 Task: Look for space in Eustis, United States from 12th August, 2023 to 16th August, 2023 for 8 adults in price range Rs.10000 to Rs.16000. Place can be private room with 8 bedrooms having 8 beds and 8 bathrooms. Property type can be house, flat, guest house, hotel. Amenities needed are: wifi, TV, free parkinig on premises, gym, breakfast. Booking option can be shelf check-in. Required host language is English.
Action: Mouse moved to (427, 173)
Screenshot: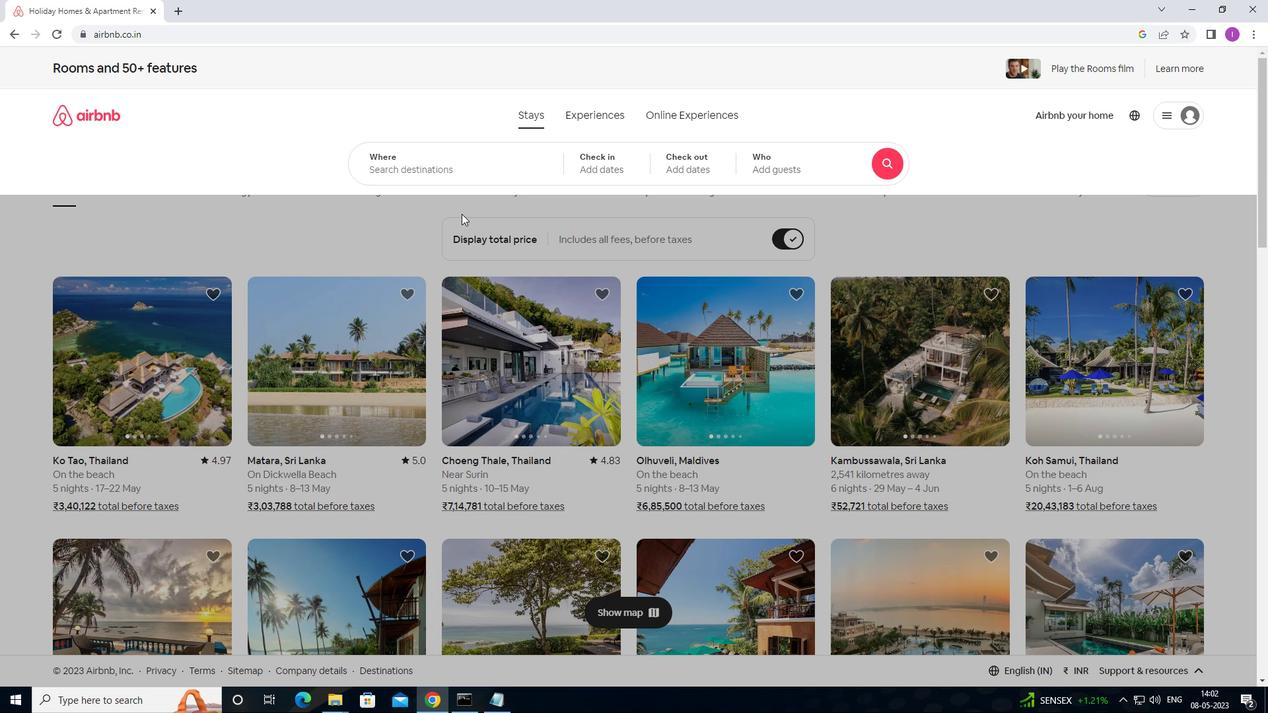 
Action: Mouse pressed left at (427, 173)
Screenshot: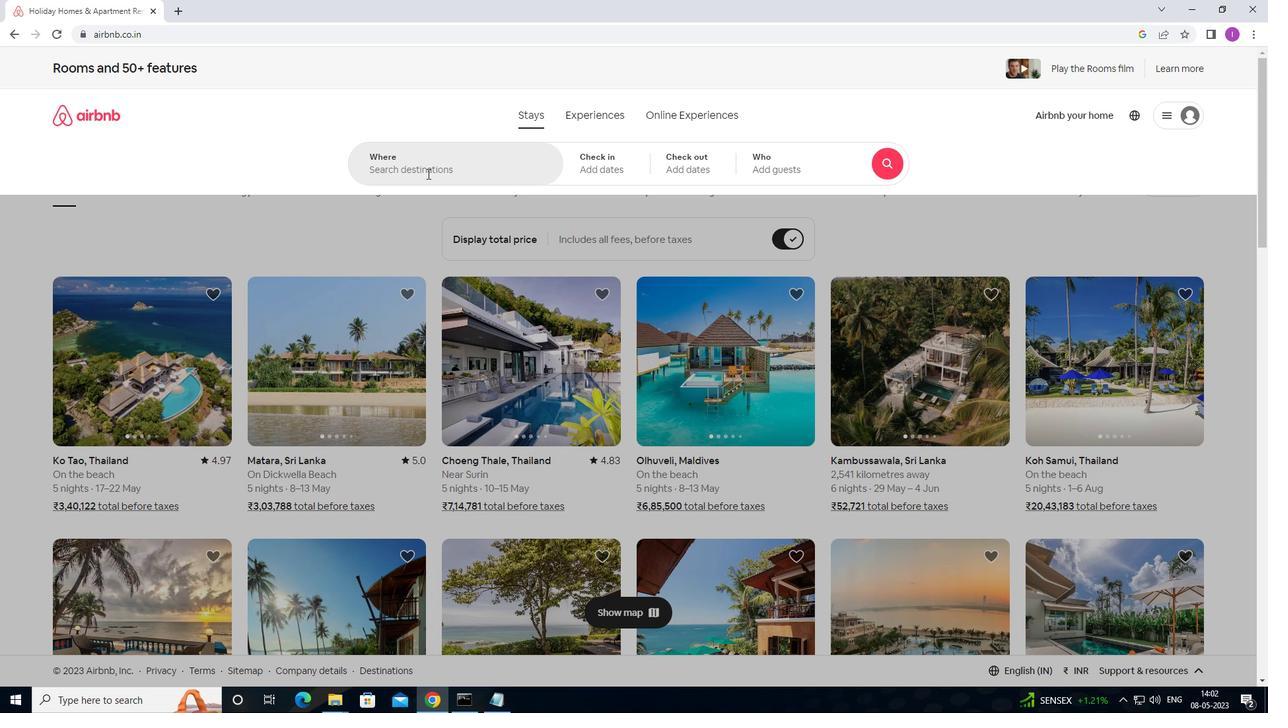 
Action: Mouse moved to (425, 178)
Screenshot: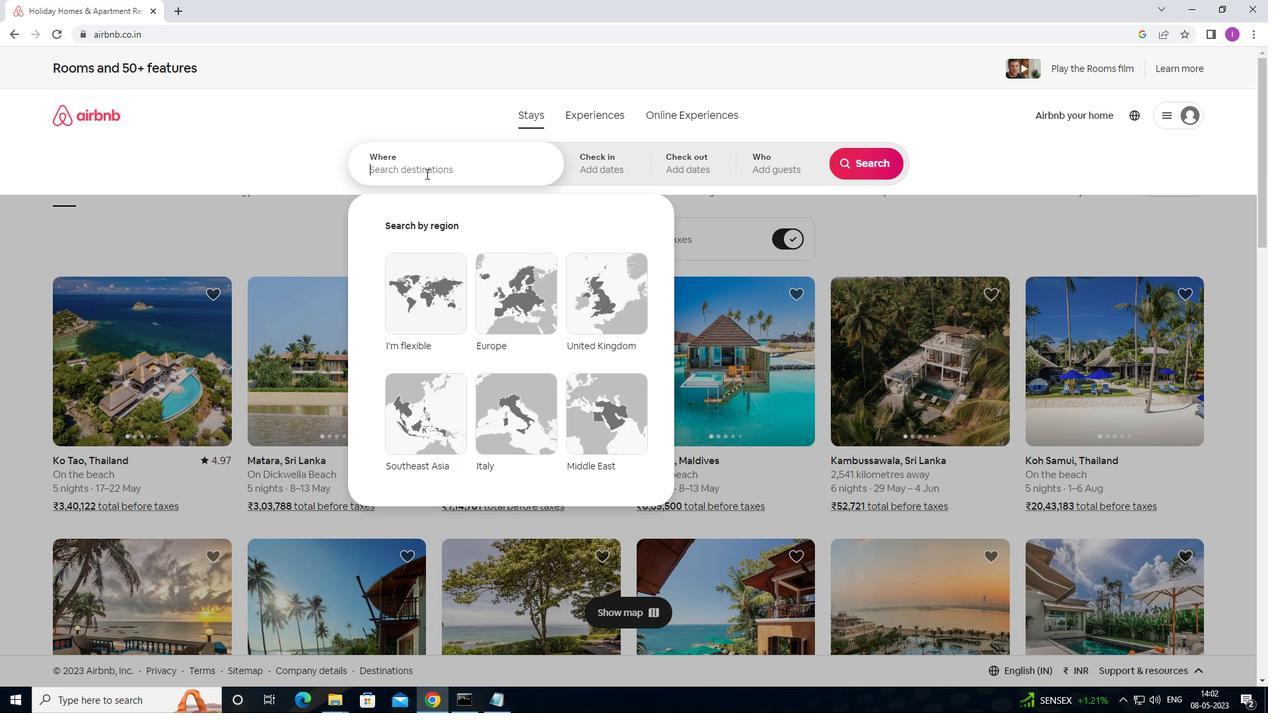 
Action: Key pressed <Key.shift>EUSTIS,<Key.shift><Key.shift><Key.shift><Key.shift><Key.shift><Key.shift><Key.shift><Key.shift><Key.shift>UNITED<Key.space>STATES
Screenshot: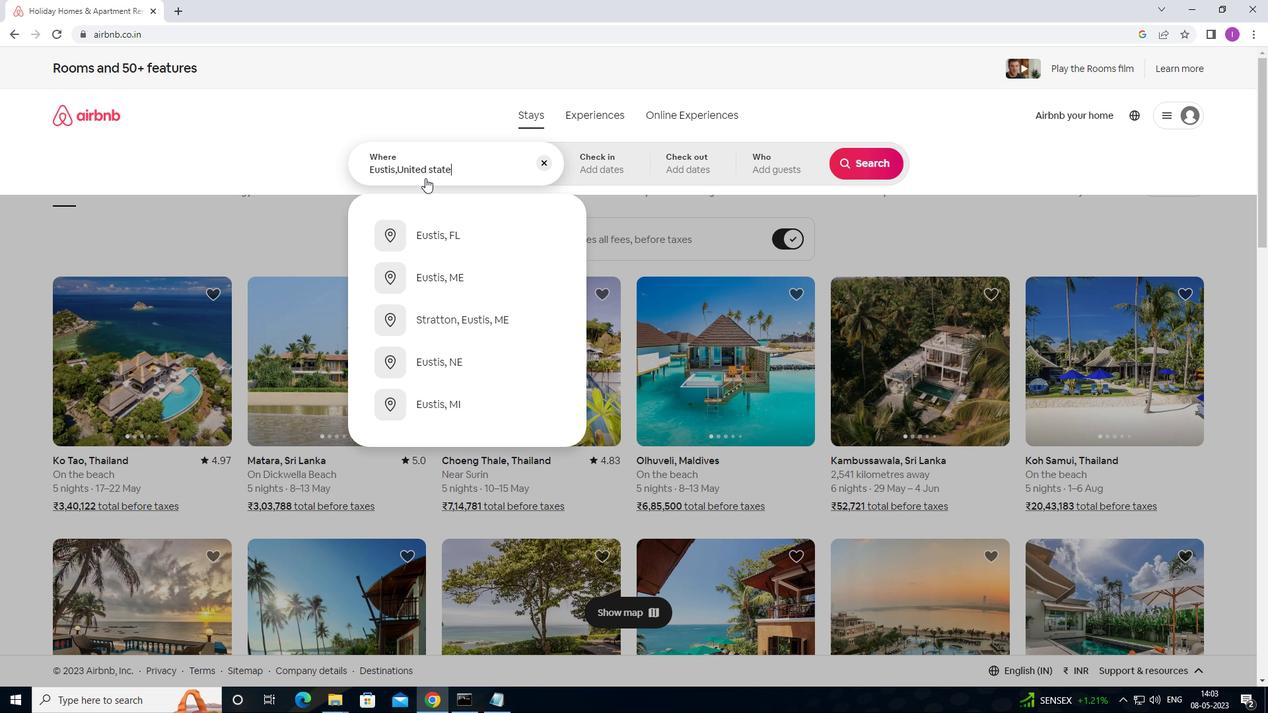
Action: Mouse moved to (634, 165)
Screenshot: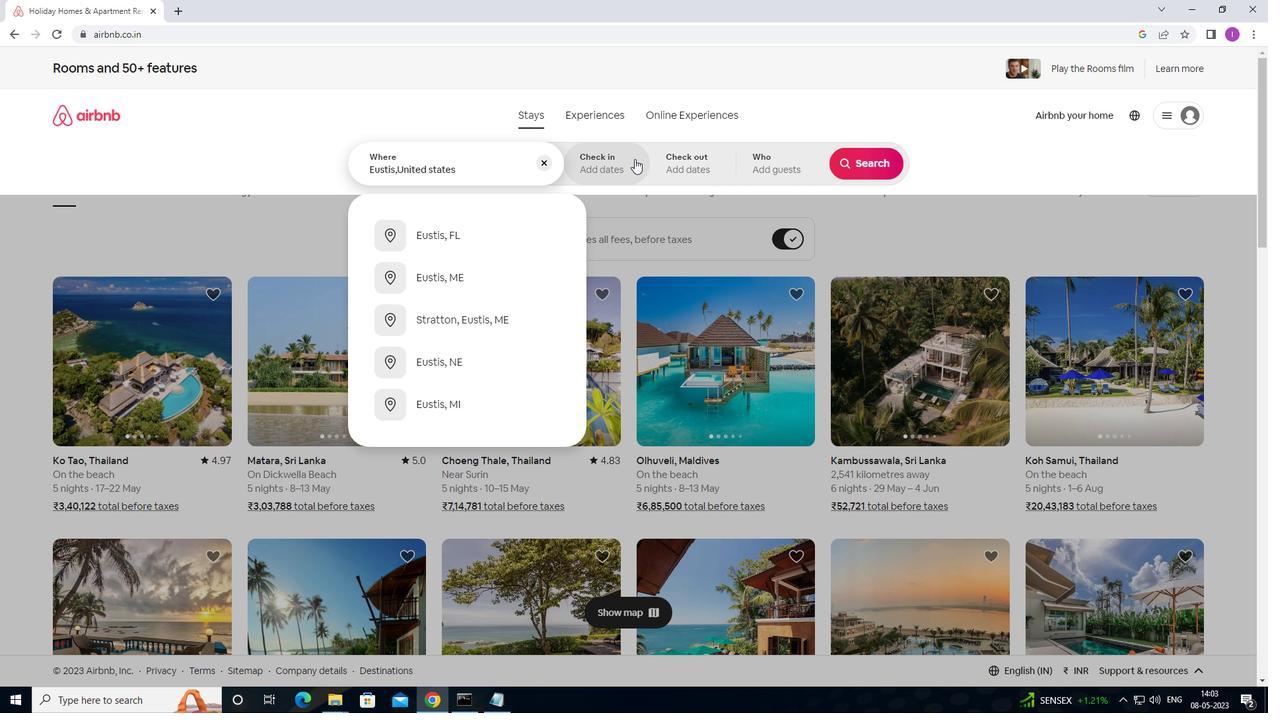 
Action: Mouse pressed left at (634, 165)
Screenshot: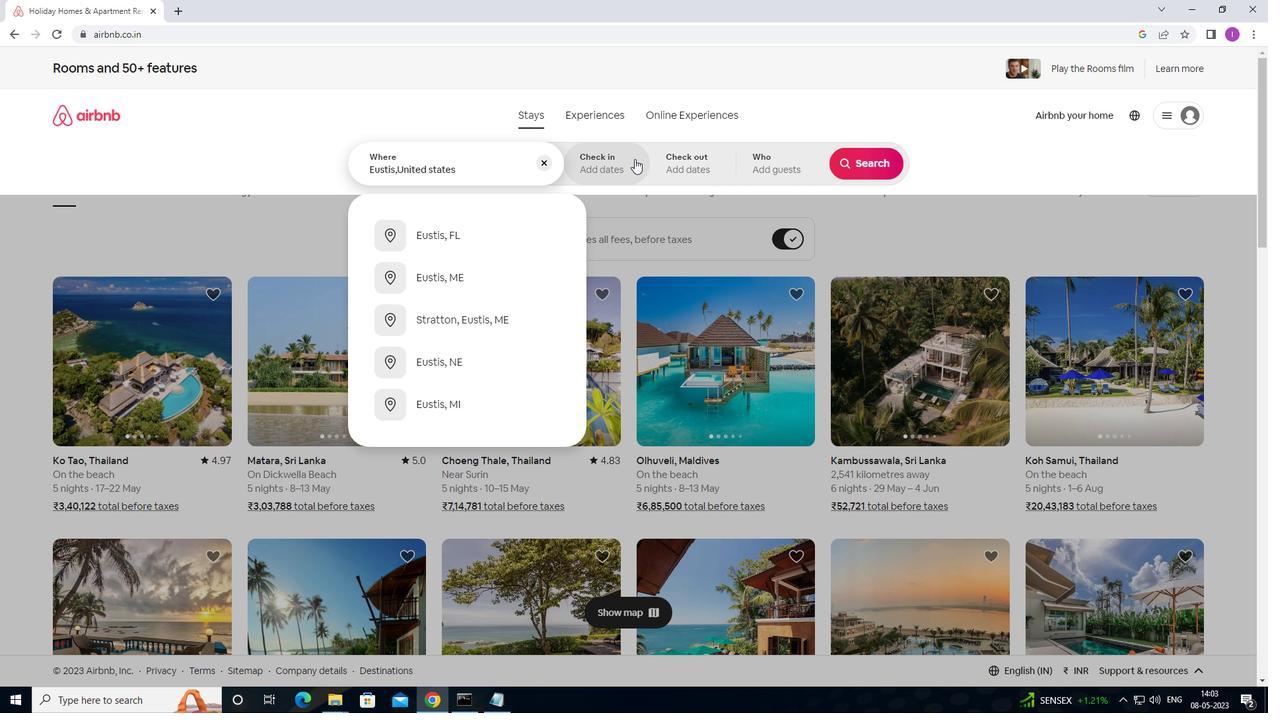 
Action: Mouse moved to (866, 272)
Screenshot: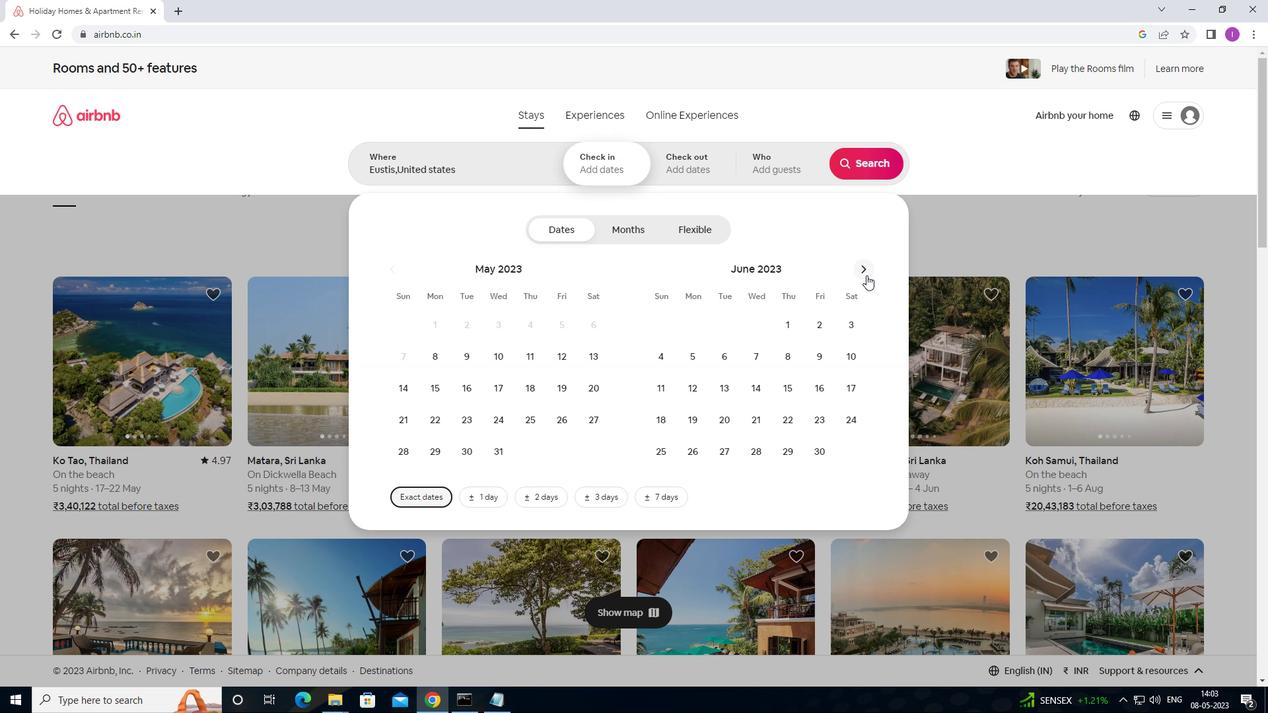 
Action: Mouse pressed left at (866, 272)
Screenshot: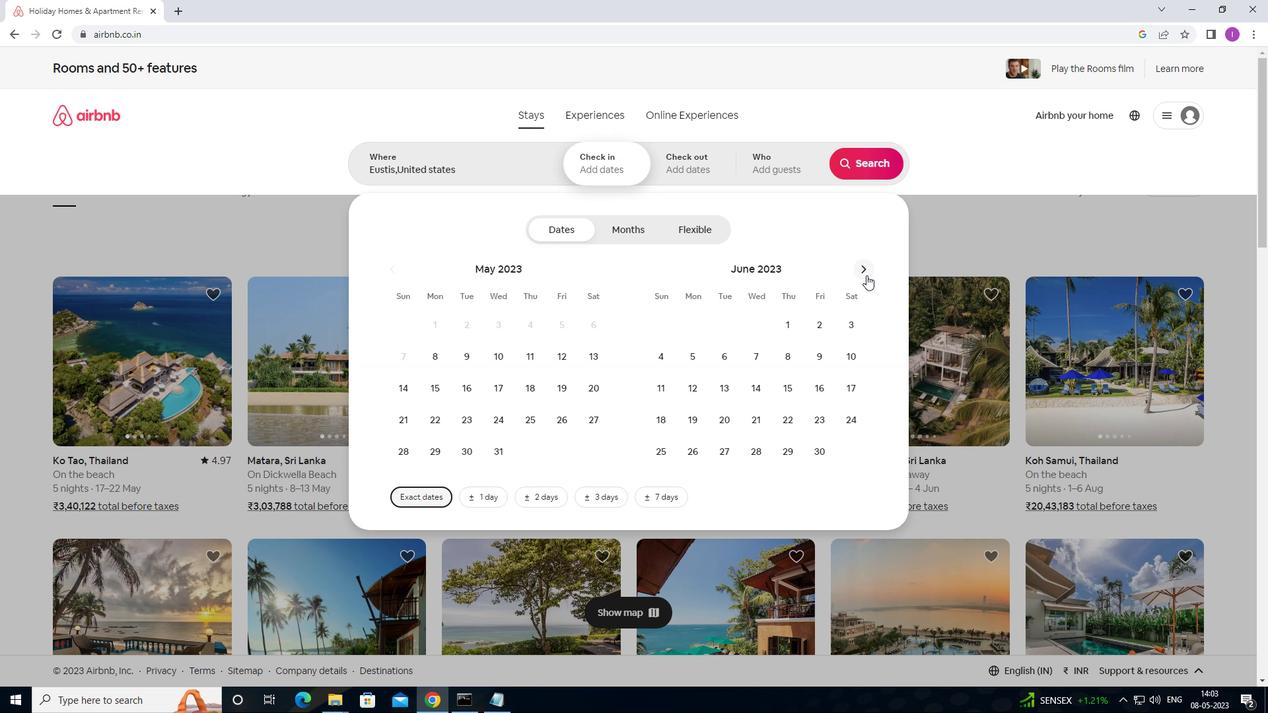 
Action: Mouse moved to (866, 272)
Screenshot: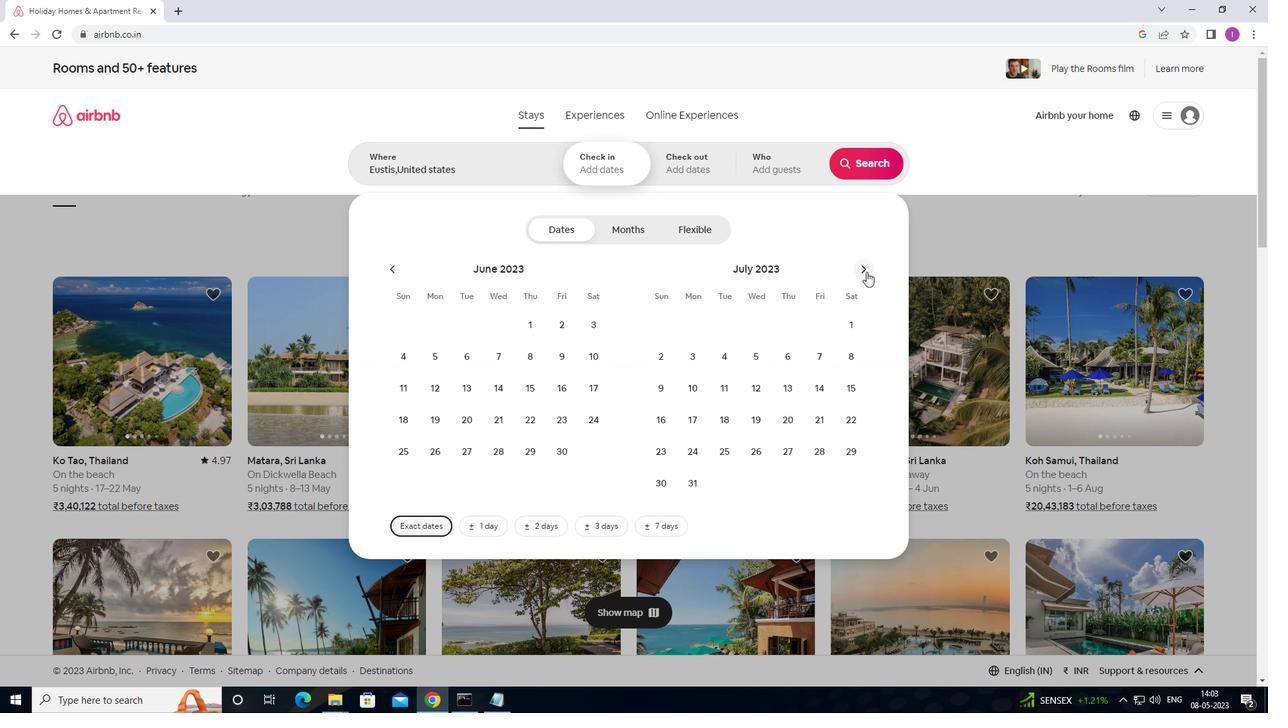 
Action: Mouse pressed left at (866, 272)
Screenshot: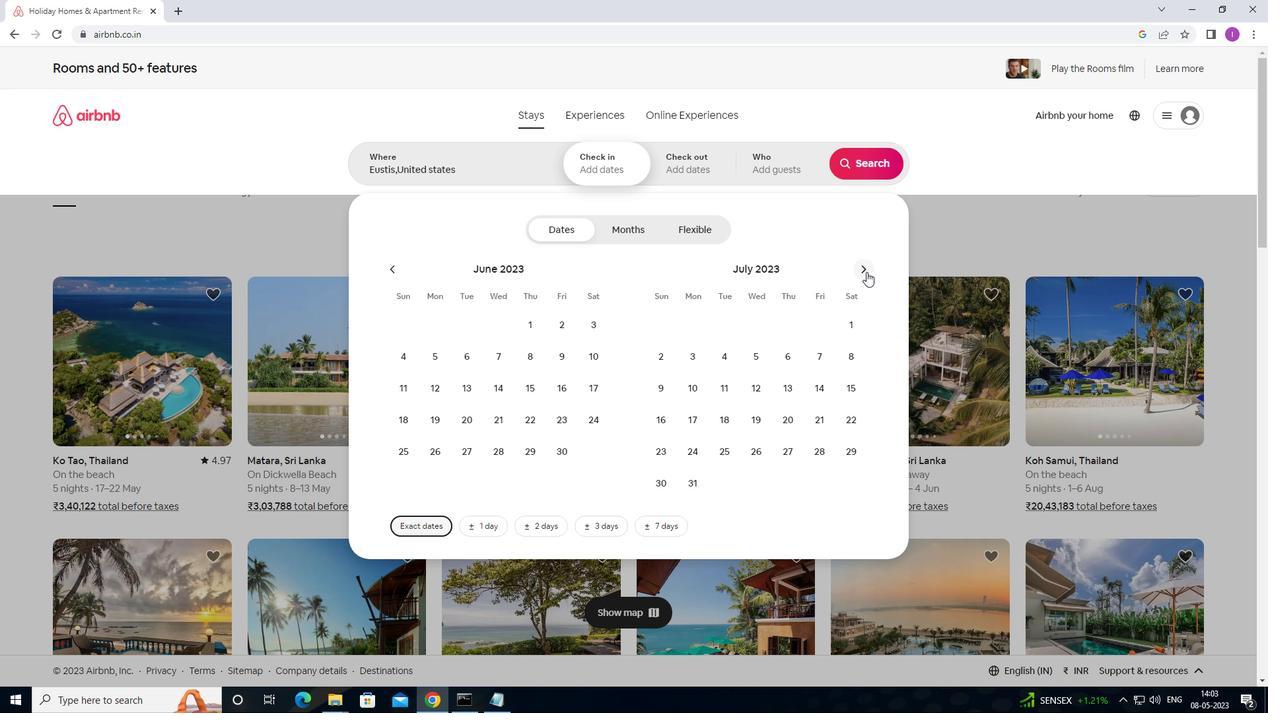 
Action: Mouse moved to (846, 350)
Screenshot: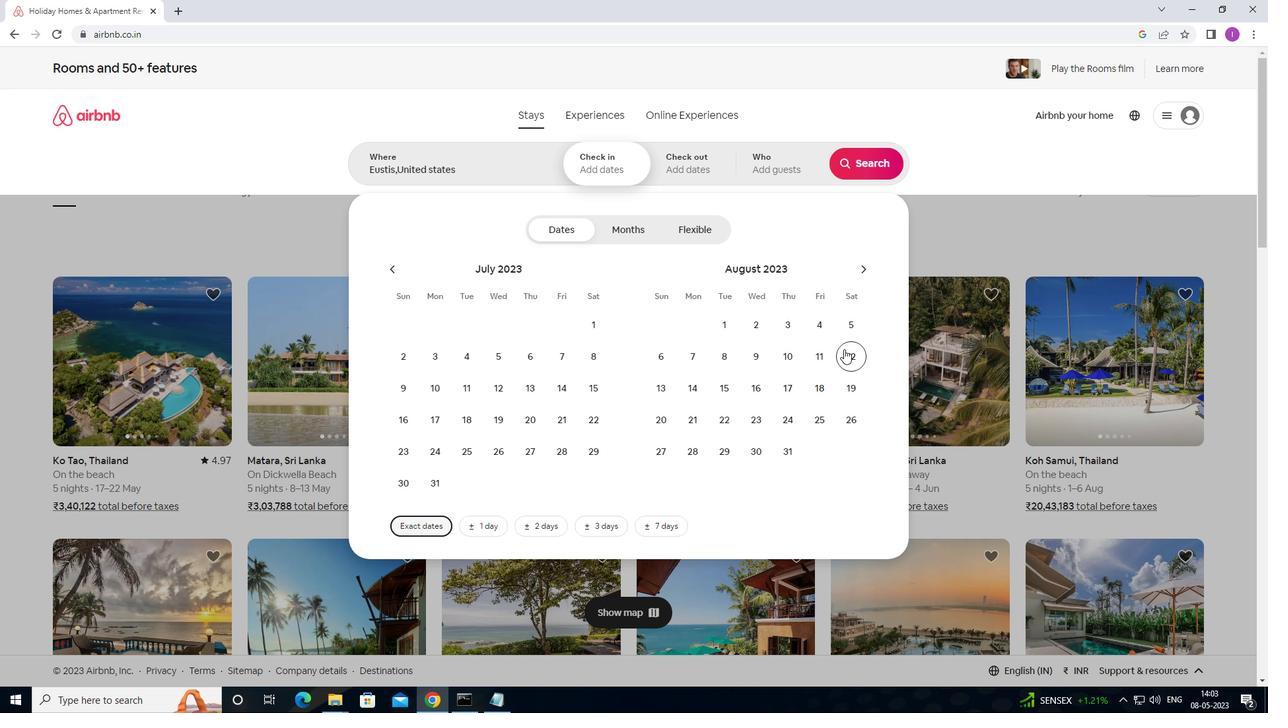 
Action: Mouse pressed left at (846, 350)
Screenshot: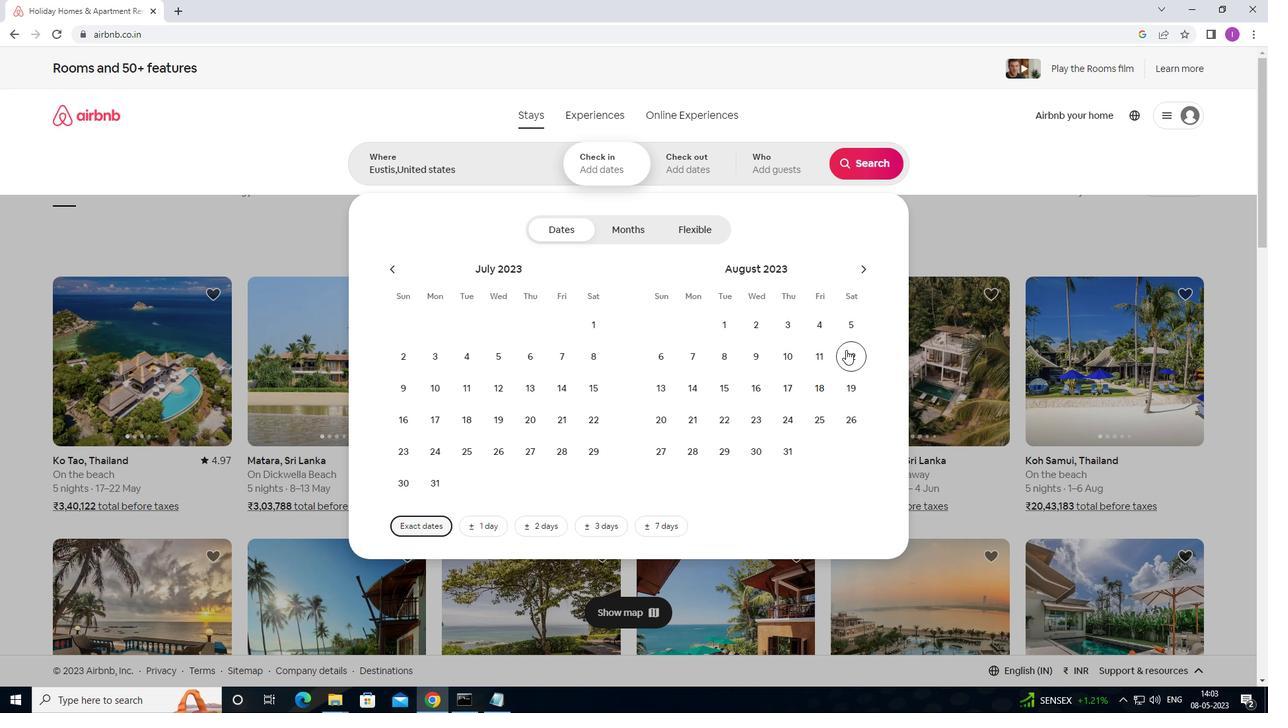 
Action: Mouse moved to (760, 384)
Screenshot: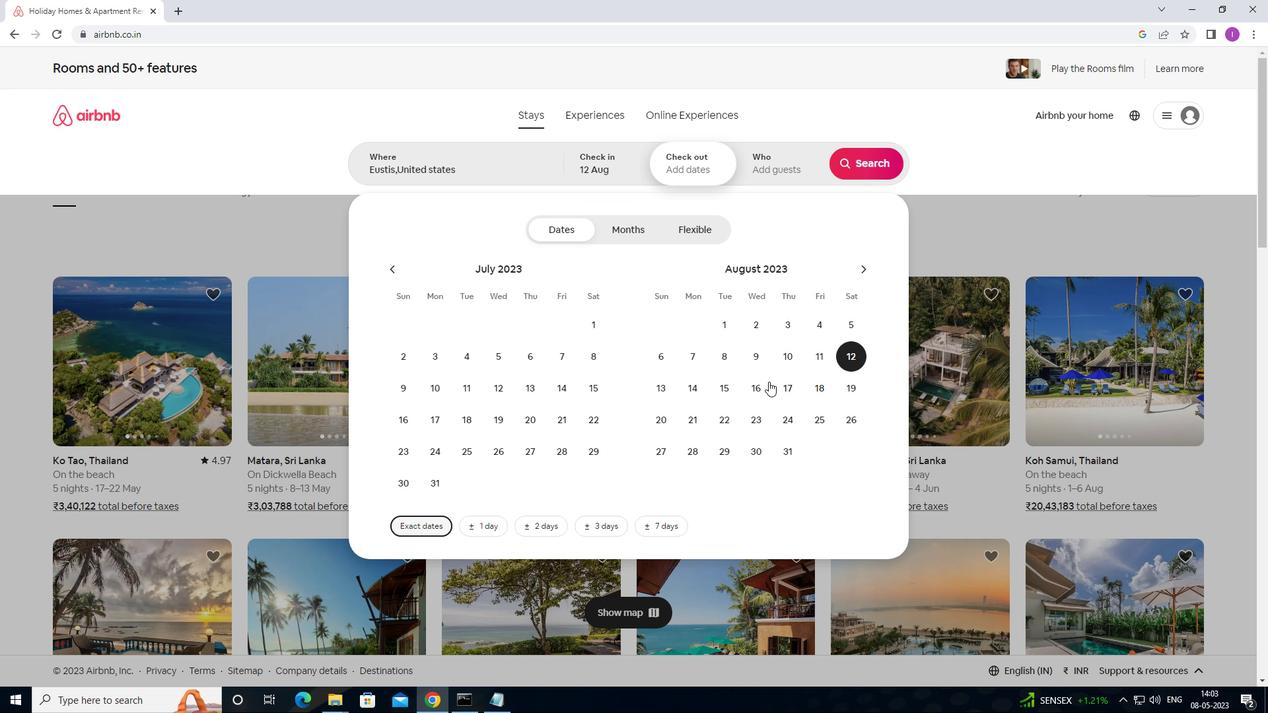 
Action: Mouse pressed left at (760, 384)
Screenshot: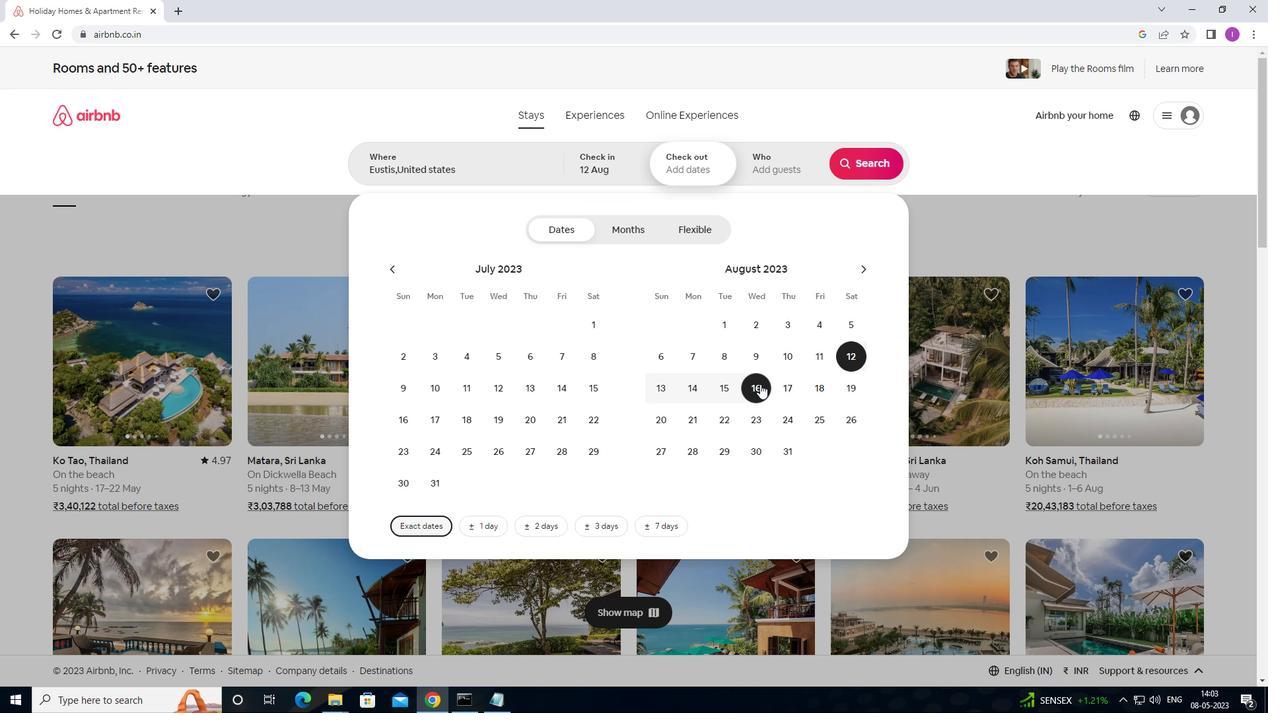 
Action: Mouse moved to (778, 164)
Screenshot: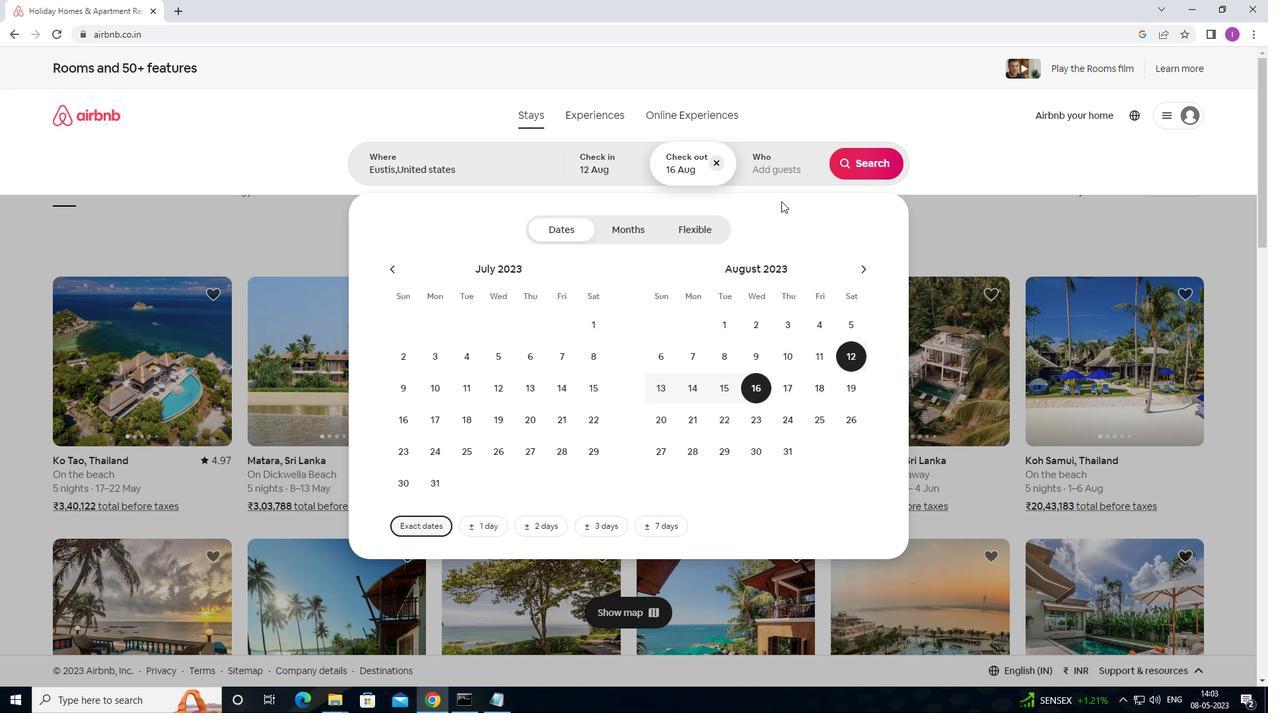 
Action: Mouse pressed left at (778, 164)
Screenshot: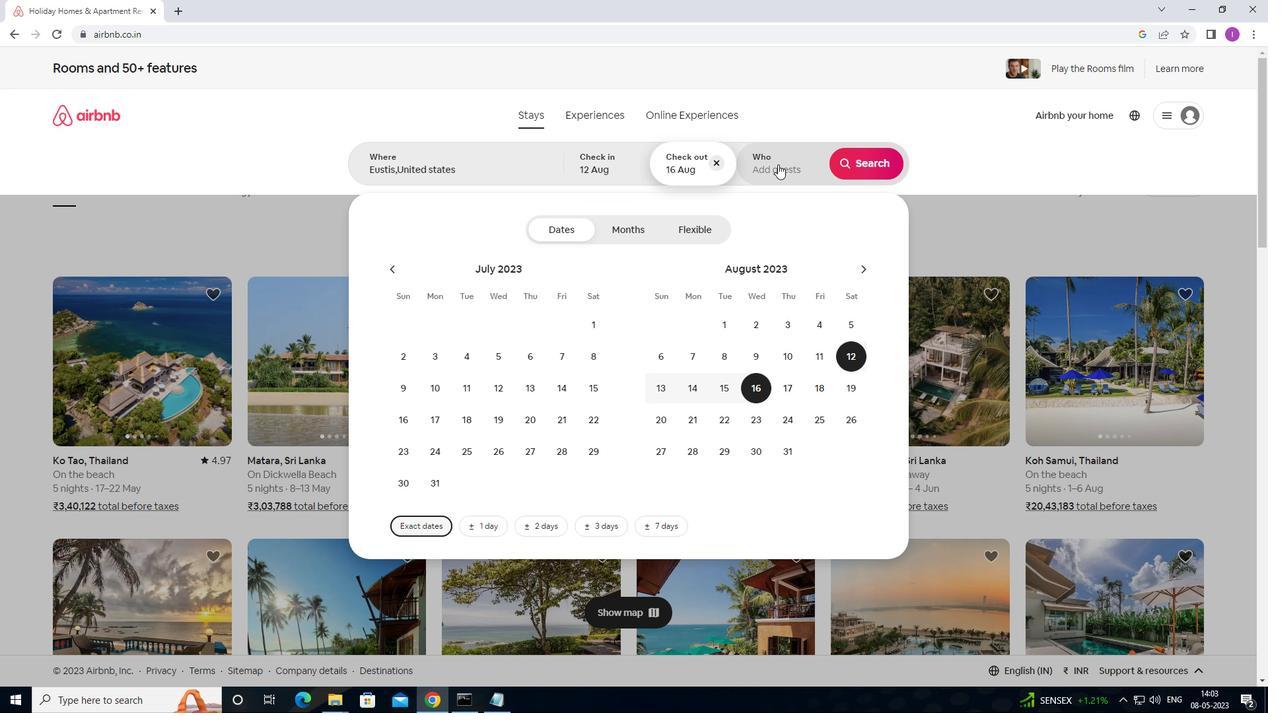 
Action: Mouse moved to (875, 236)
Screenshot: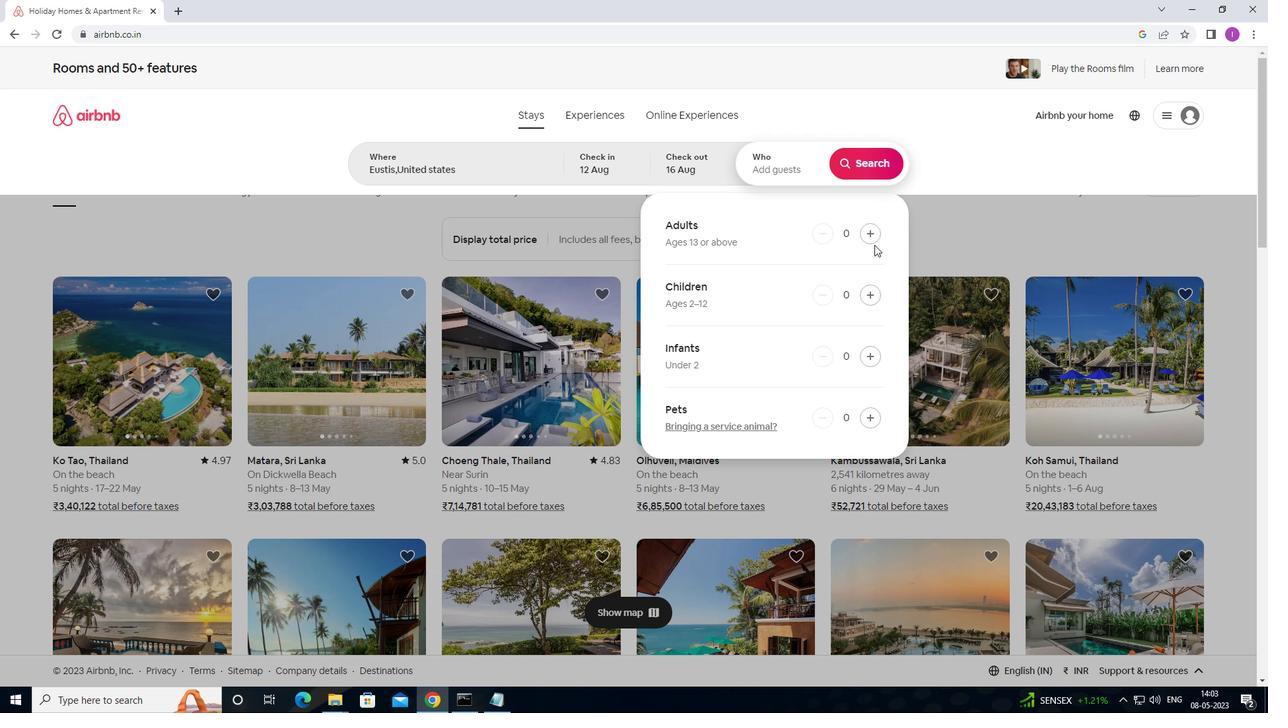 
Action: Mouse pressed left at (875, 236)
Screenshot: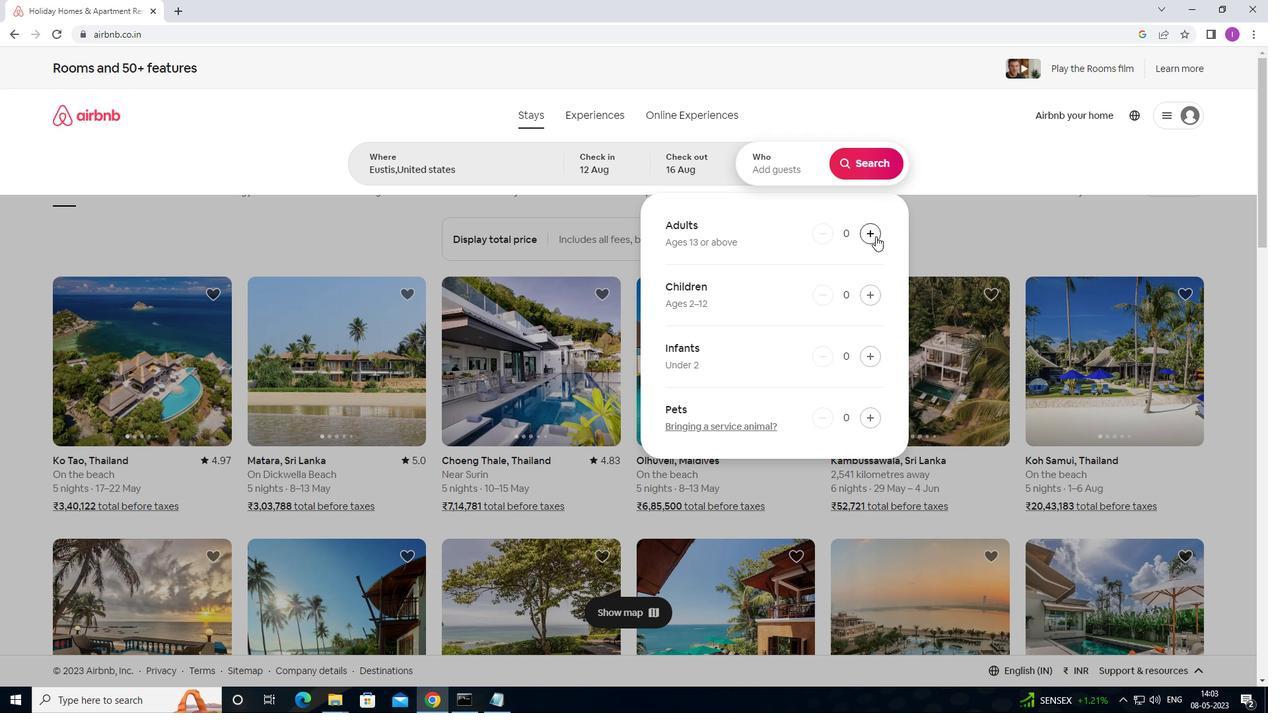 
Action: Mouse pressed left at (875, 236)
Screenshot: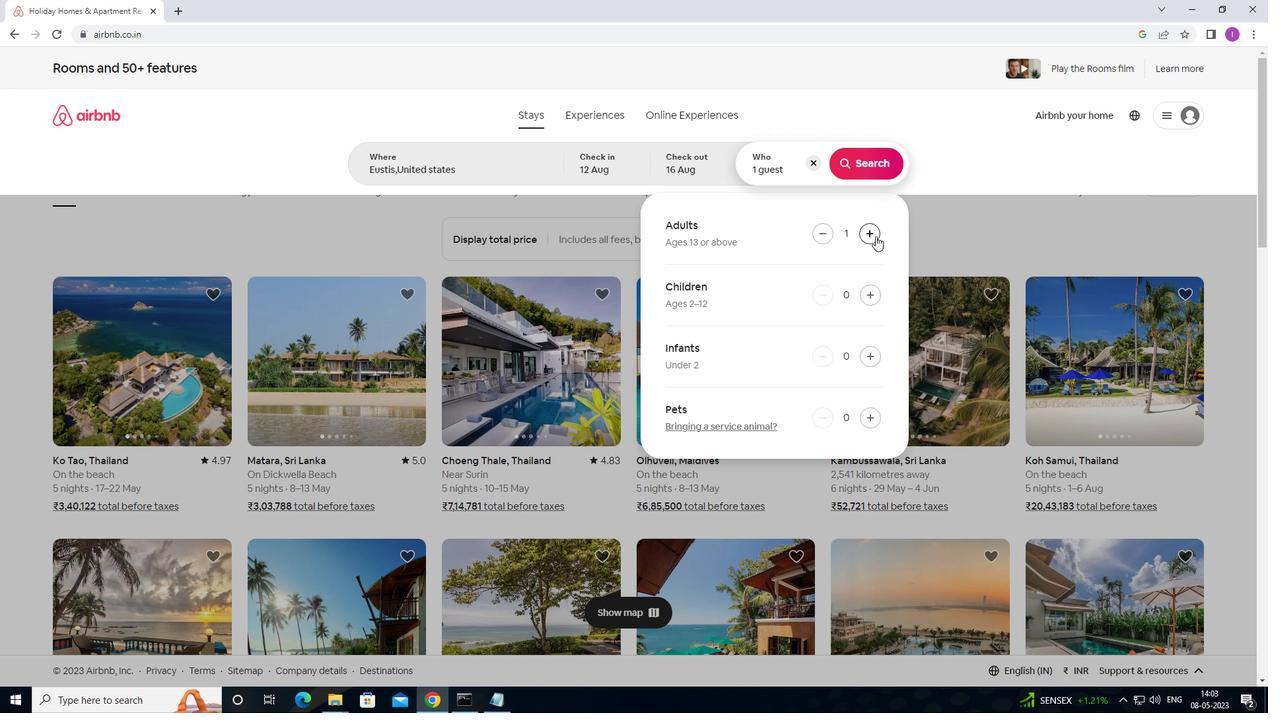 
Action: Mouse pressed left at (875, 236)
Screenshot: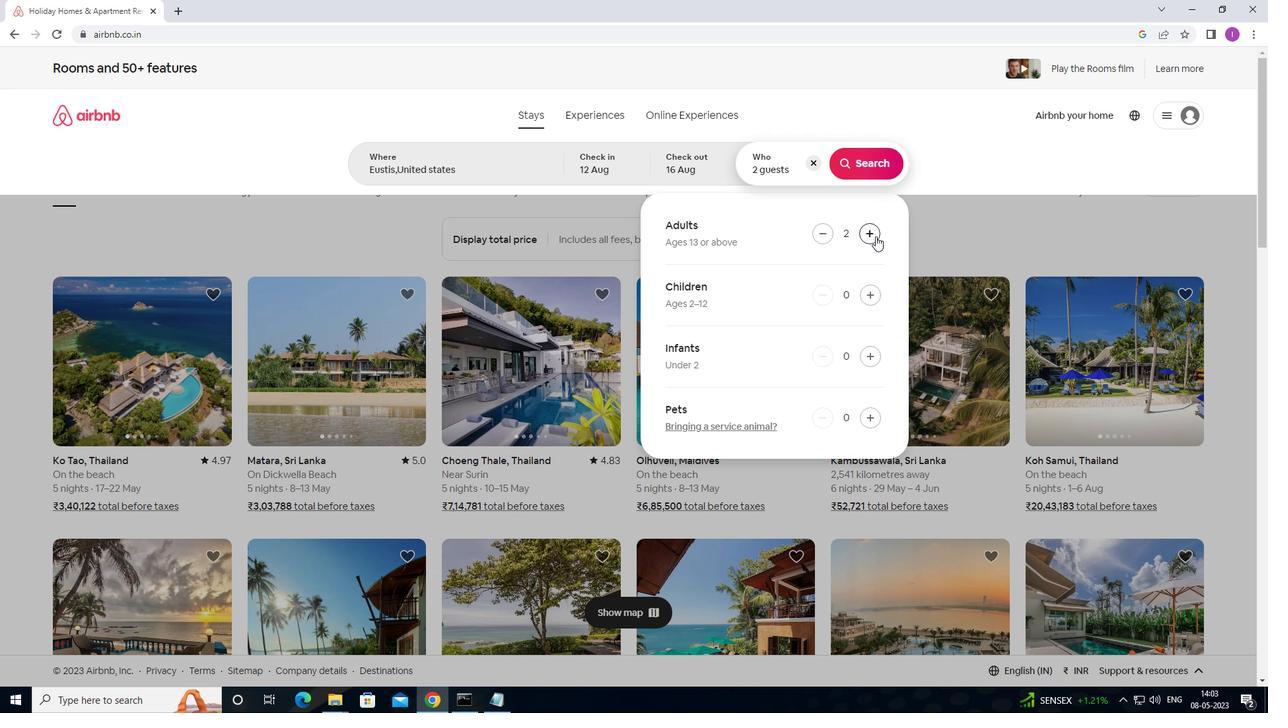 
Action: Mouse pressed left at (875, 236)
Screenshot: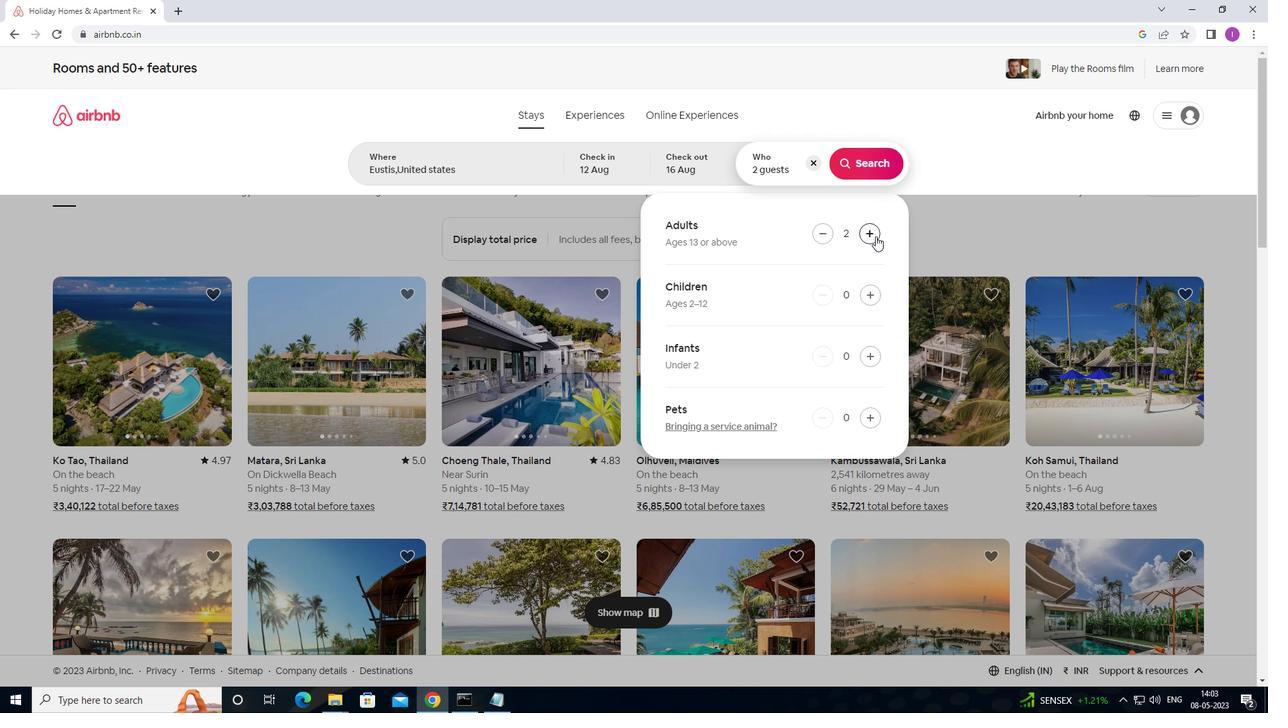 
Action: Mouse pressed left at (875, 236)
Screenshot: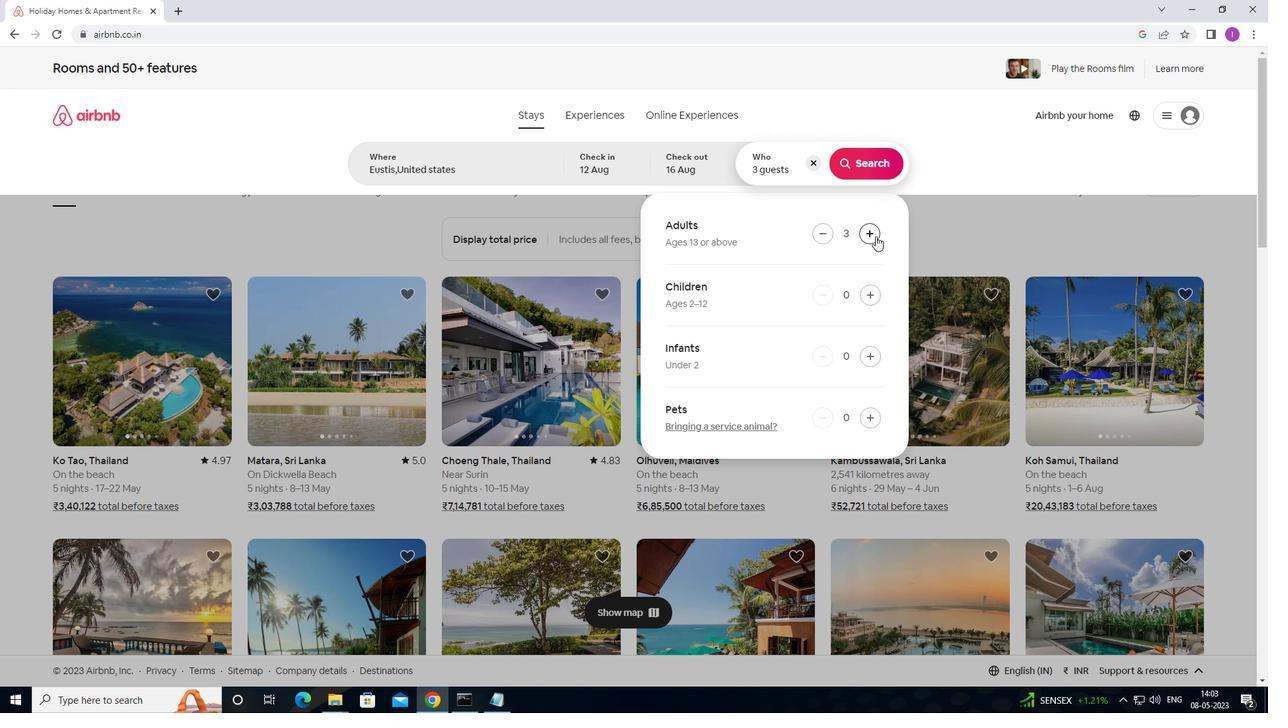 
Action: Mouse pressed left at (875, 236)
Screenshot: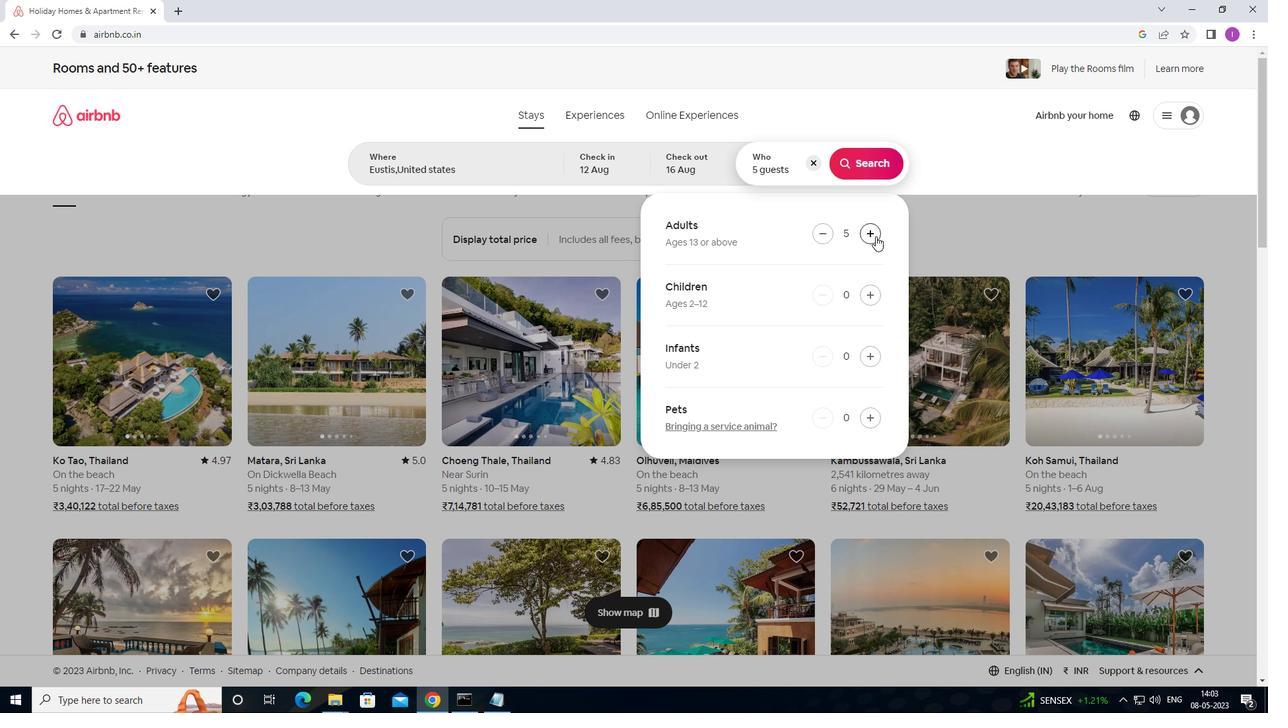 
Action: Mouse pressed left at (875, 236)
Screenshot: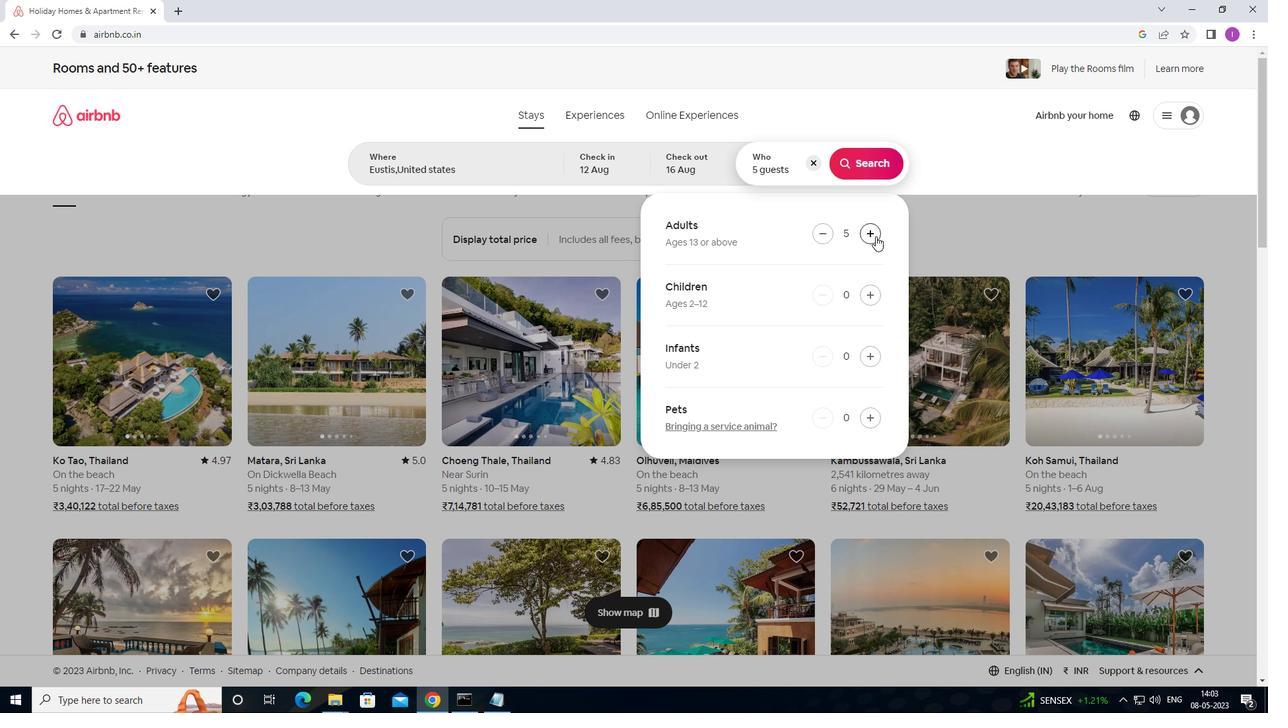 
Action: Mouse pressed left at (875, 236)
Screenshot: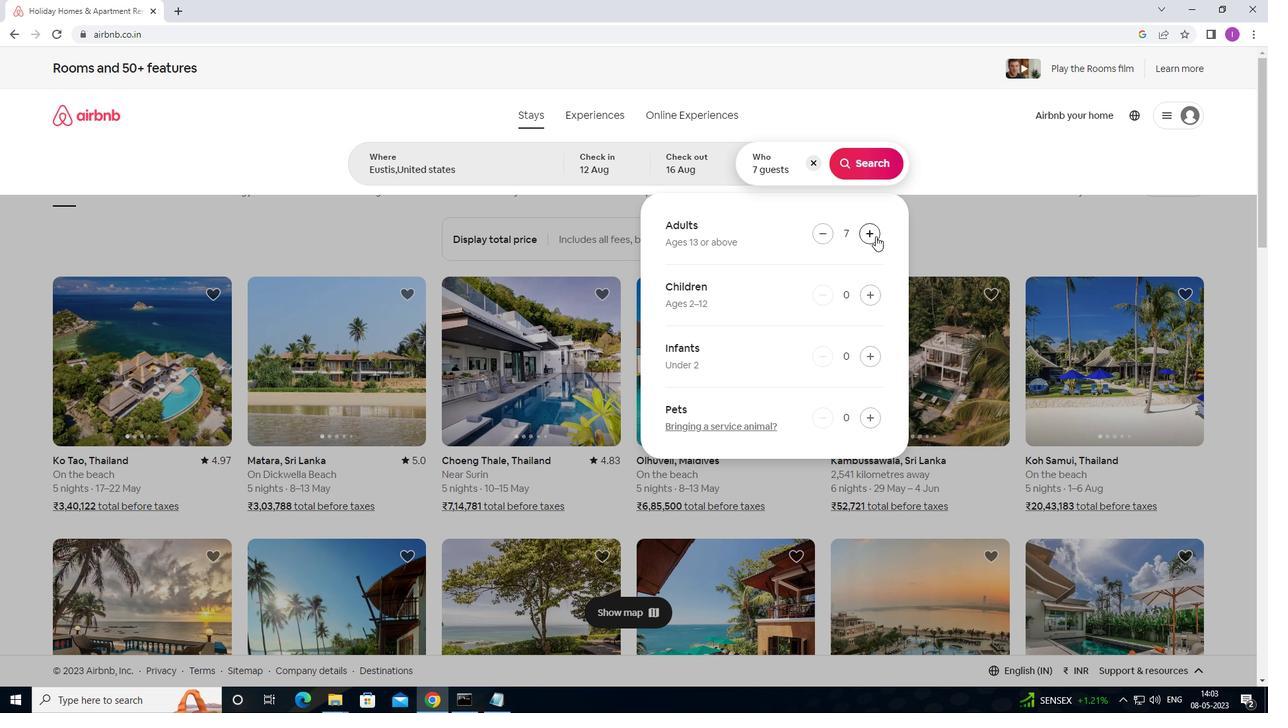 
Action: Mouse moved to (855, 167)
Screenshot: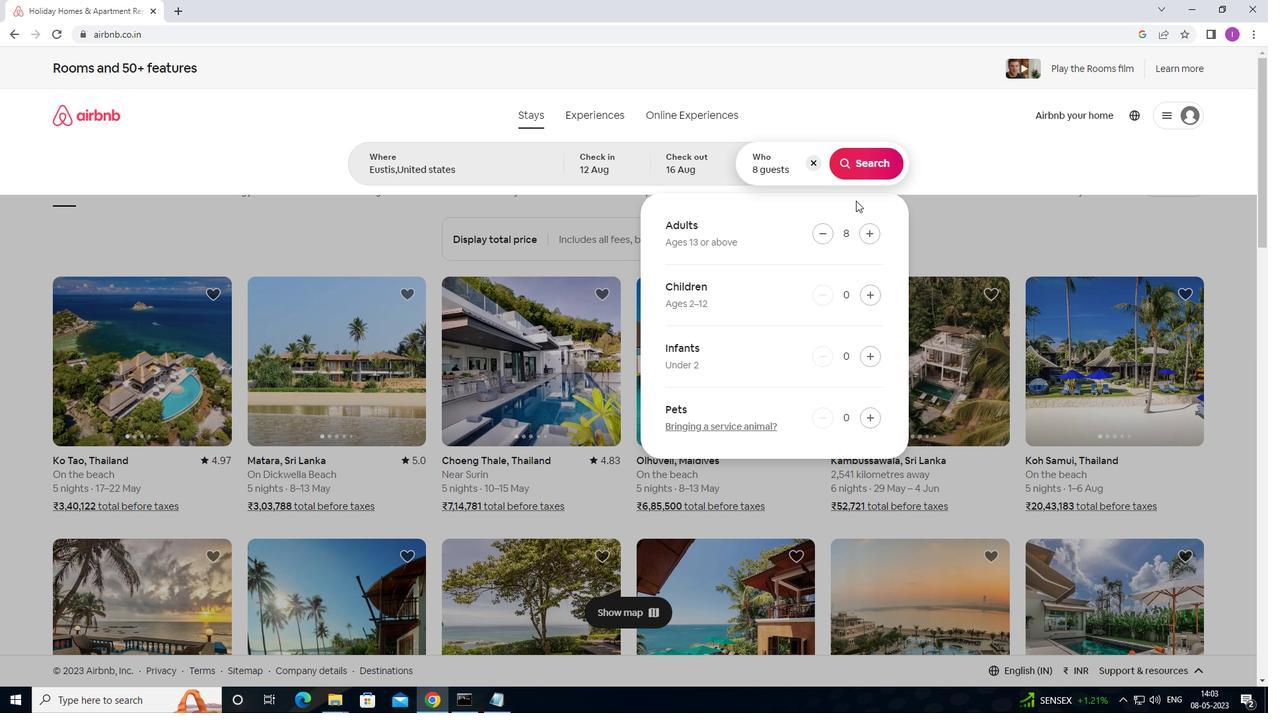 
Action: Mouse pressed left at (855, 167)
Screenshot: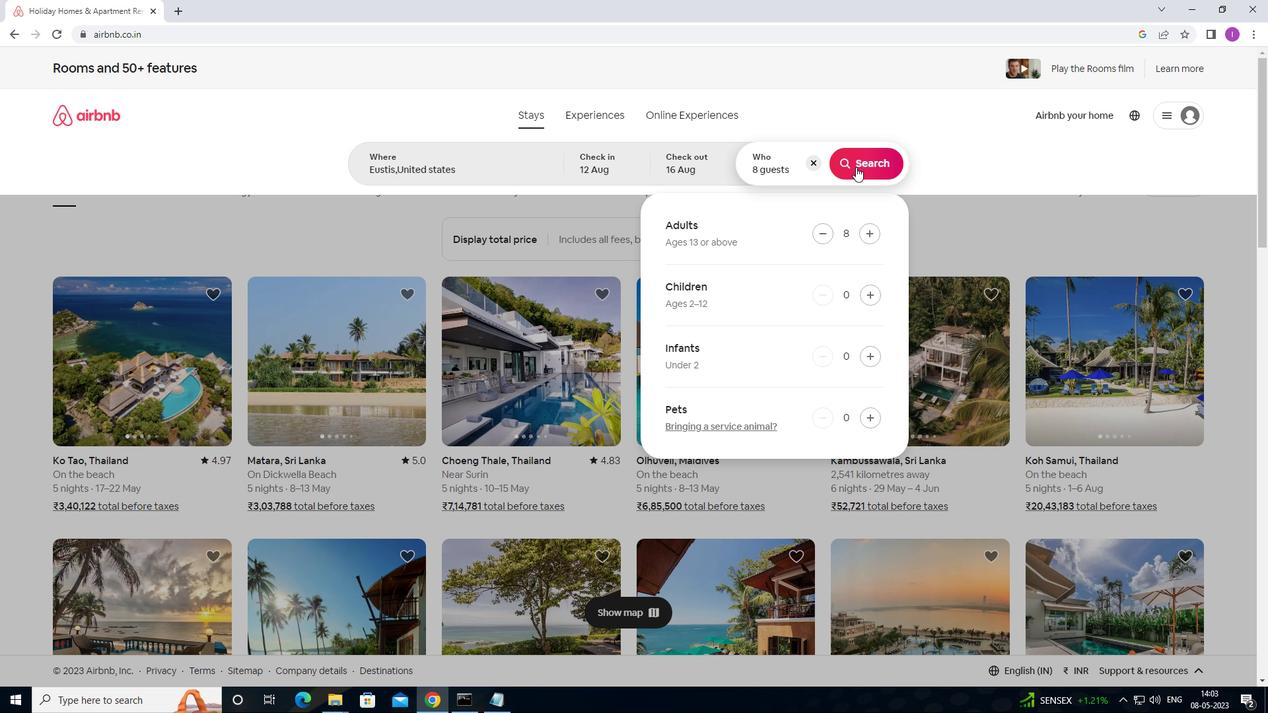 
Action: Mouse moved to (1211, 118)
Screenshot: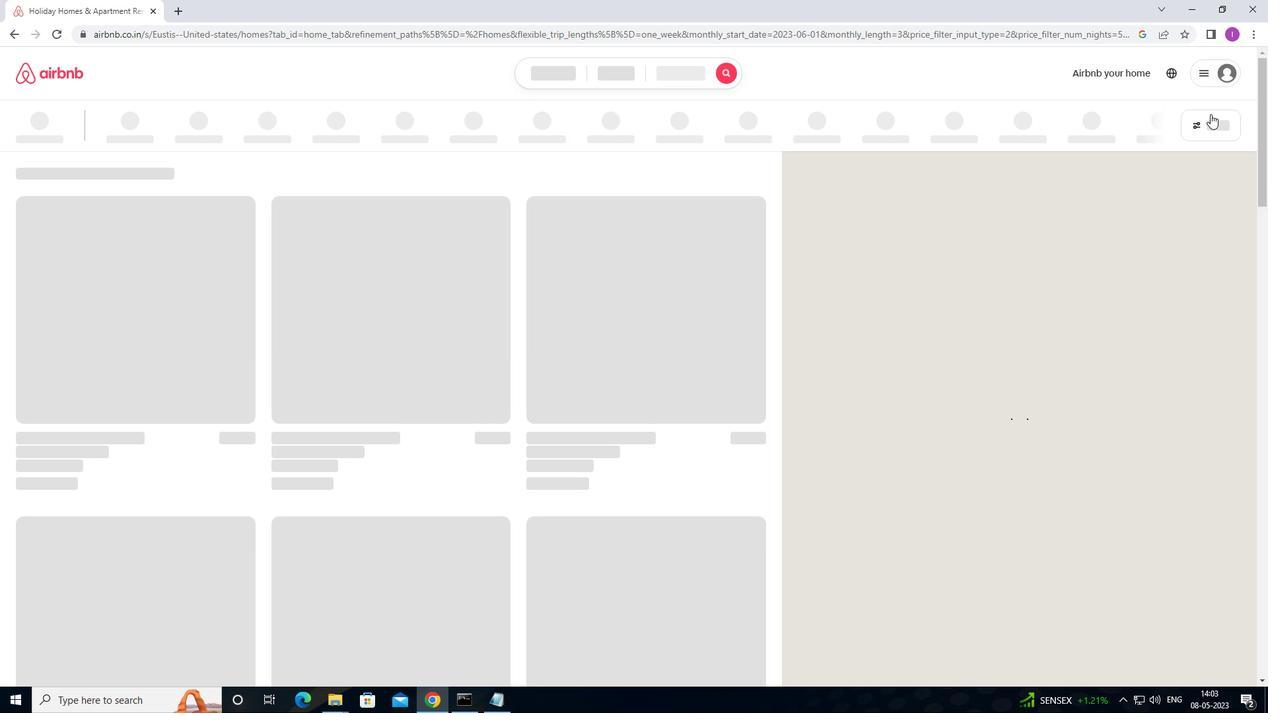 
Action: Mouse pressed left at (1211, 118)
Screenshot: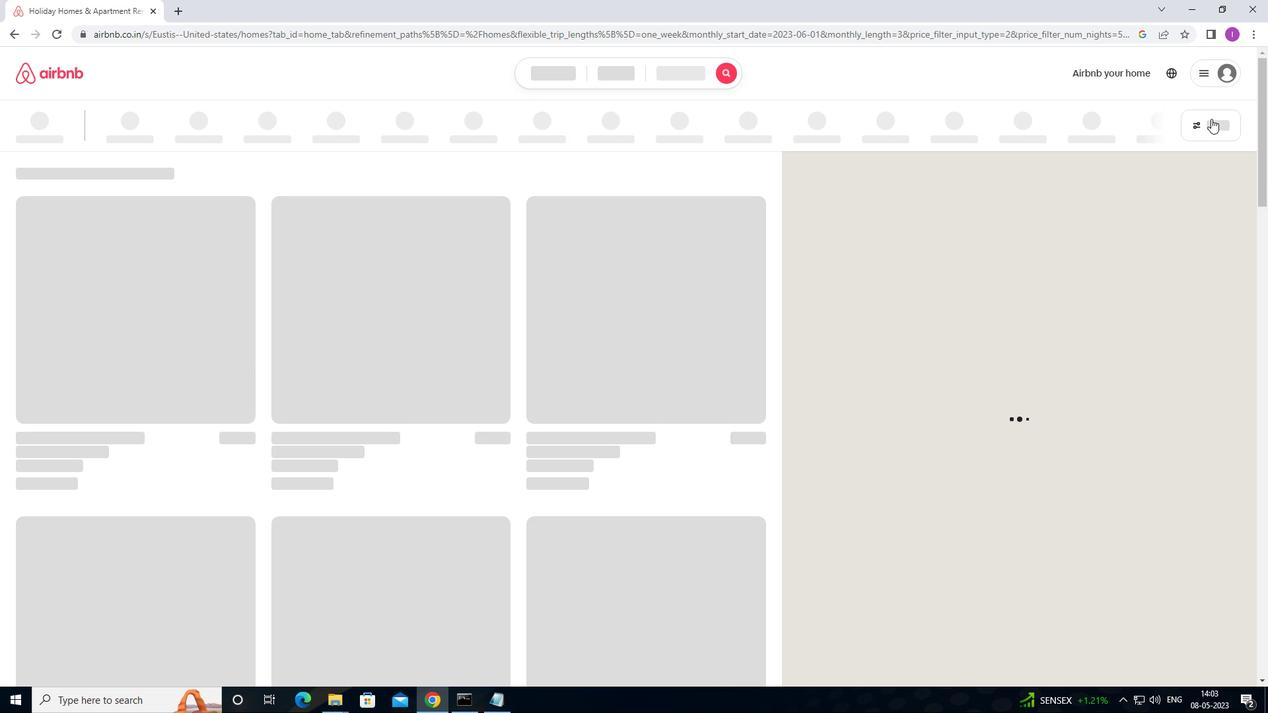 
Action: Mouse moved to (479, 450)
Screenshot: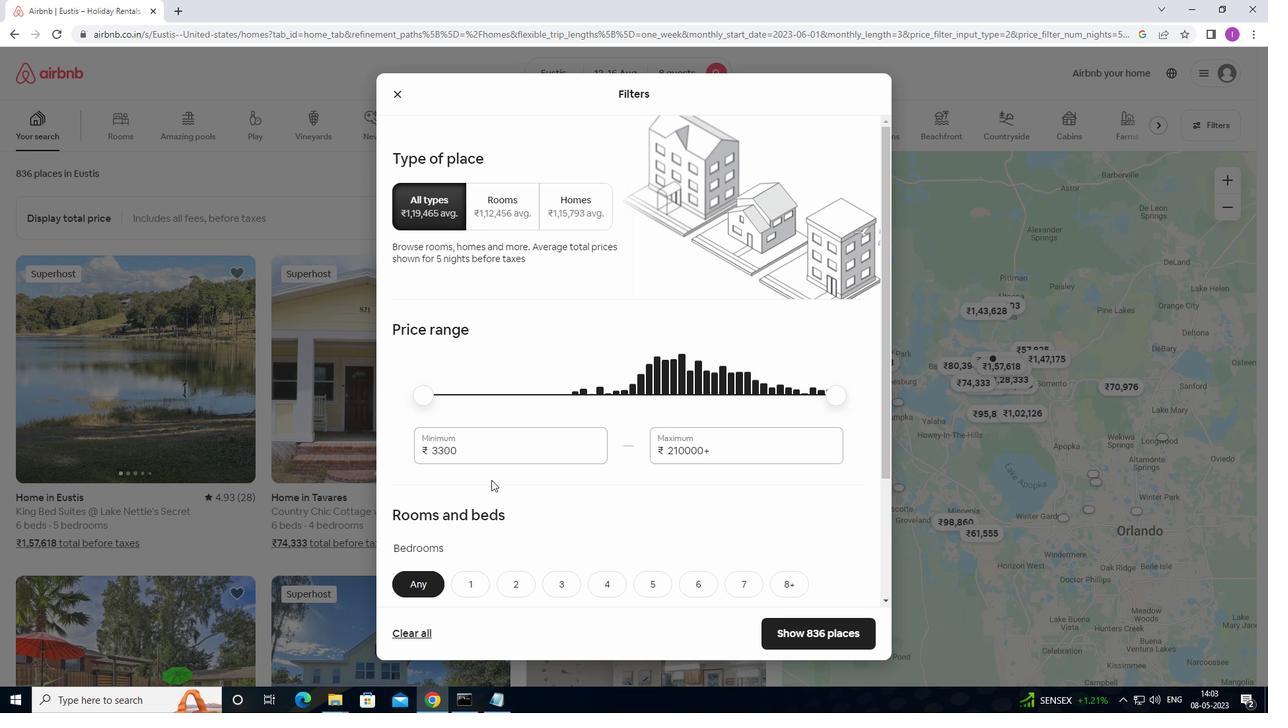 
Action: Mouse pressed left at (479, 450)
Screenshot: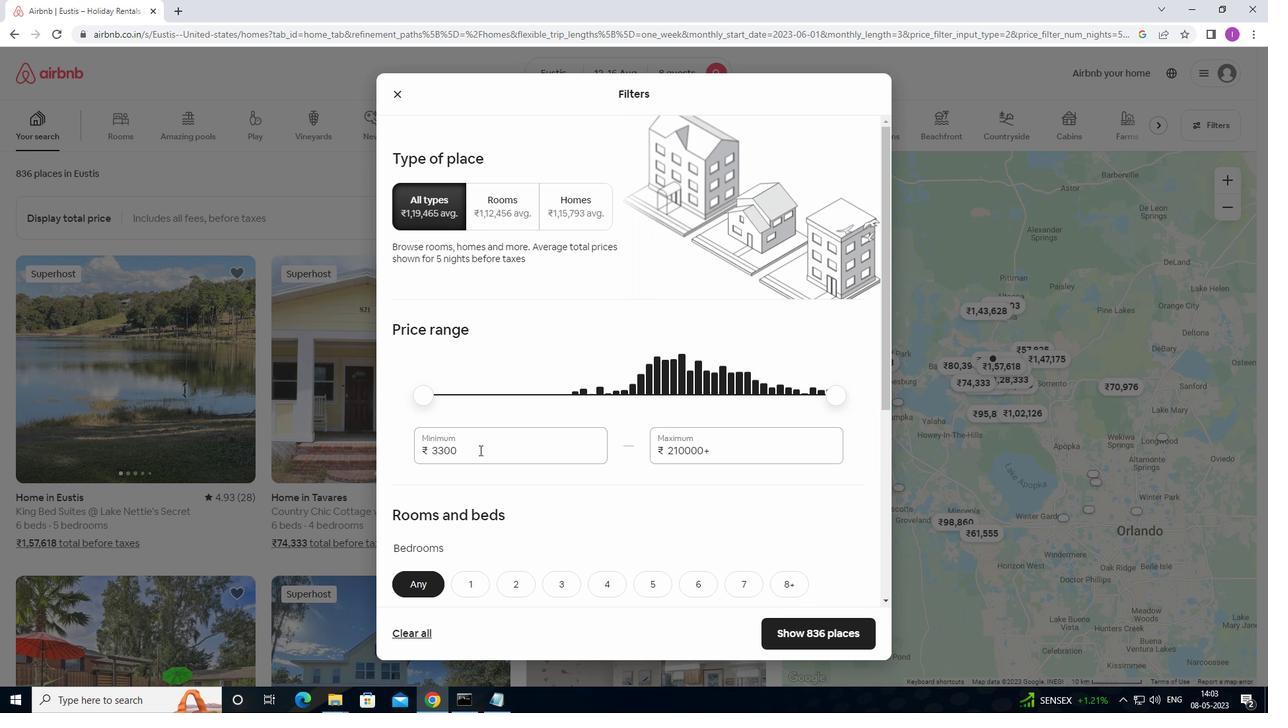 
Action: Mouse moved to (464, 446)
Screenshot: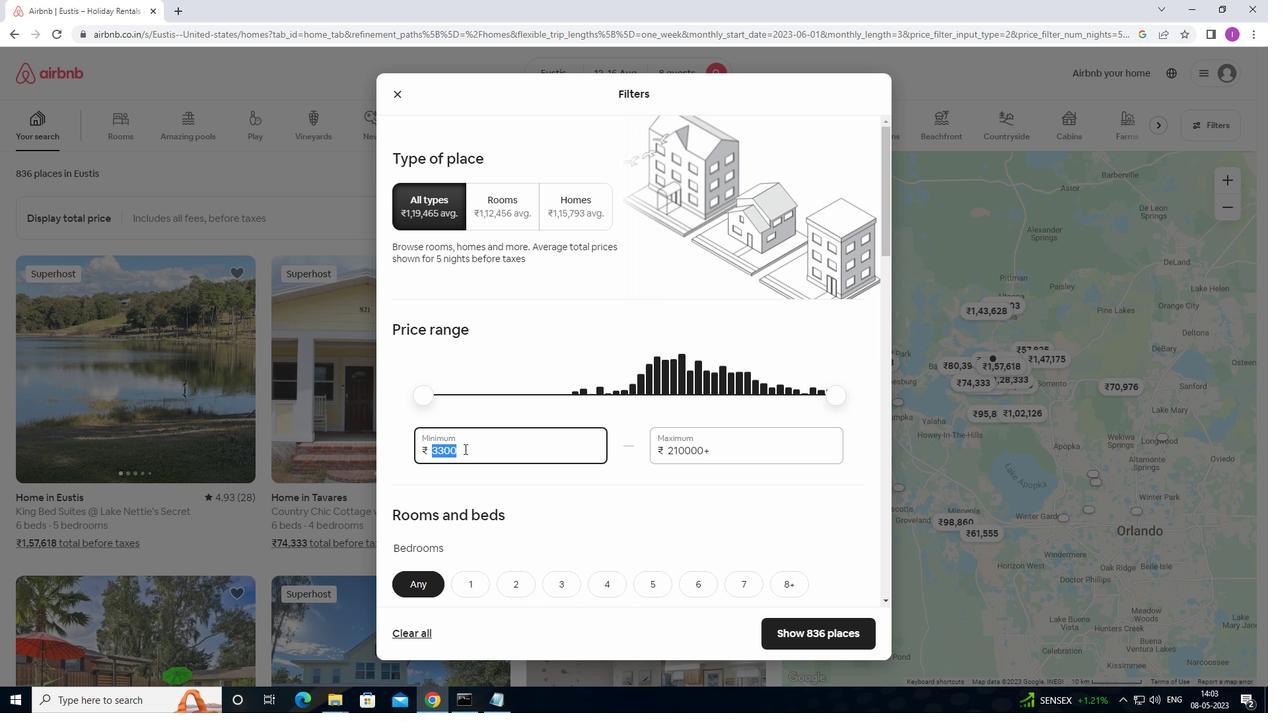 
Action: Key pressed 1
Screenshot: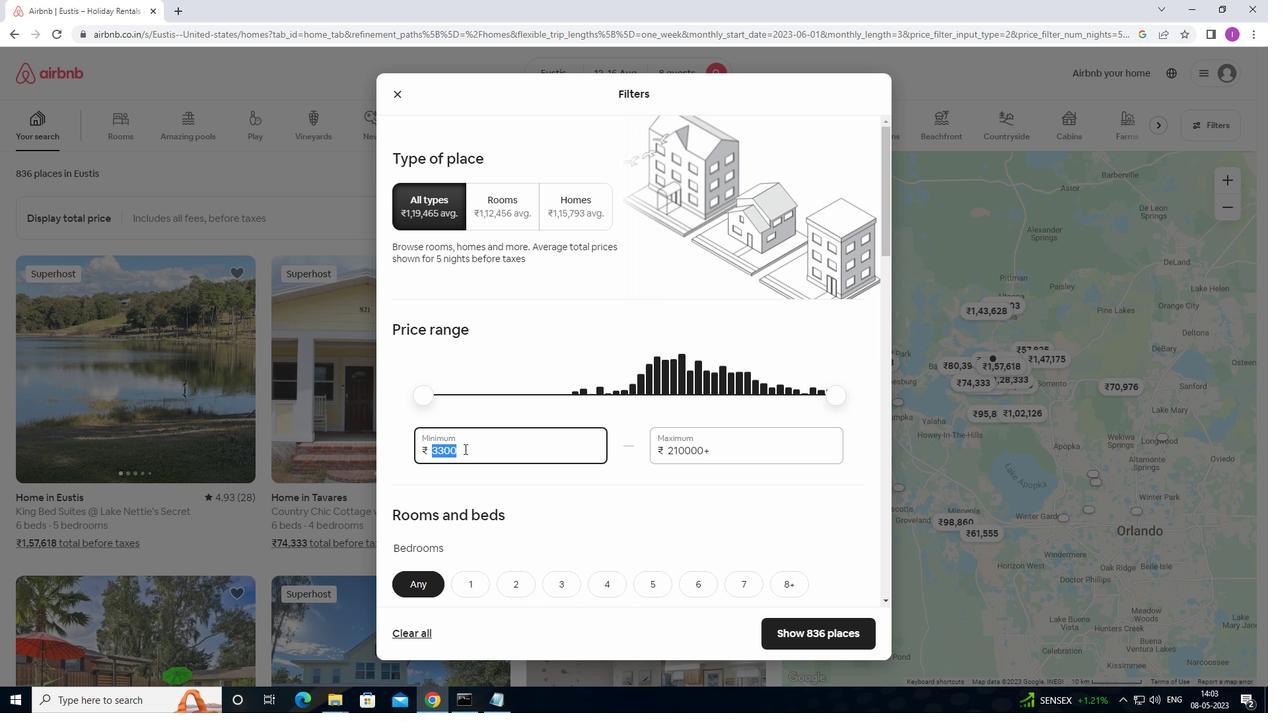 
Action: Mouse moved to (466, 443)
Screenshot: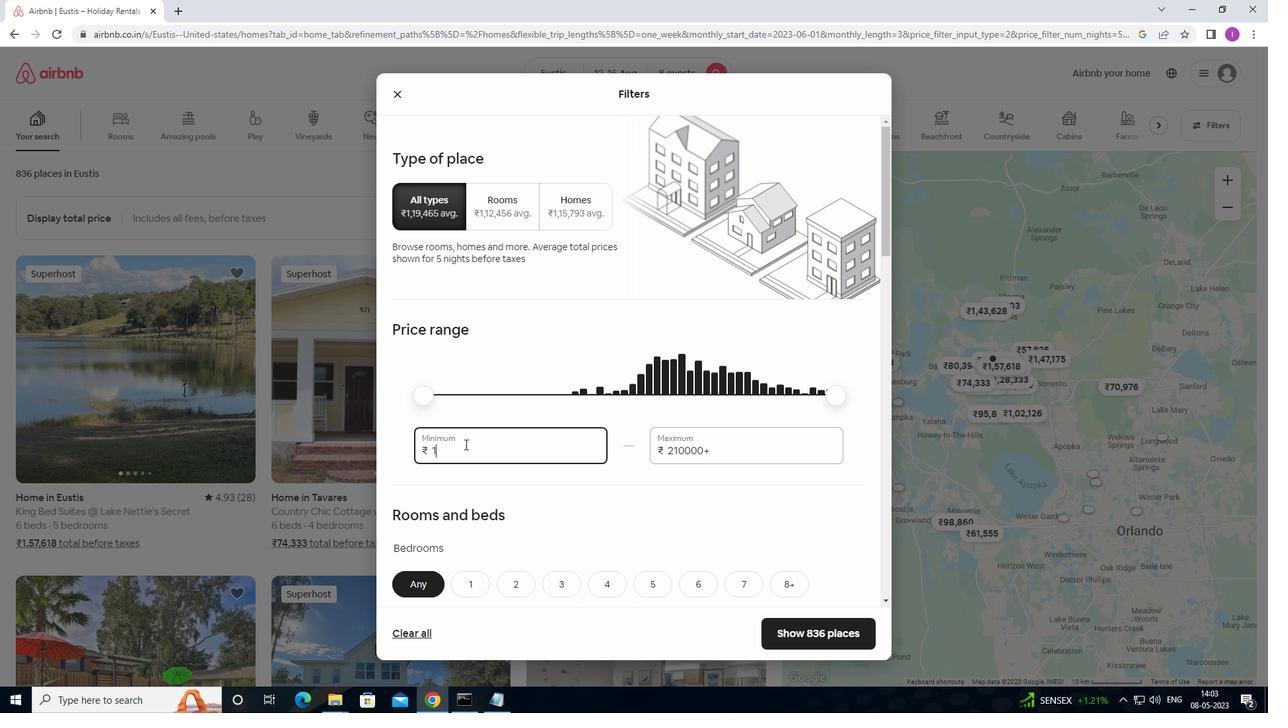 
Action: Key pressed 0
Screenshot: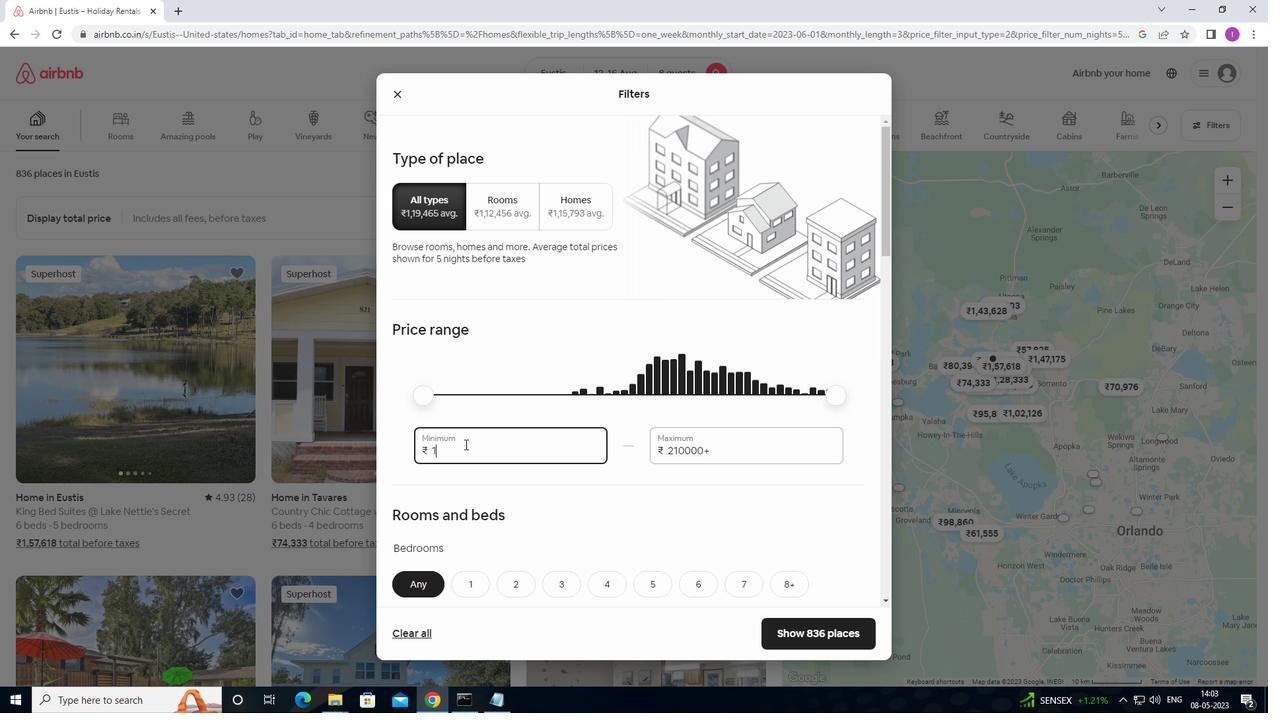 
Action: Mouse moved to (468, 440)
Screenshot: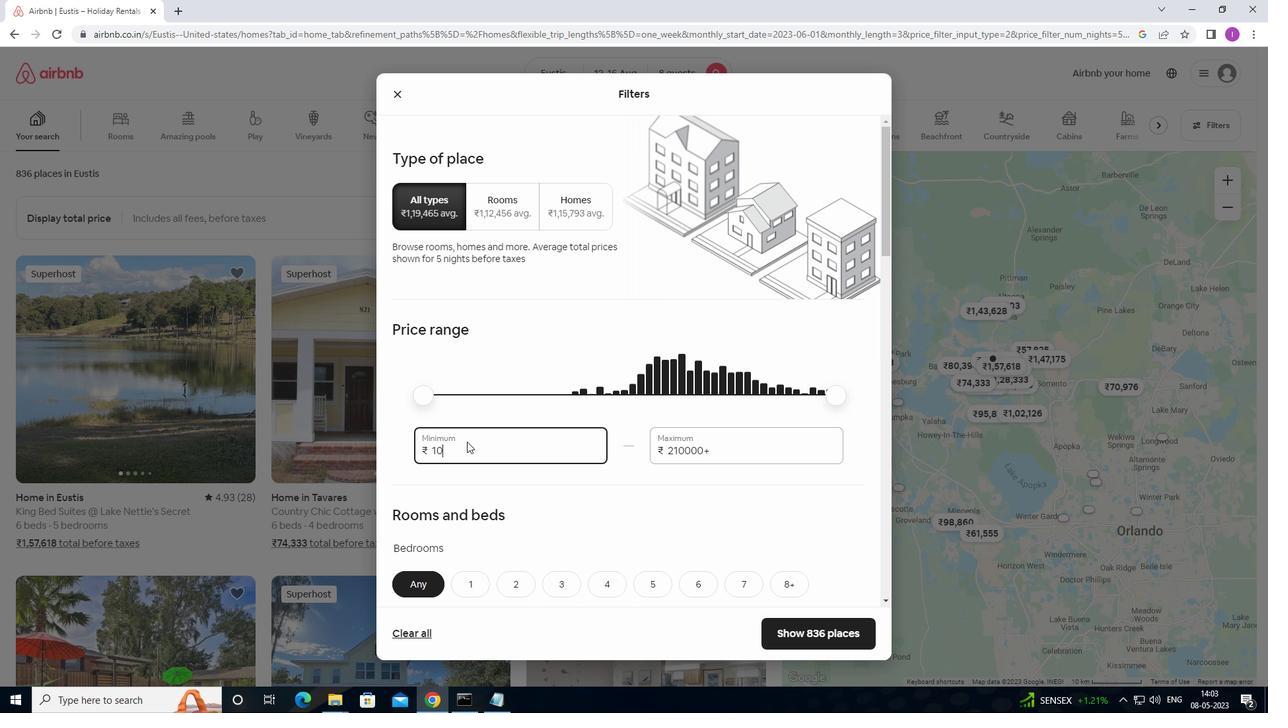 
Action: Key pressed 0
Screenshot: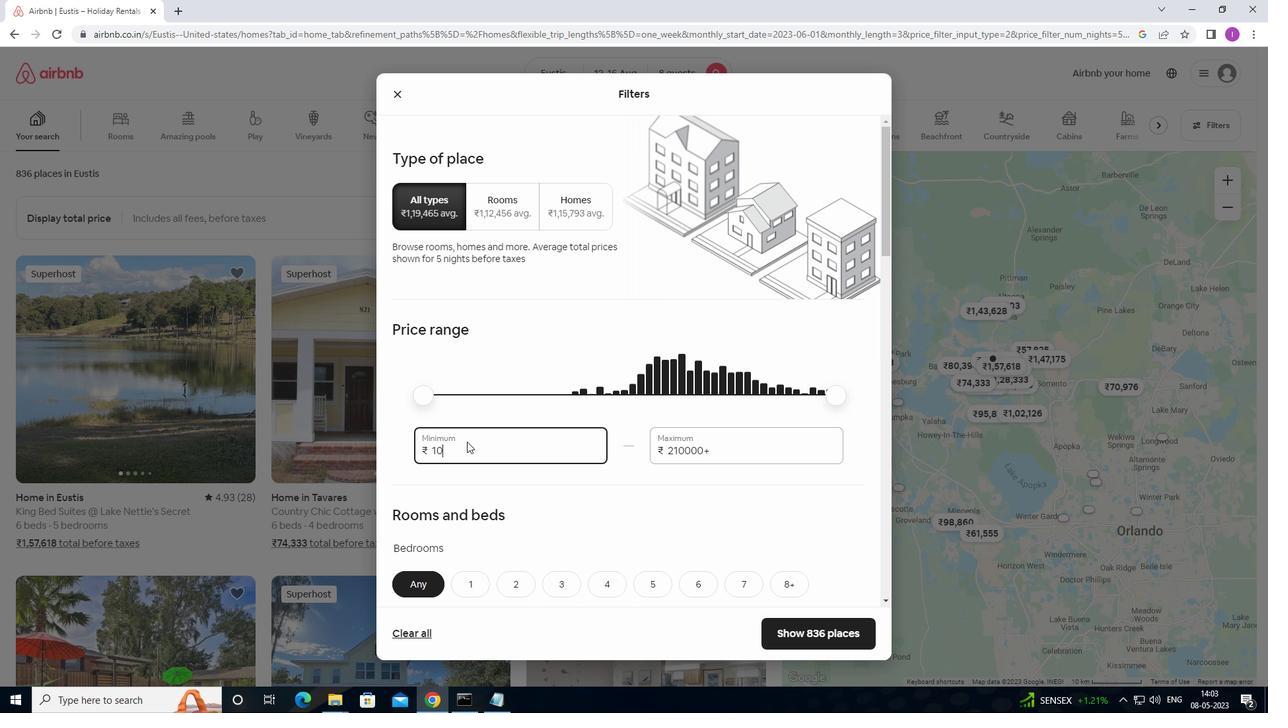 
Action: Mouse moved to (468, 439)
Screenshot: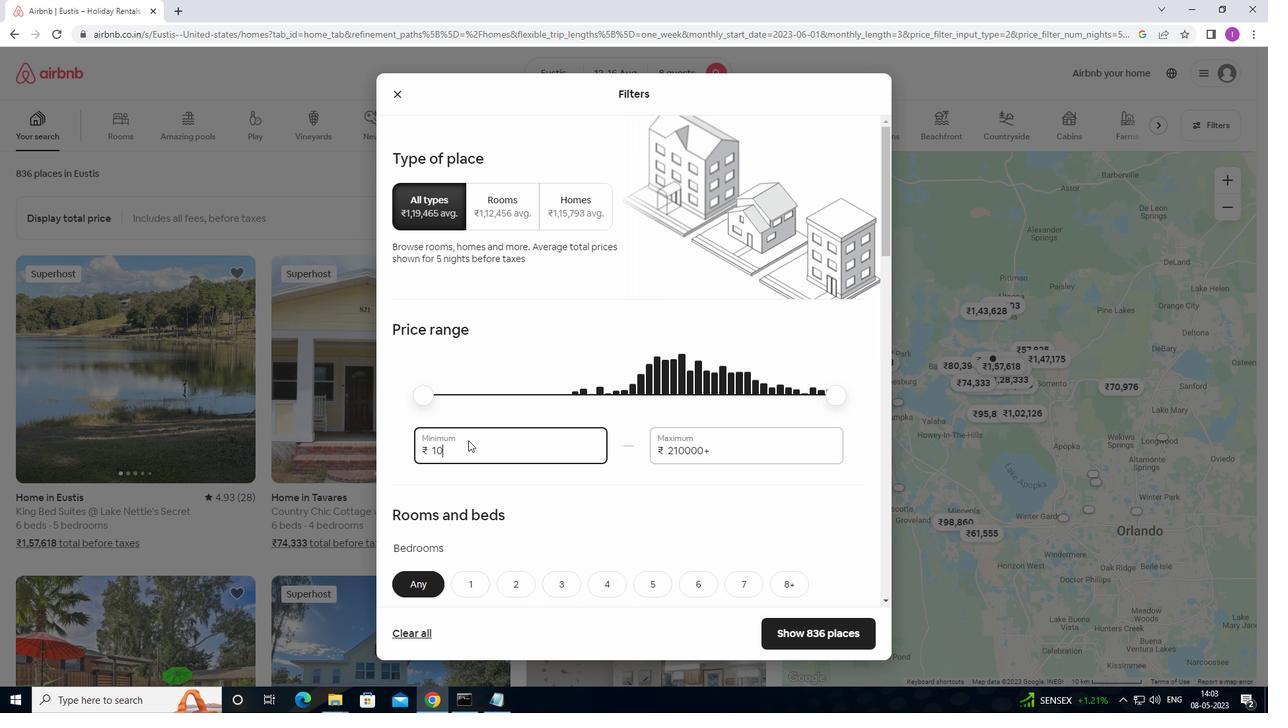 
Action: Key pressed 0
Screenshot: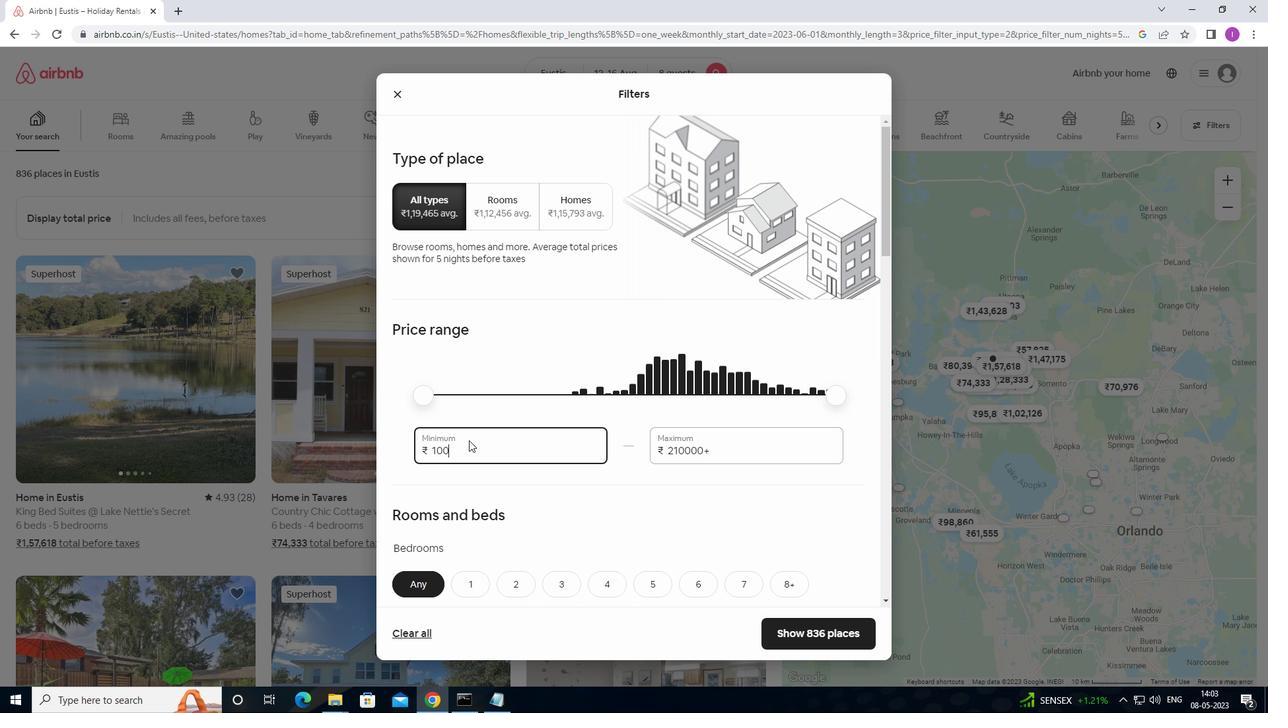 
Action: Mouse moved to (471, 438)
Screenshot: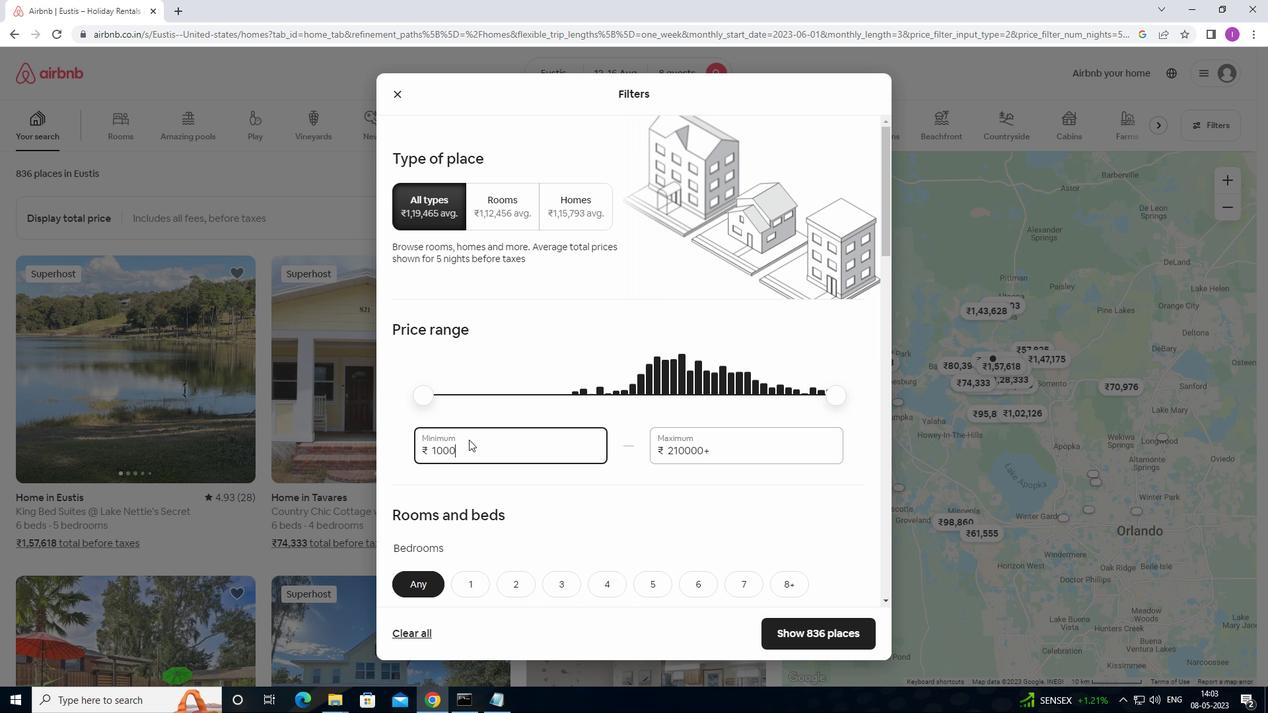 
Action: Key pressed 0
Screenshot: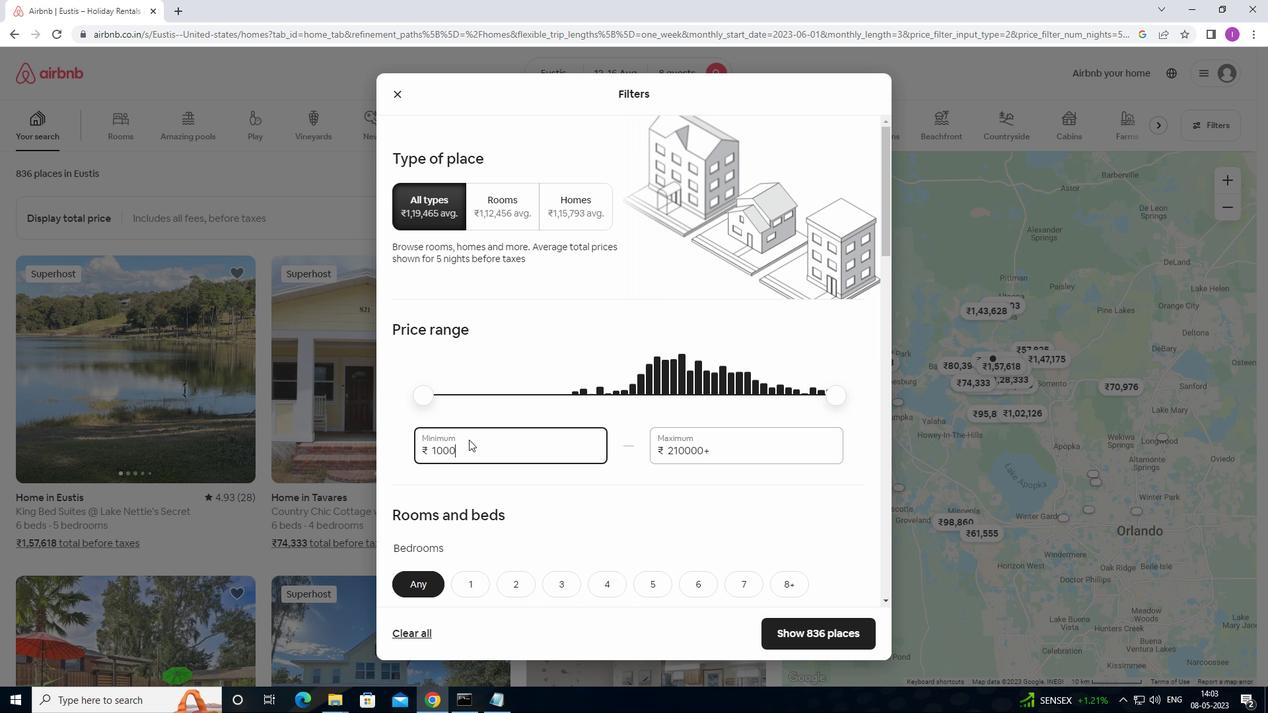 
Action: Mouse moved to (719, 448)
Screenshot: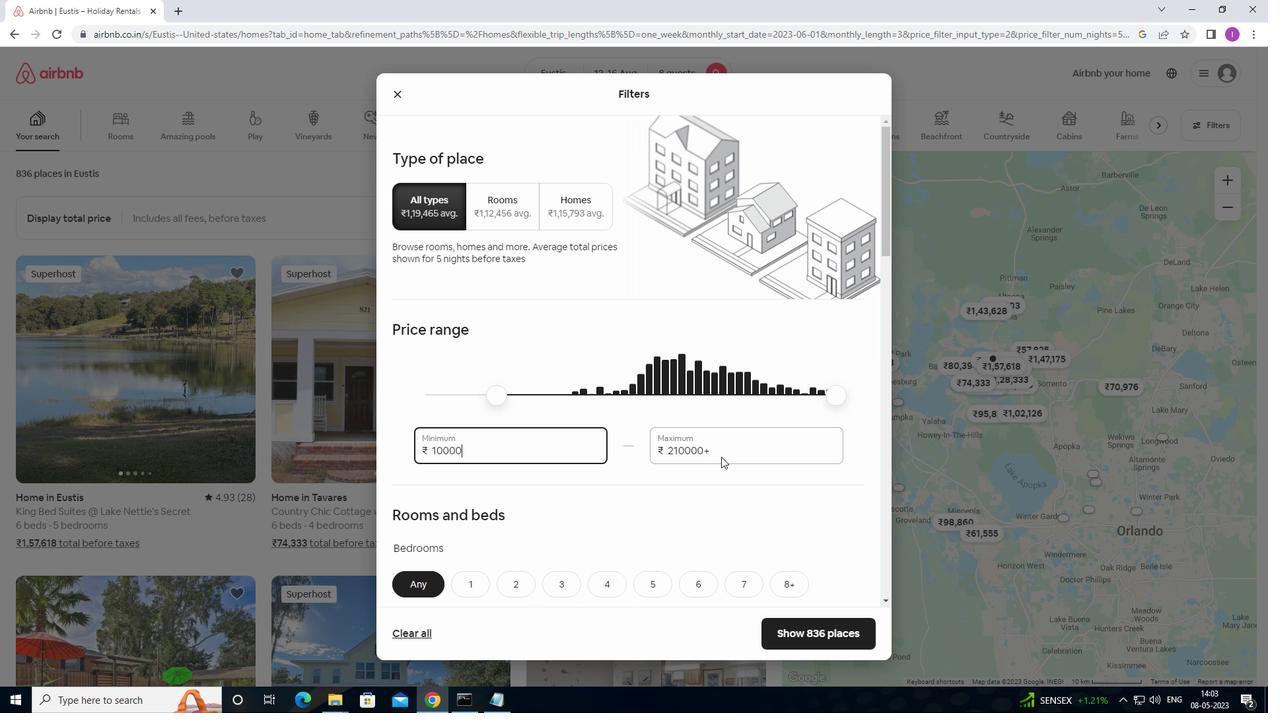 
Action: Mouse pressed left at (719, 448)
Screenshot: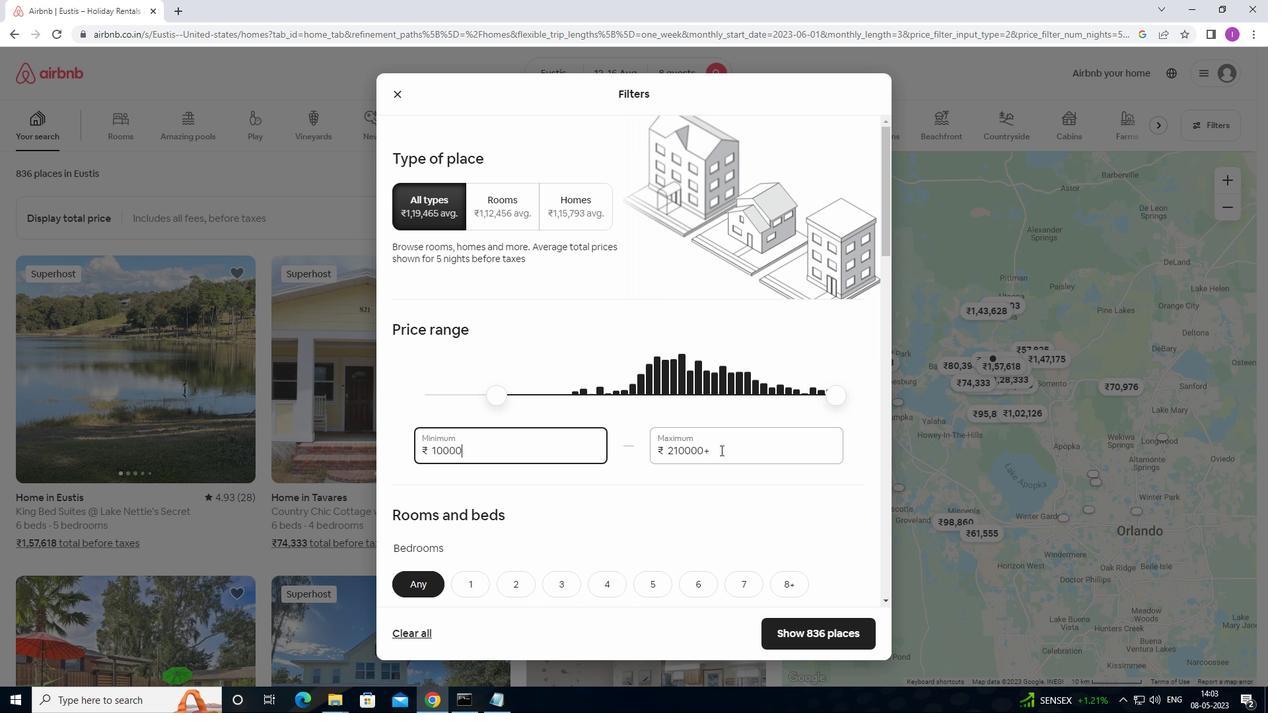 
Action: Mouse moved to (653, 451)
Screenshot: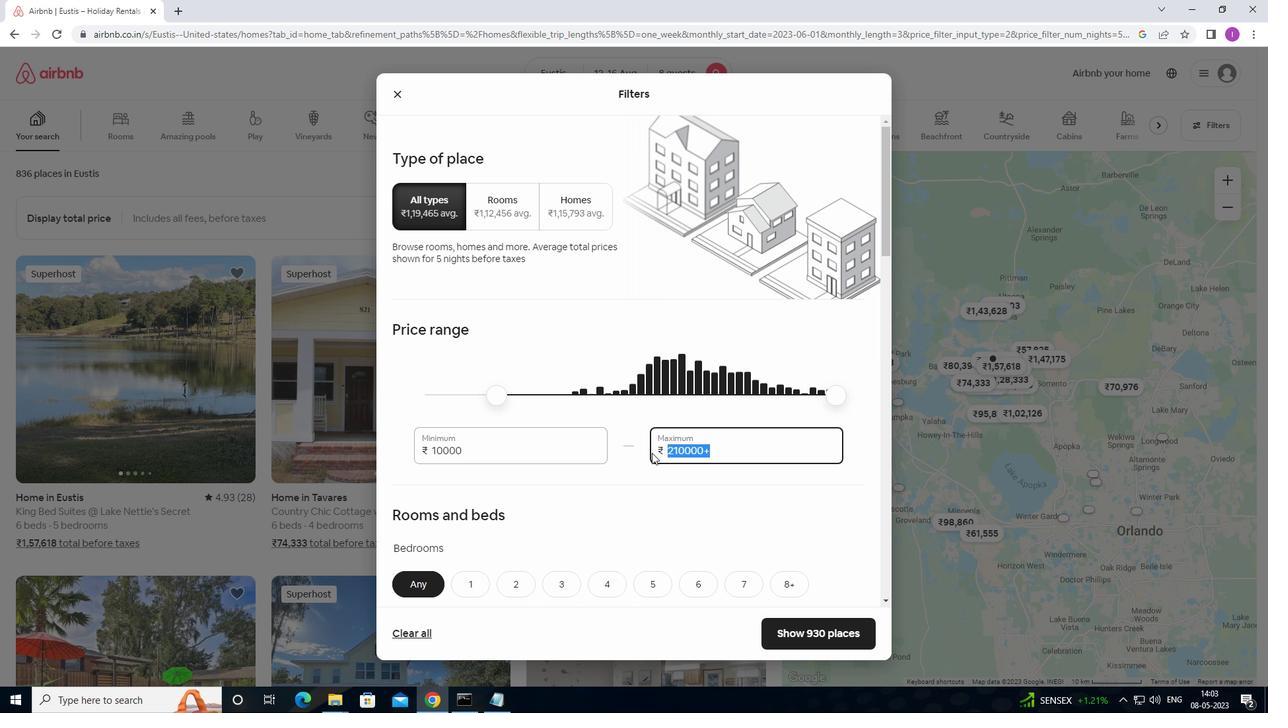 
Action: Key pressed 1
Screenshot: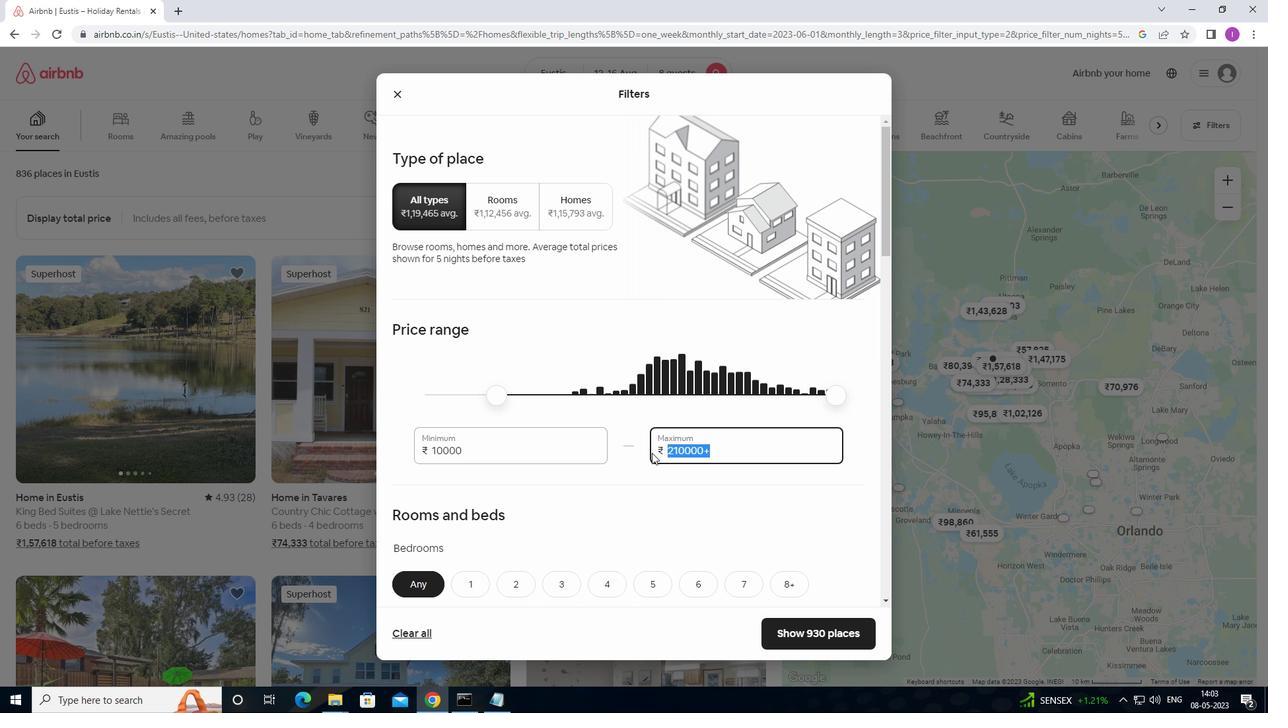 
Action: Mouse moved to (653, 451)
Screenshot: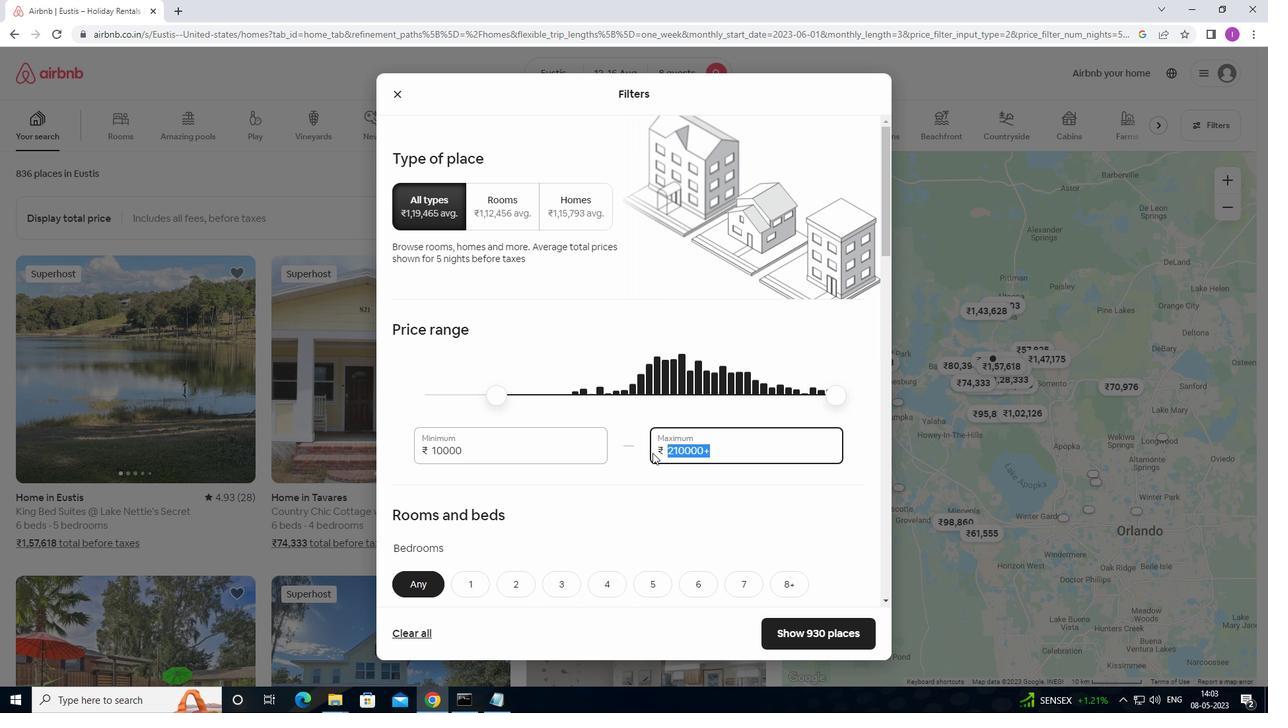 
Action: Key pressed 6
Screenshot: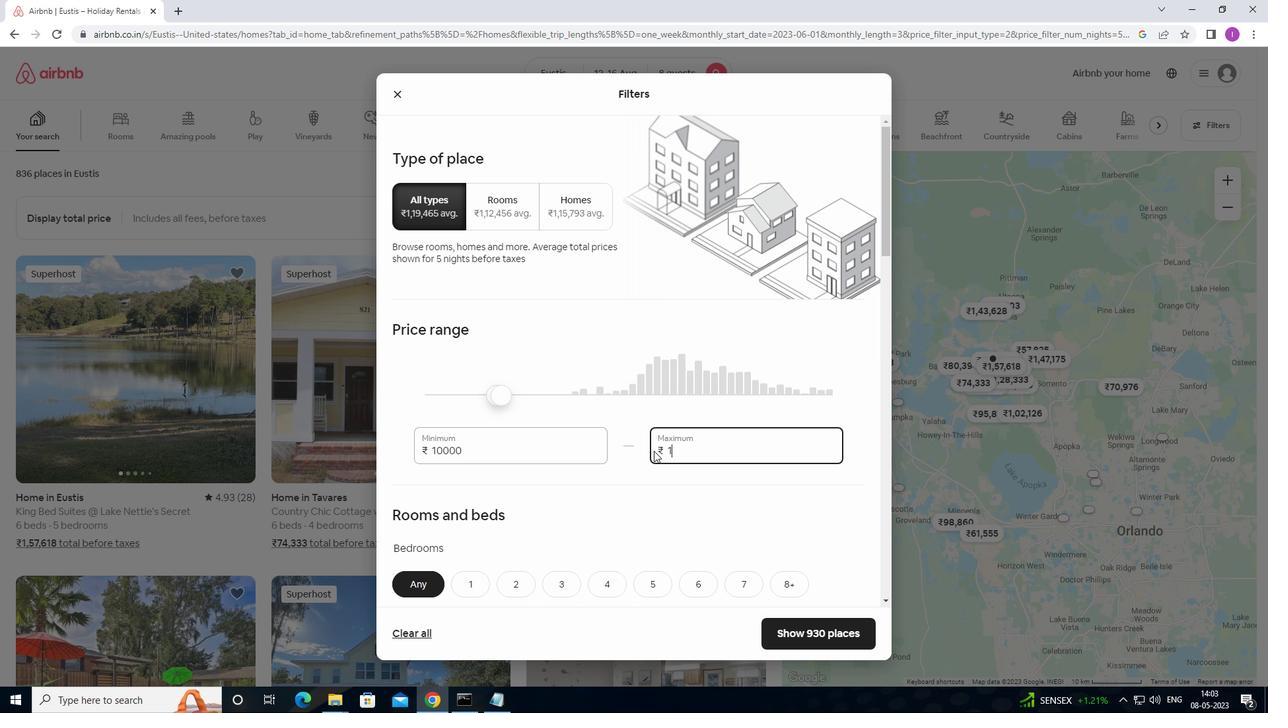 
Action: Mouse moved to (655, 451)
Screenshot: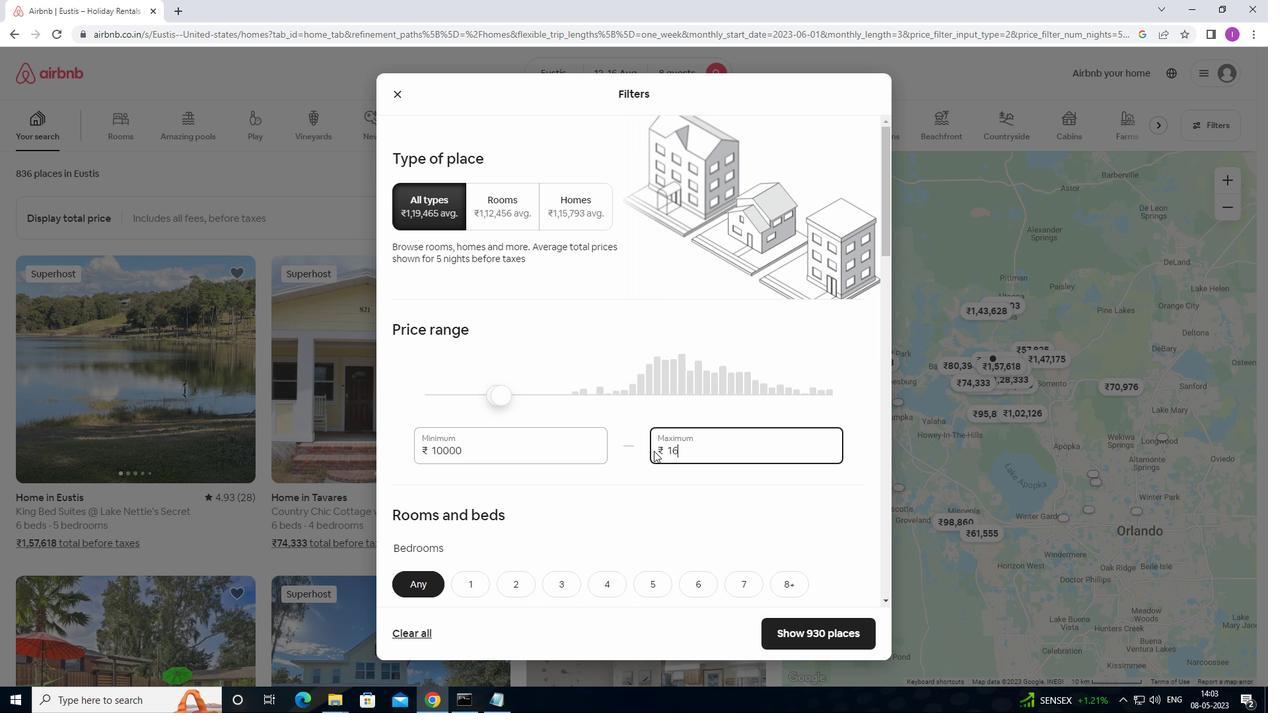 
Action: Key pressed 000
Screenshot: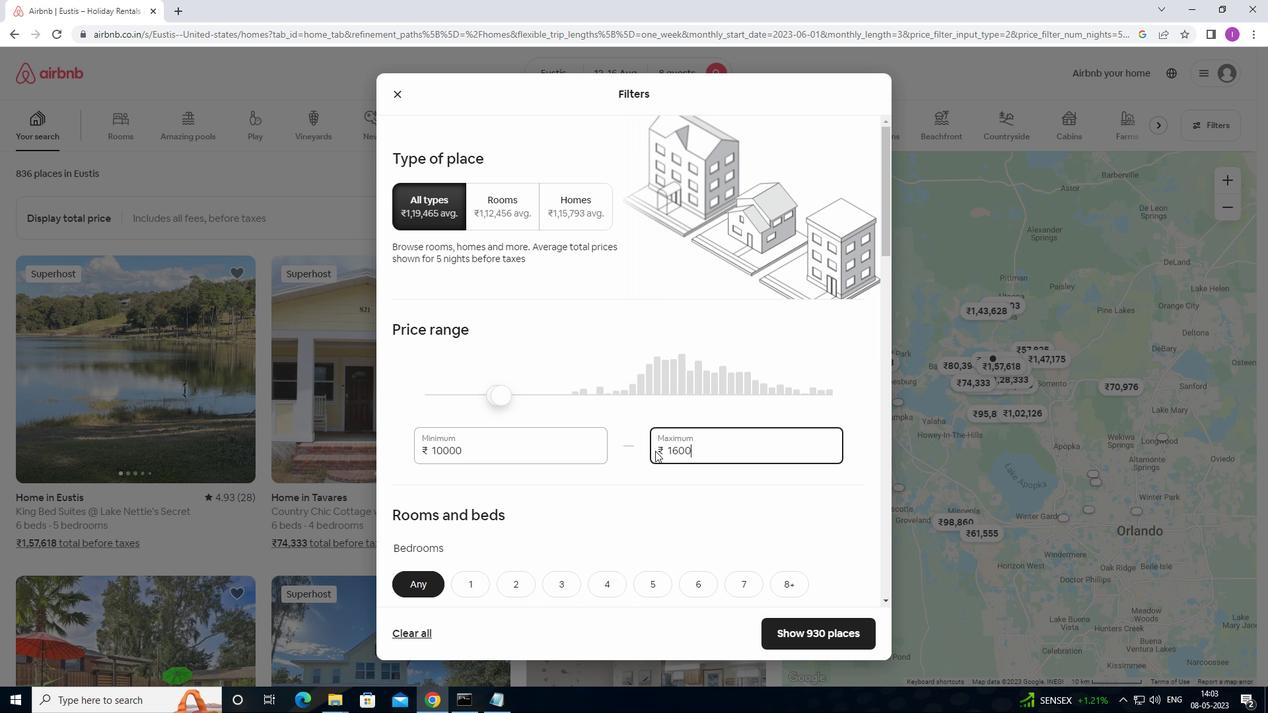 
Action: Mouse moved to (655, 450)
Screenshot: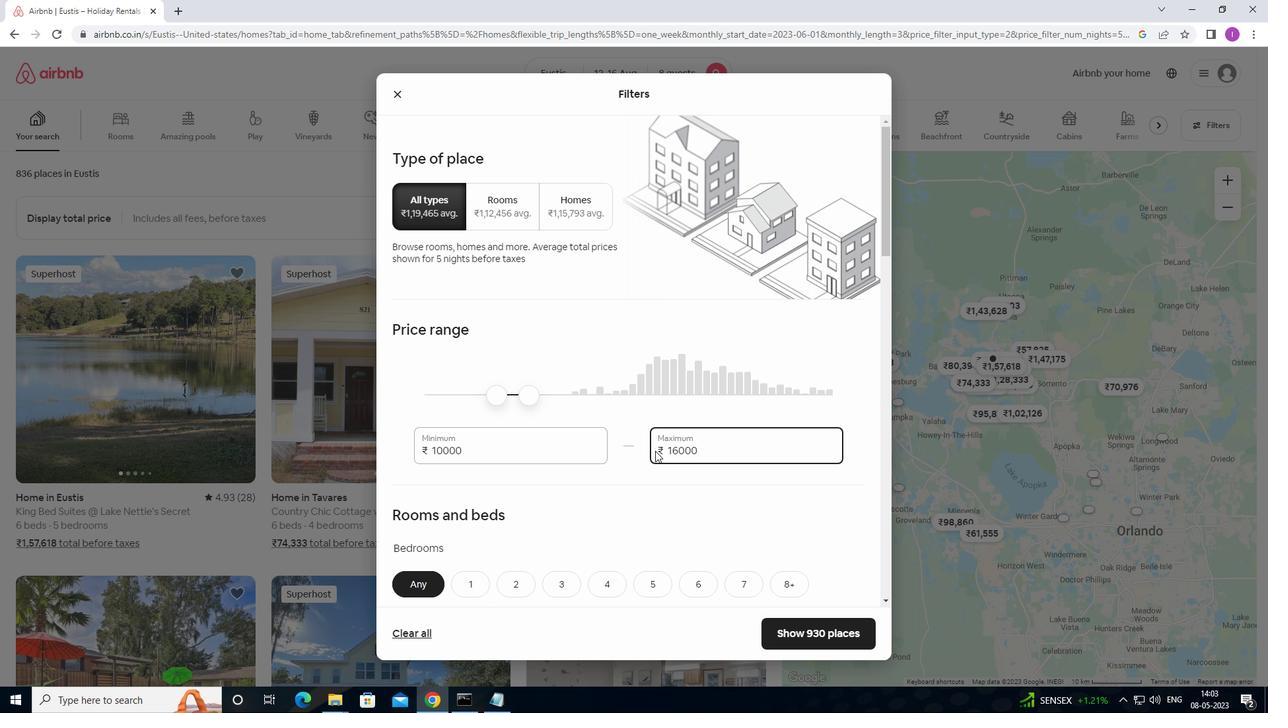 
Action: Mouse scrolled (655, 449) with delta (0, 0)
Screenshot: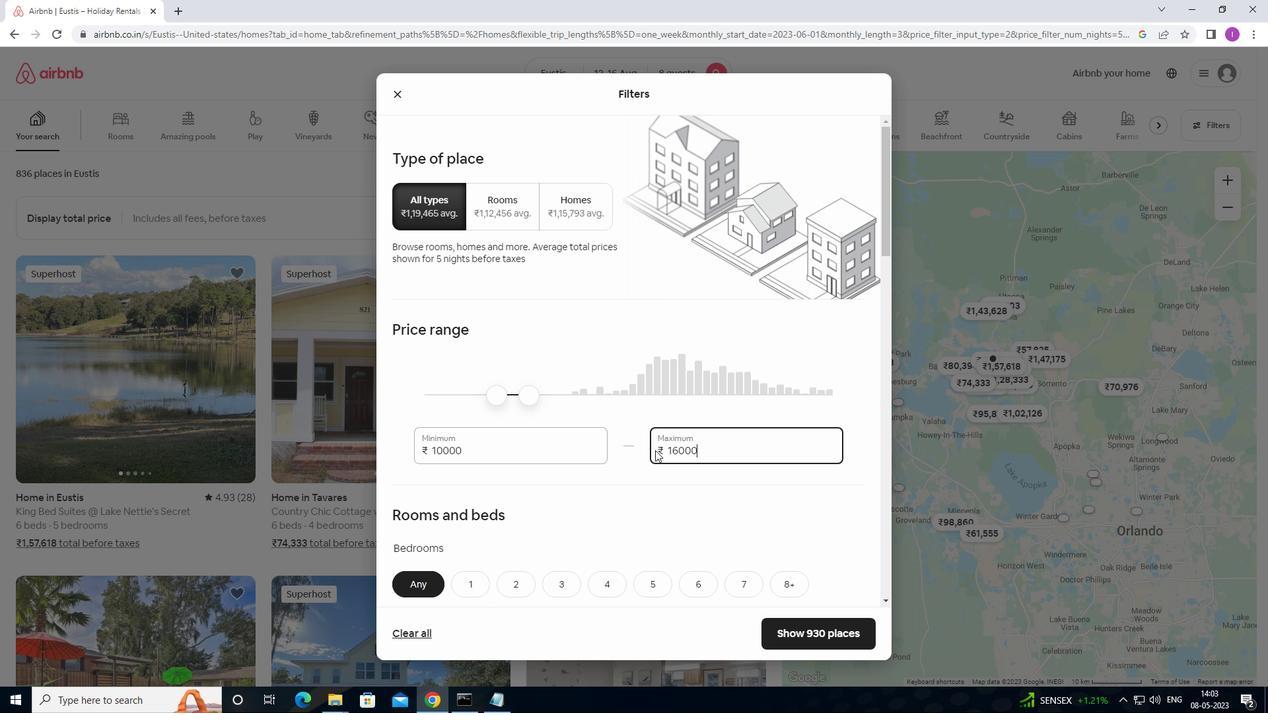 
Action: Mouse scrolled (655, 449) with delta (0, 0)
Screenshot: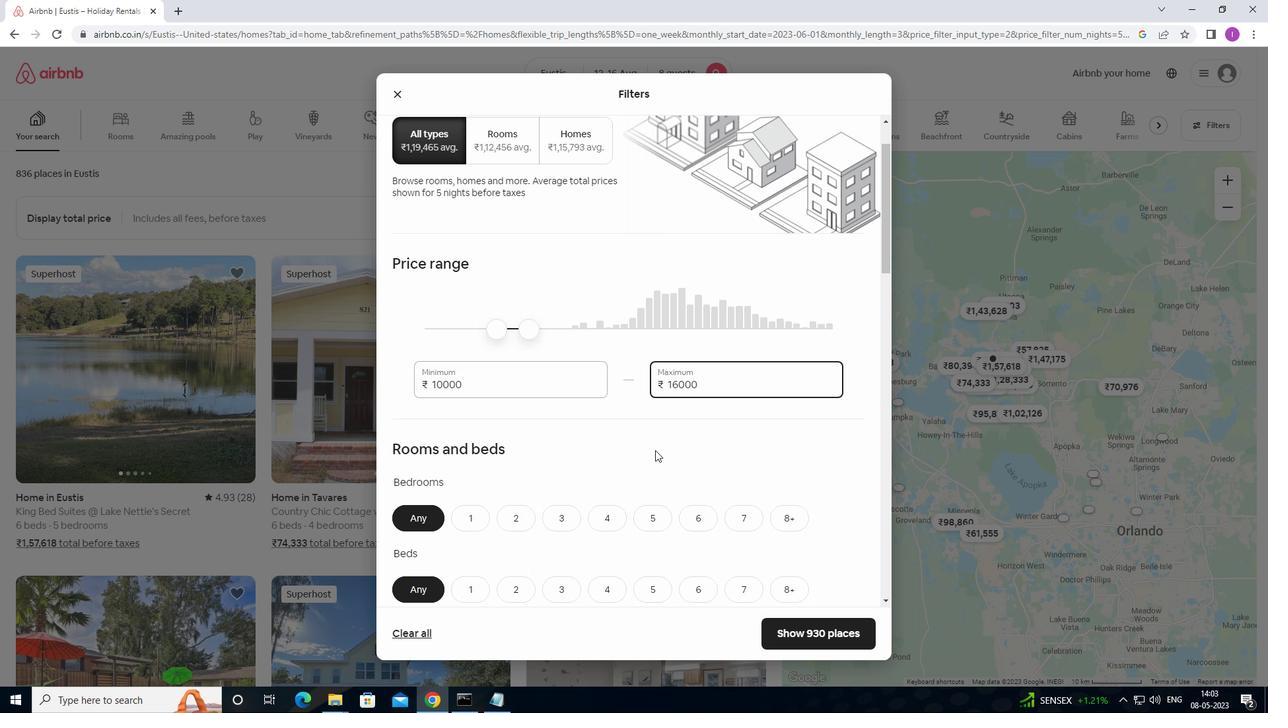 
Action: Mouse moved to (786, 451)
Screenshot: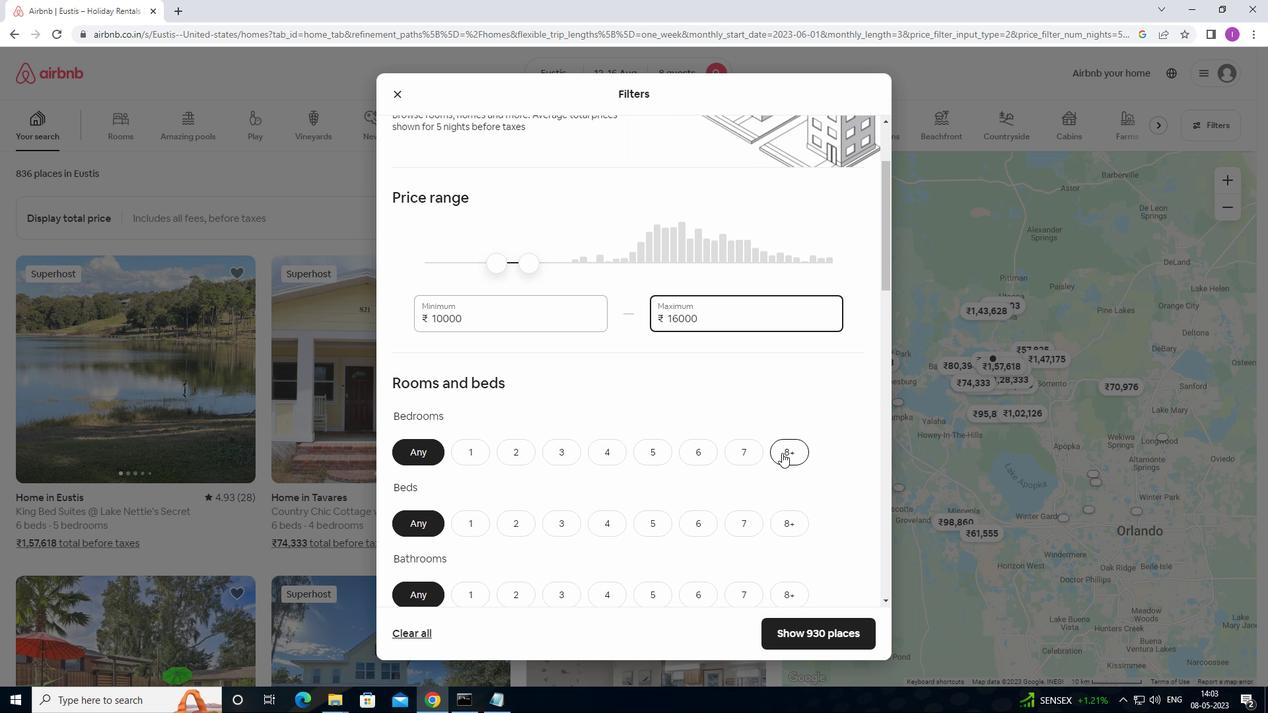 
Action: Mouse pressed left at (786, 451)
Screenshot: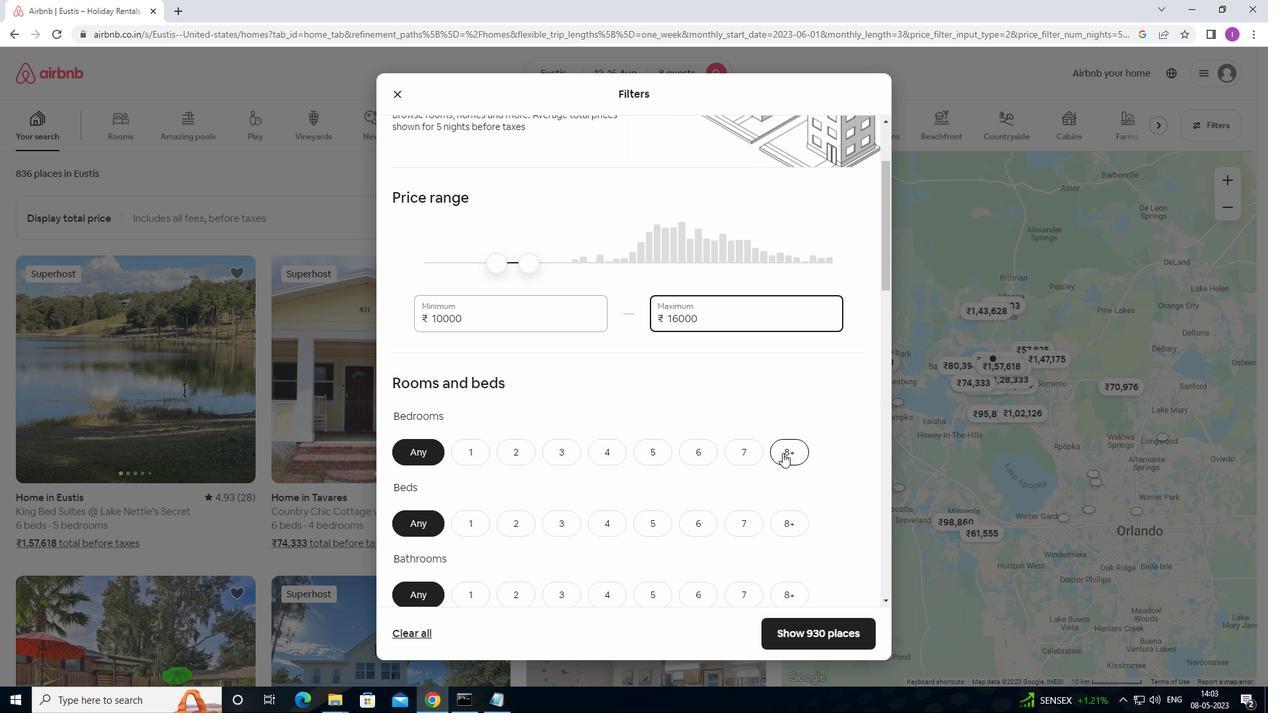 
Action: Mouse moved to (788, 517)
Screenshot: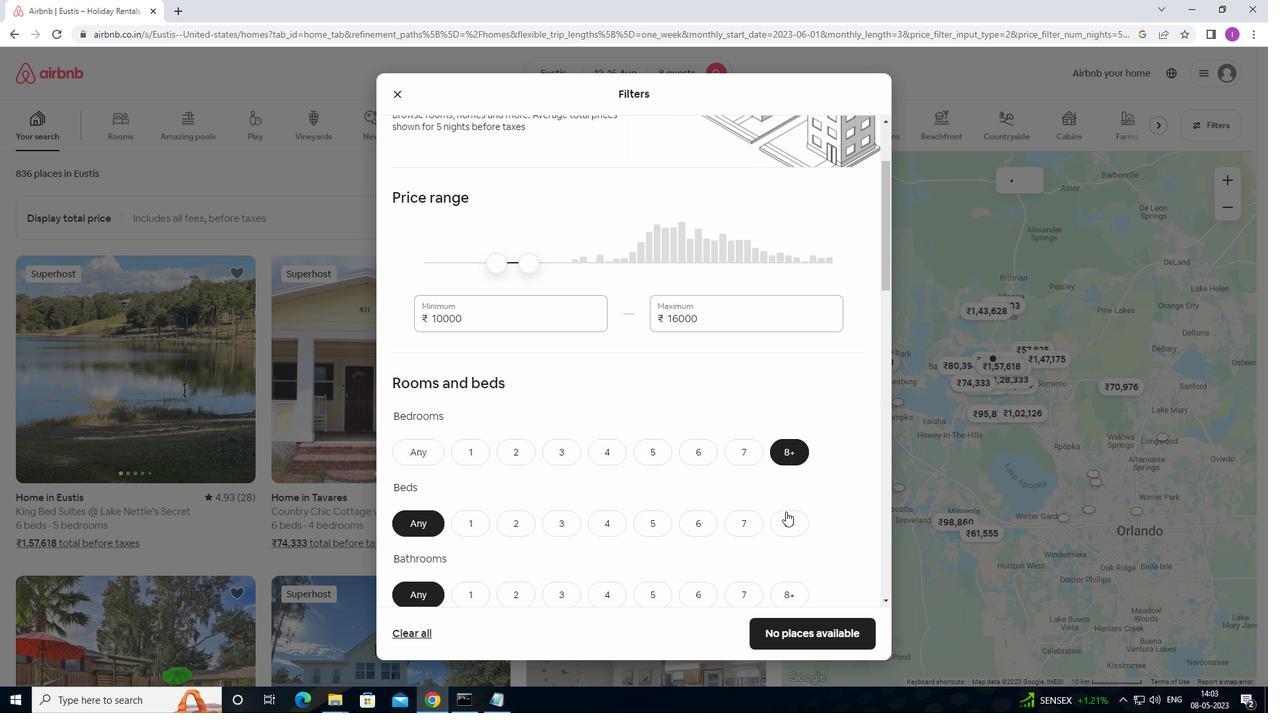 
Action: Mouse pressed left at (788, 517)
Screenshot: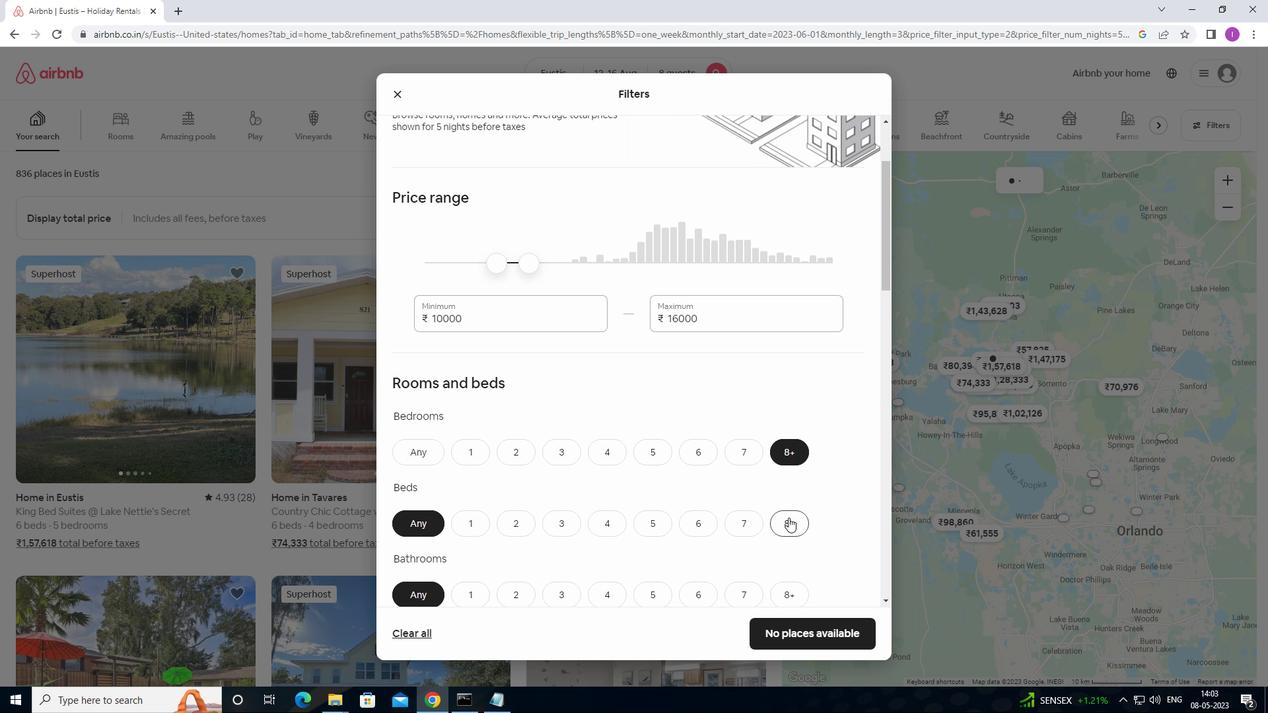 
Action: Mouse moved to (798, 517)
Screenshot: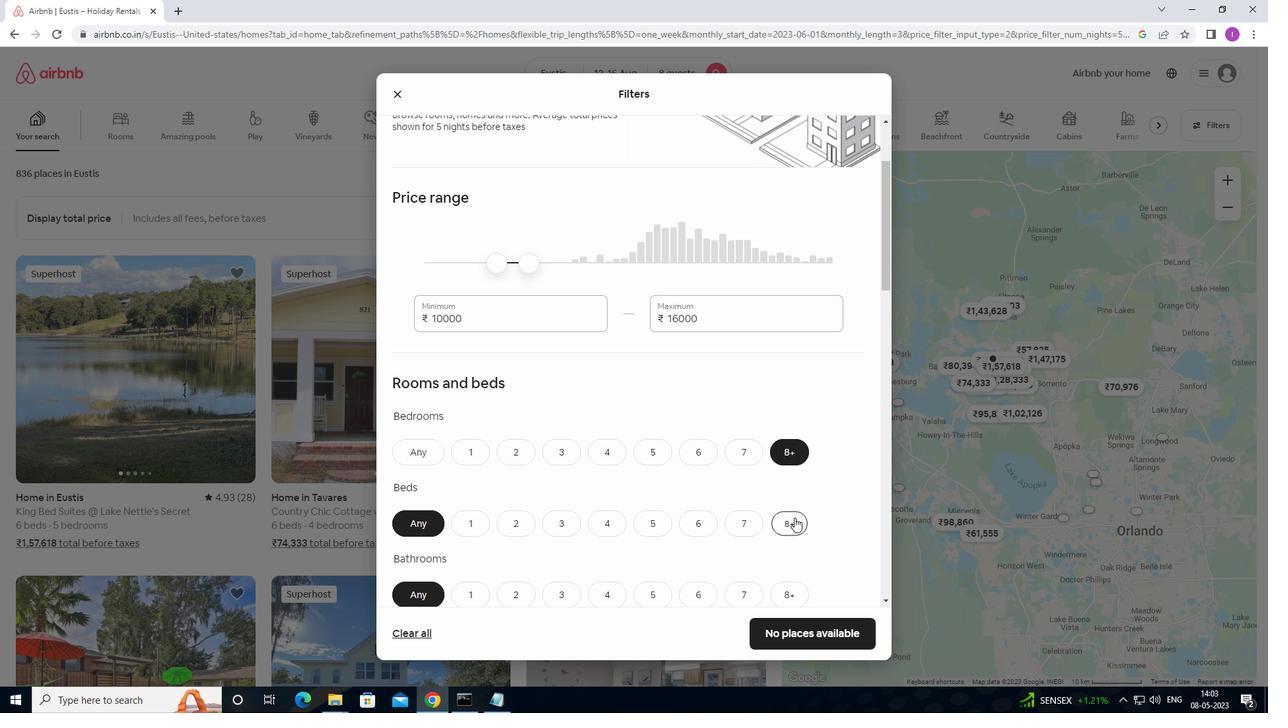 
Action: Mouse scrolled (798, 517) with delta (0, 0)
Screenshot: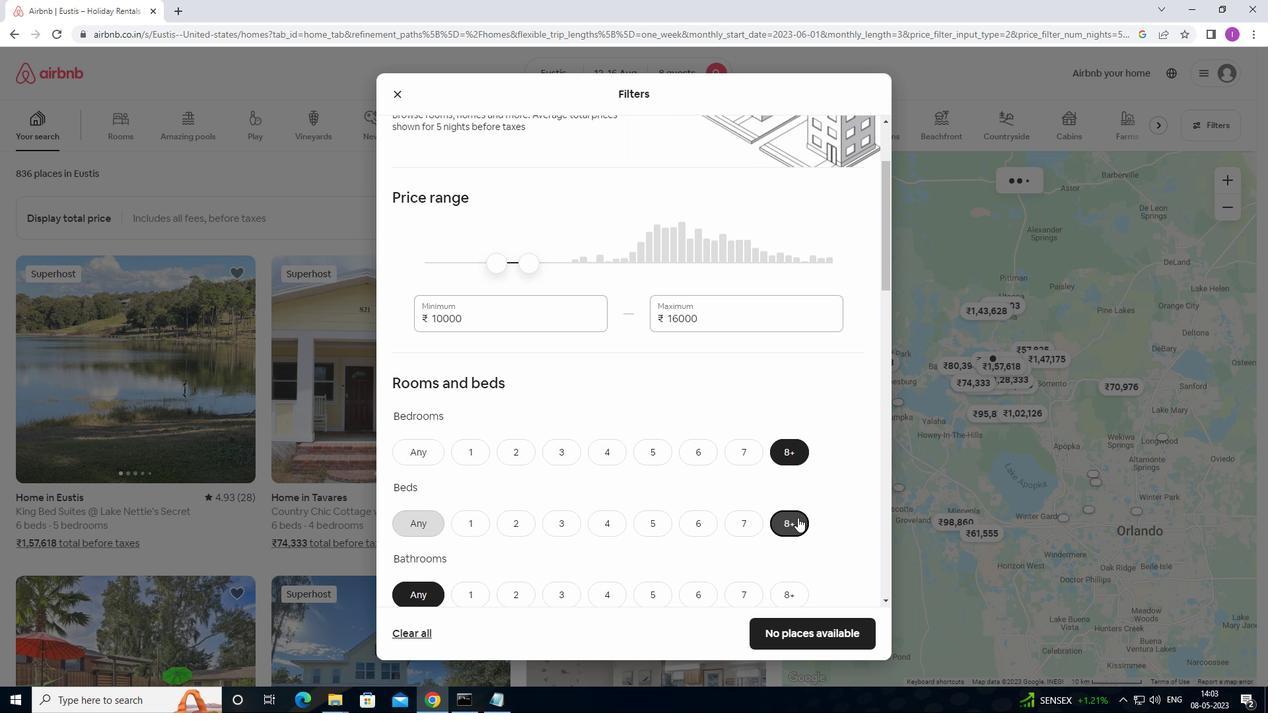 
Action: Mouse moved to (797, 521)
Screenshot: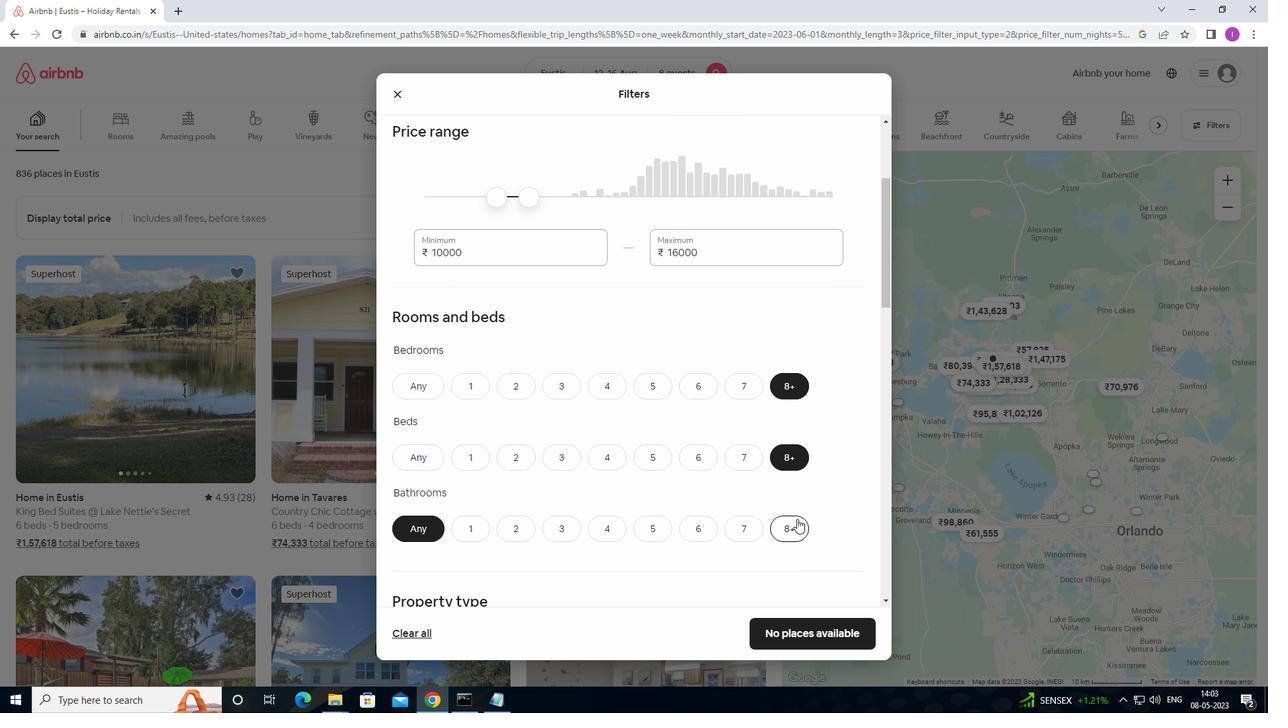 
Action: Mouse pressed left at (797, 521)
Screenshot: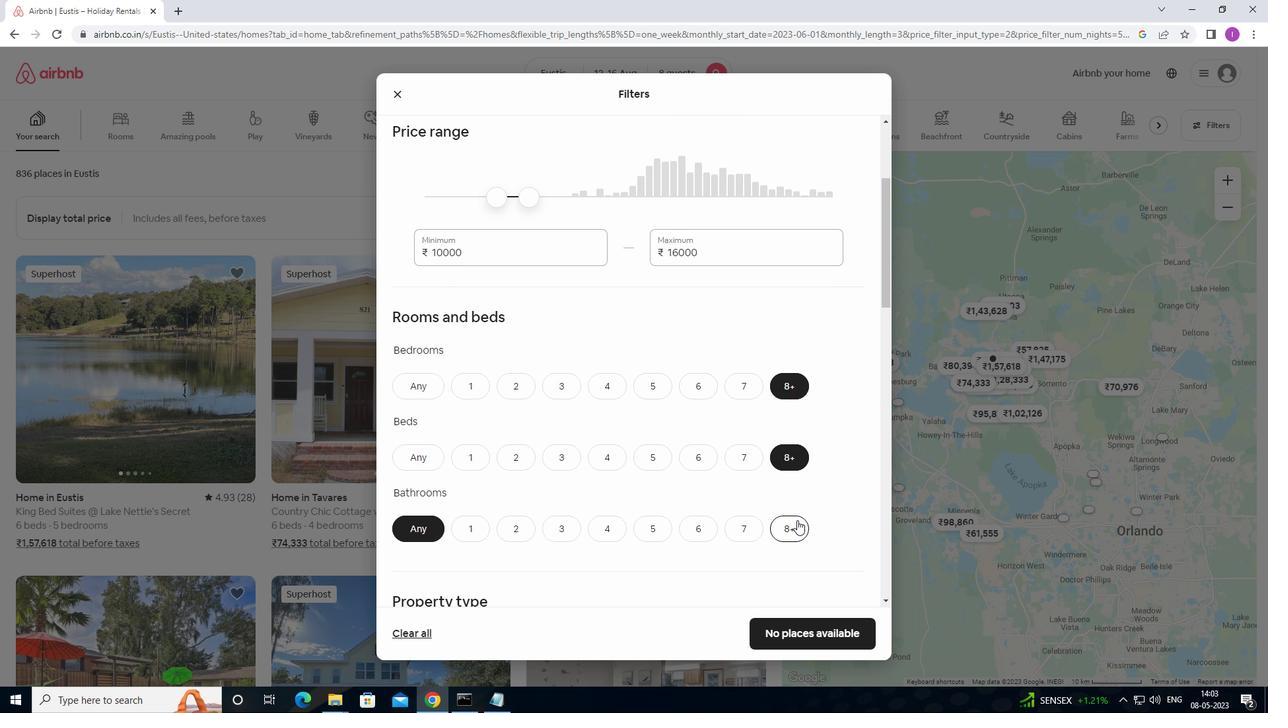 
Action: Mouse moved to (799, 515)
Screenshot: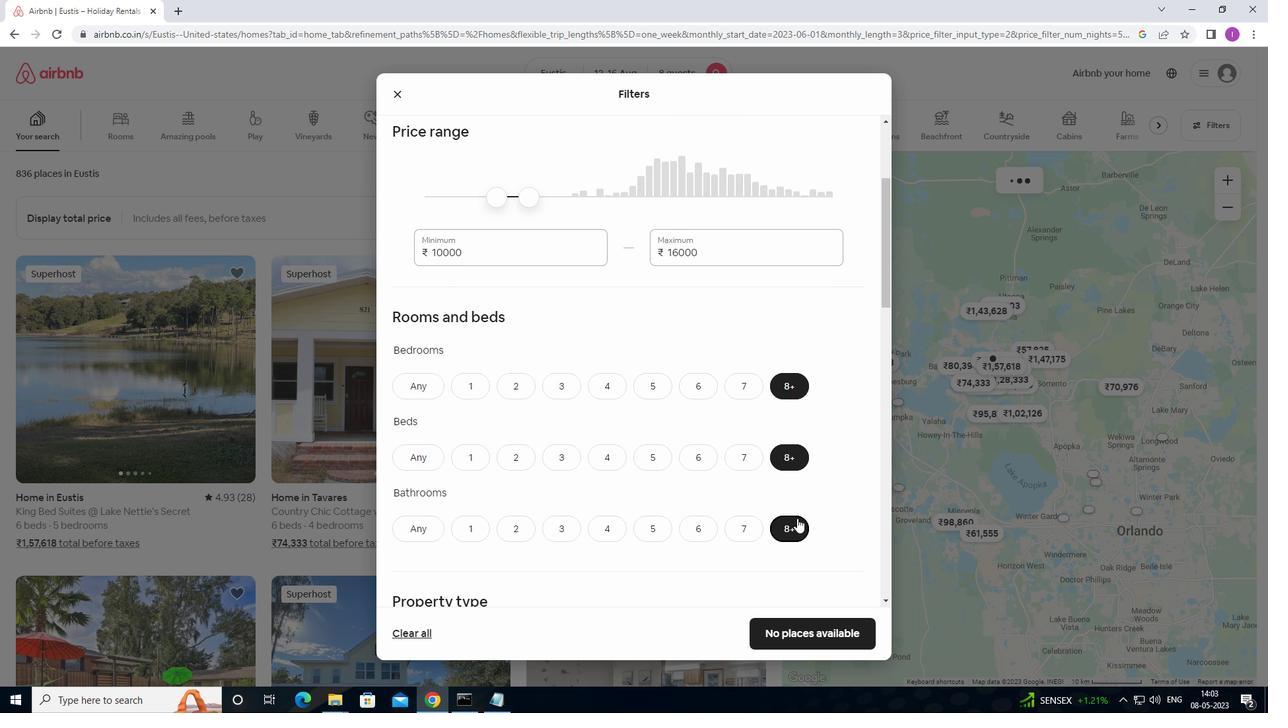 
Action: Mouse scrolled (799, 514) with delta (0, 0)
Screenshot: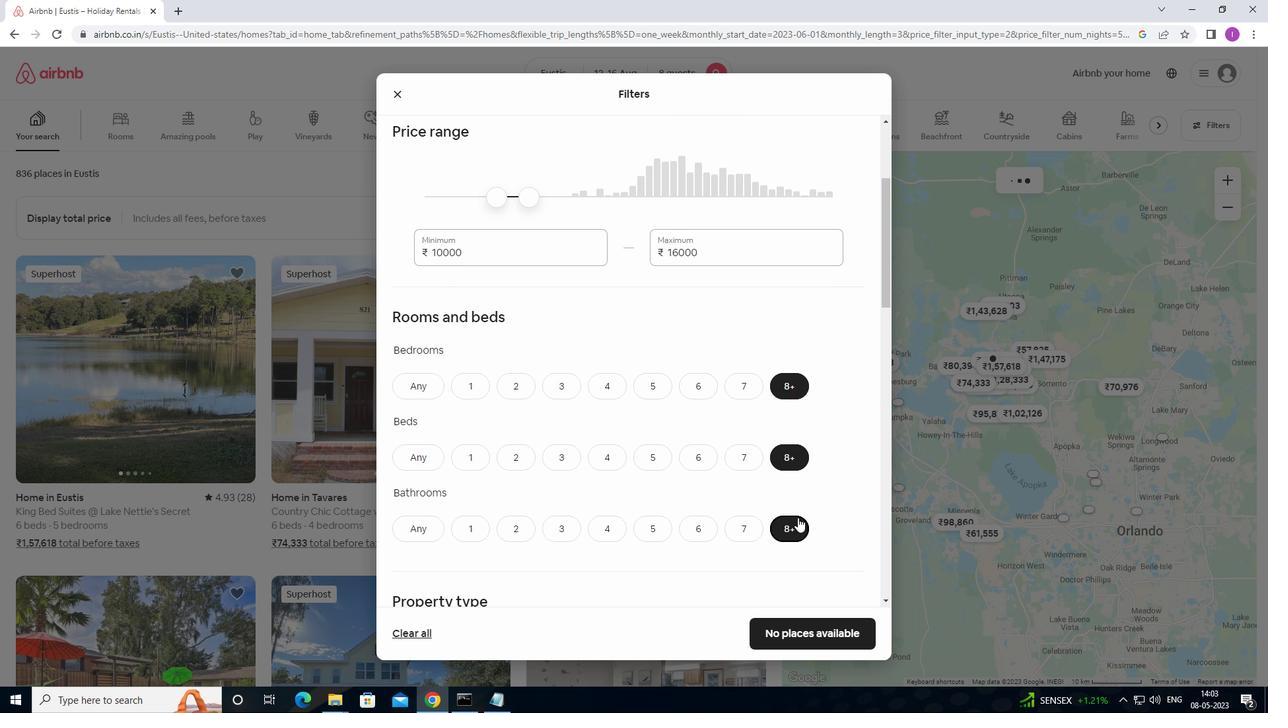 
Action: Mouse scrolled (799, 514) with delta (0, 0)
Screenshot: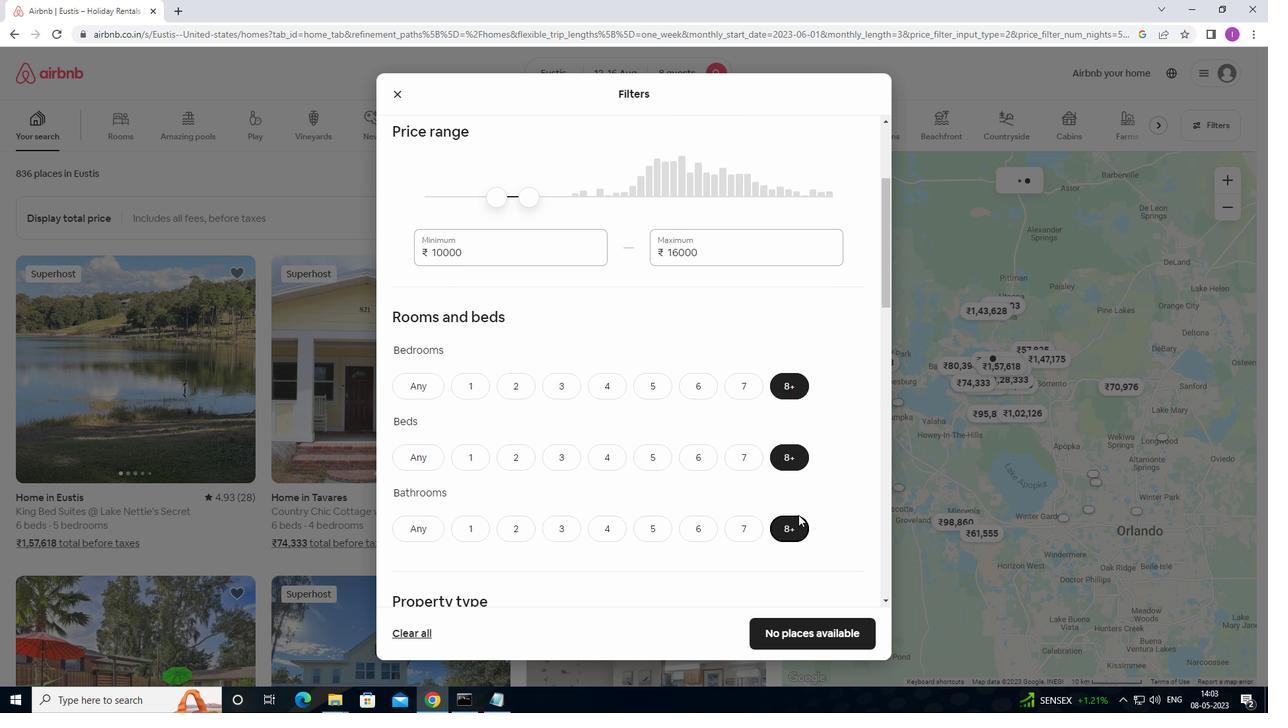 
Action: Mouse moved to (797, 510)
Screenshot: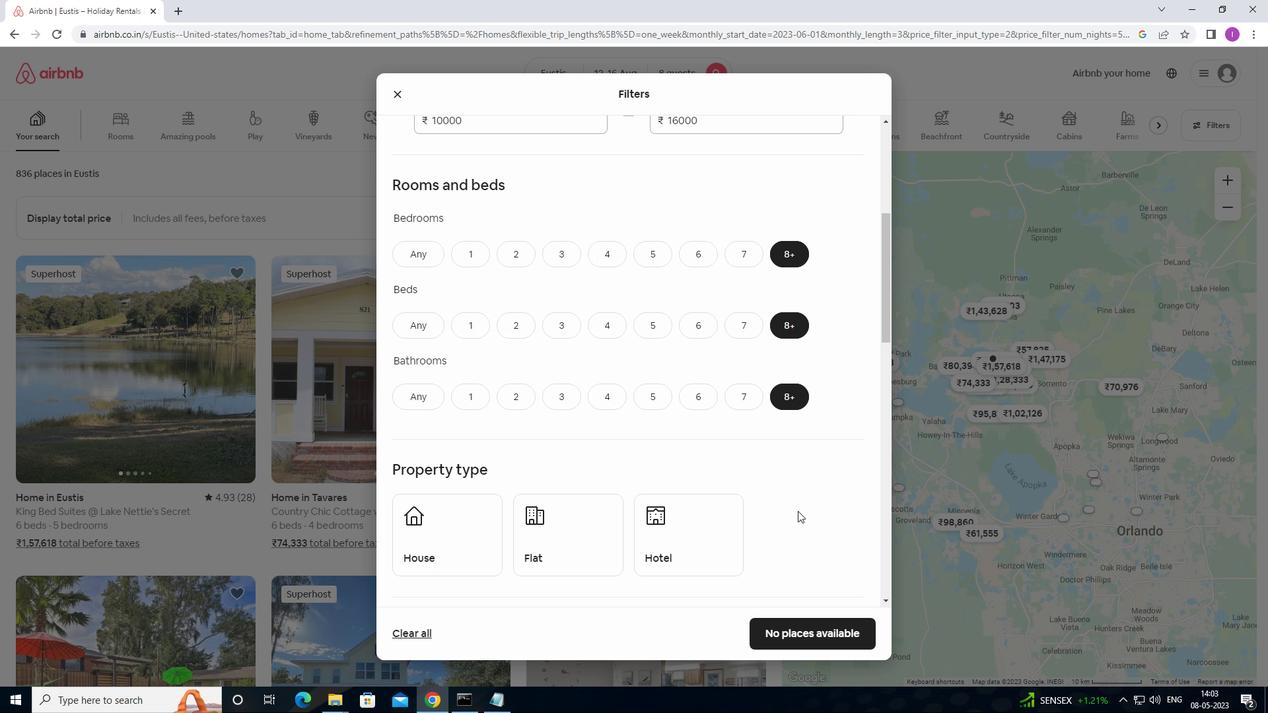 
Action: Mouse scrolled (797, 509) with delta (0, 0)
Screenshot: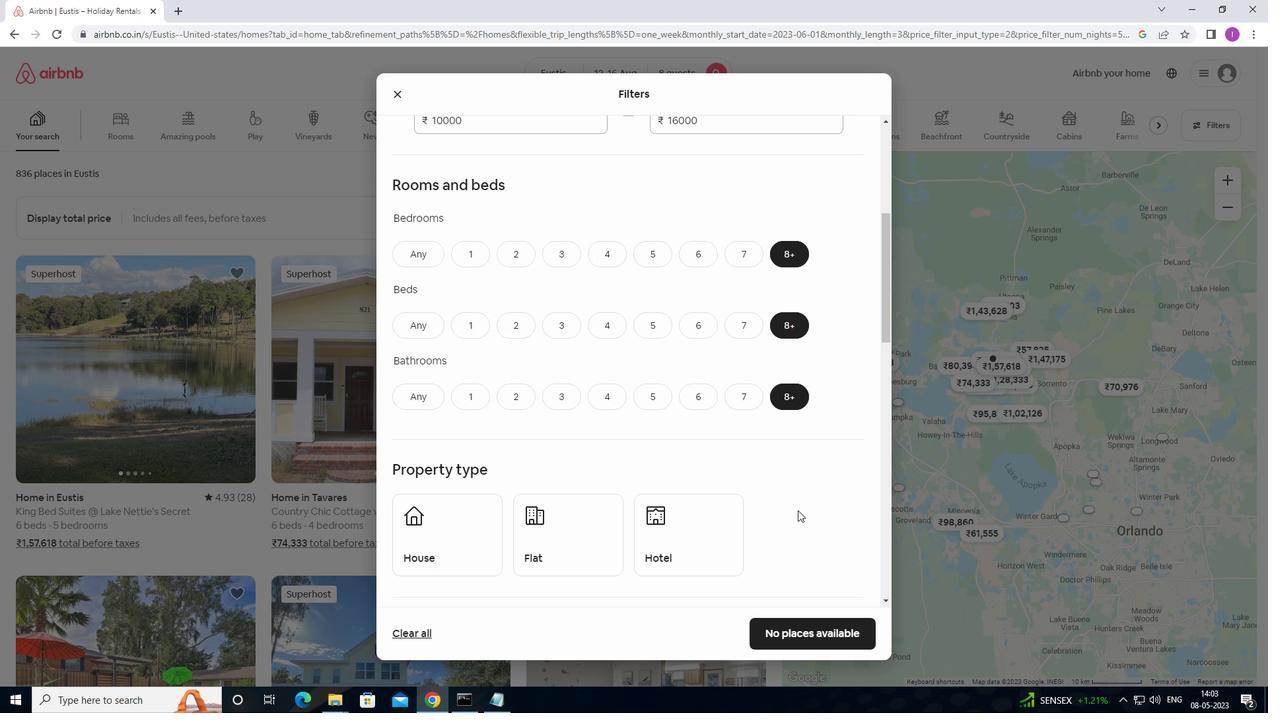 
Action: Mouse moved to (447, 466)
Screenshot: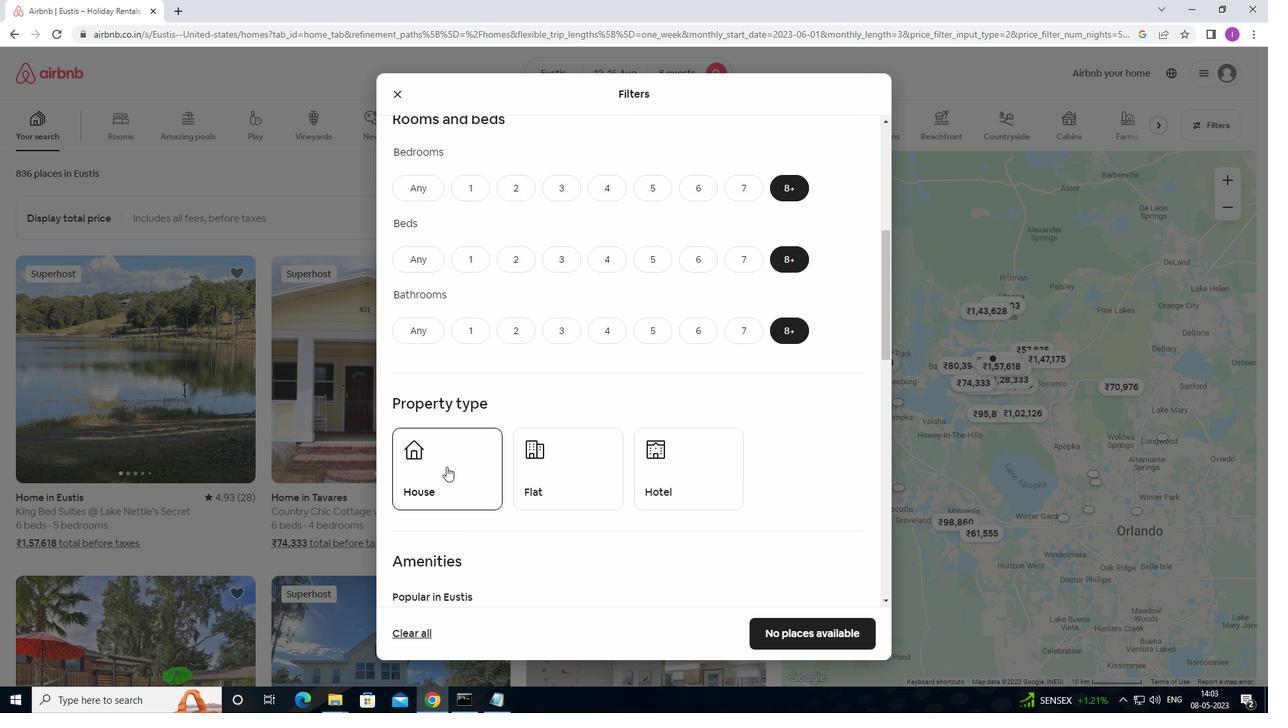 
Action: Mouse pressed left at (447, 466)
Screenshot: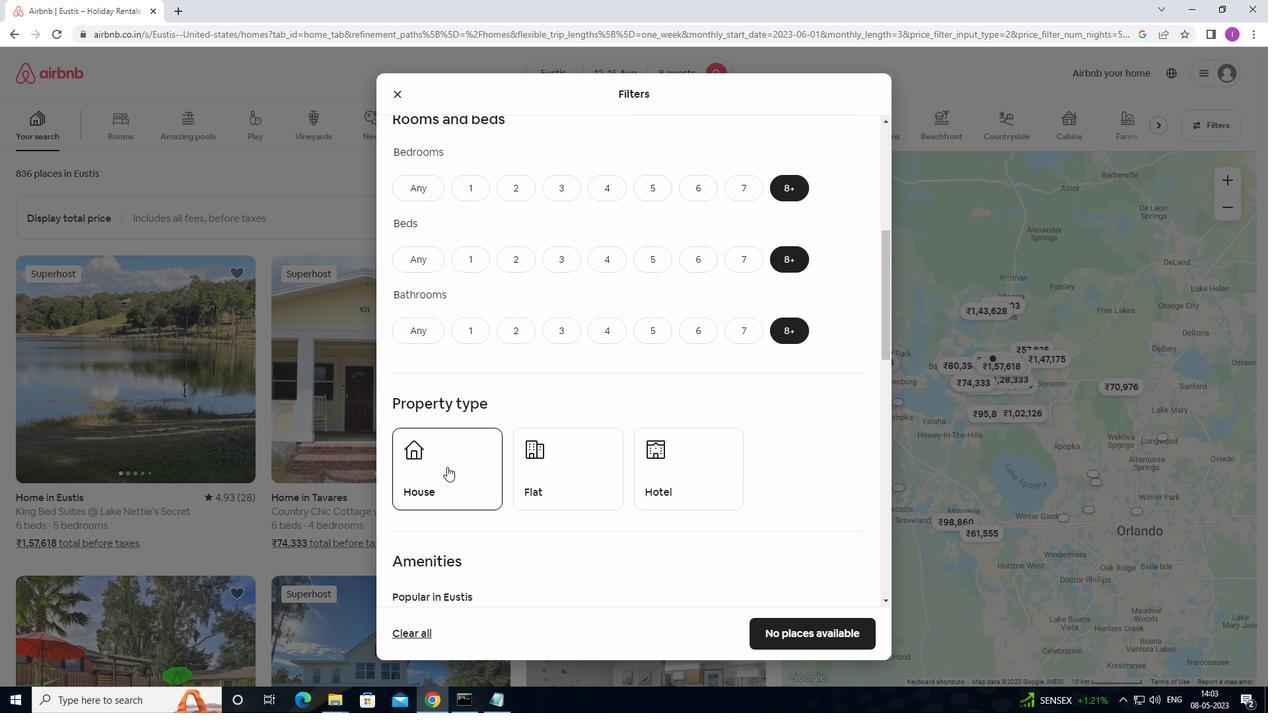 
Action: Mouse moved to (567, 470)
Screenshot: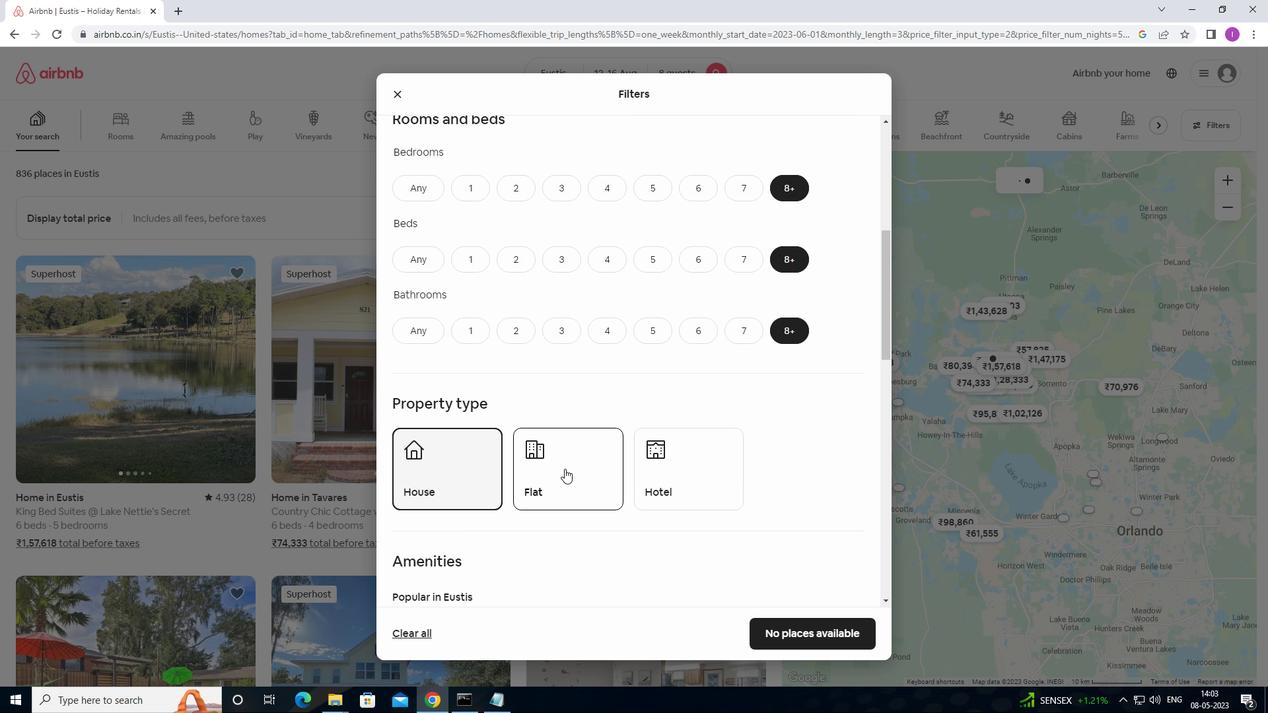 
Action: Mouse pressed left at (567, 470)
Screenshot: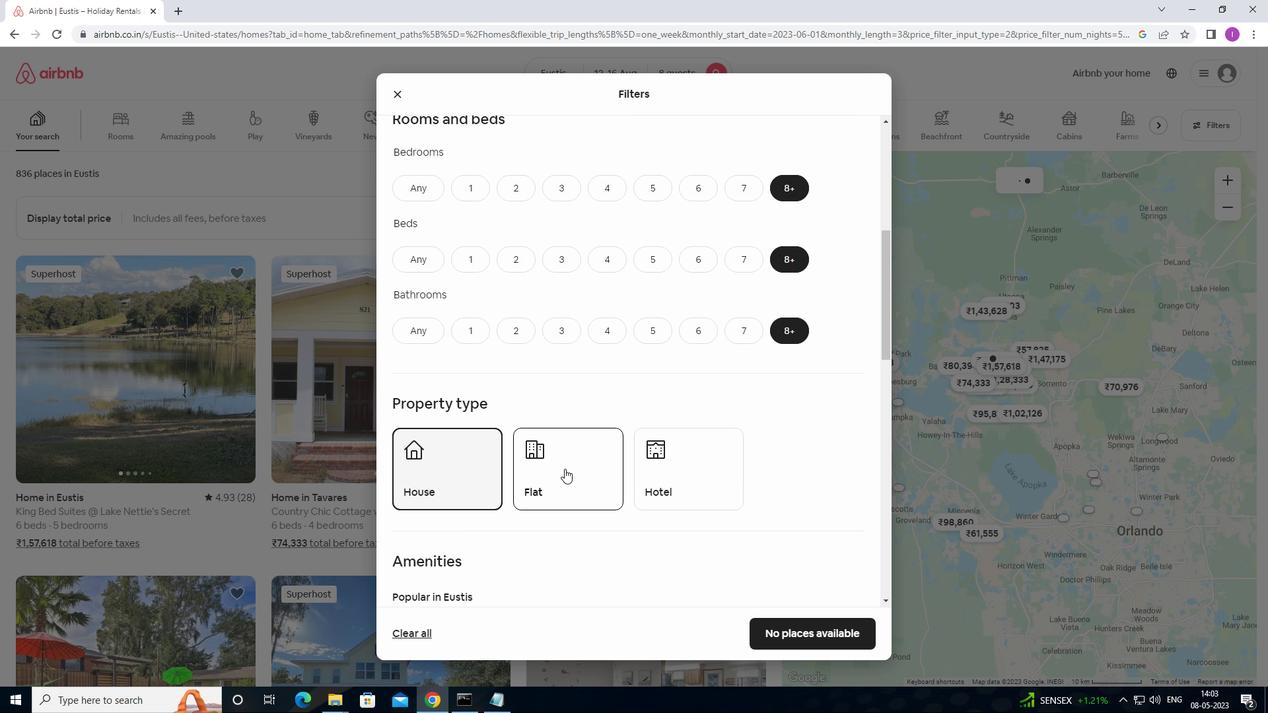 
Action: Mouse moved to (717, 482)
Screenshot: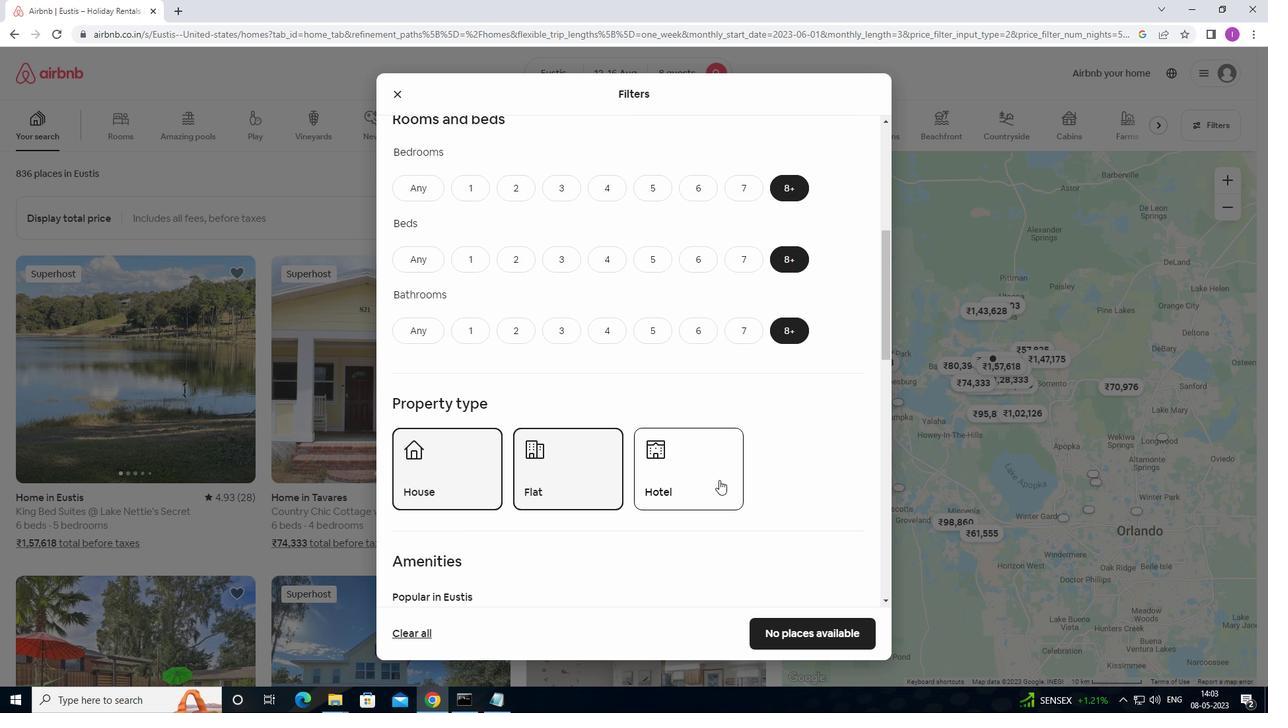 
Action: Mouse pressed left at (717, 482)
Screenshot: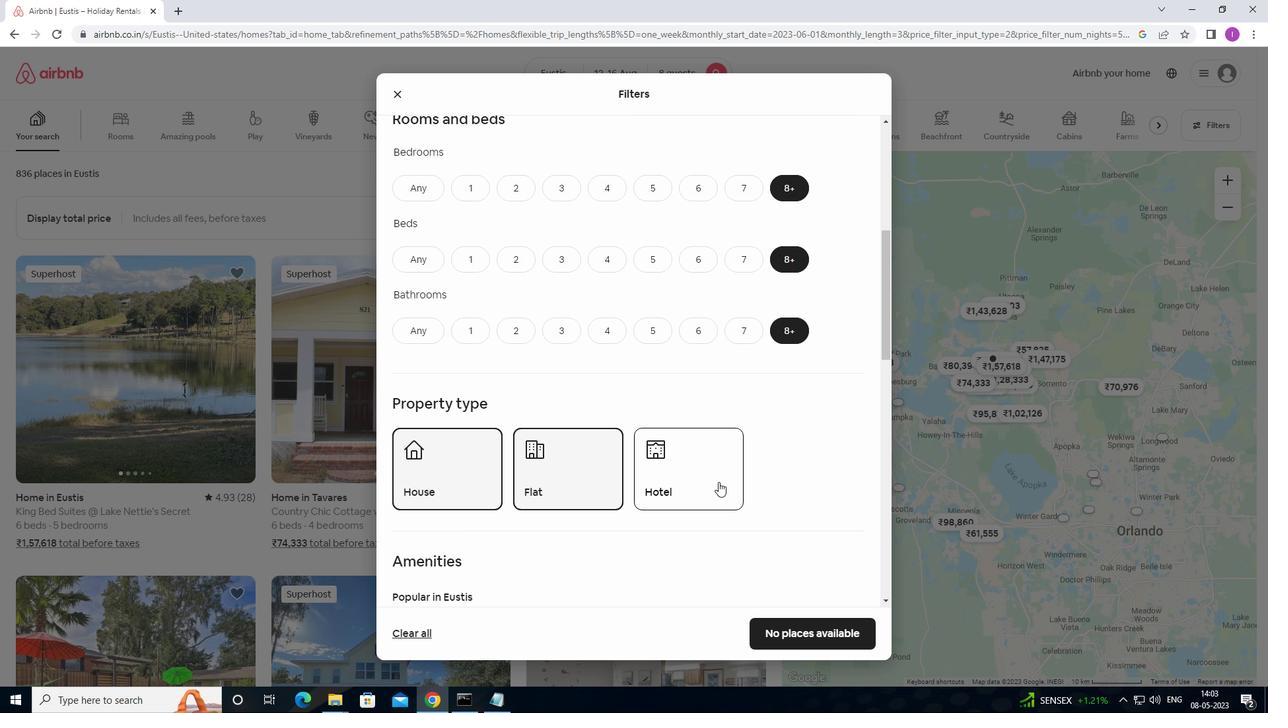 
Action: Mouse moved to (431, 470)
Screenshot: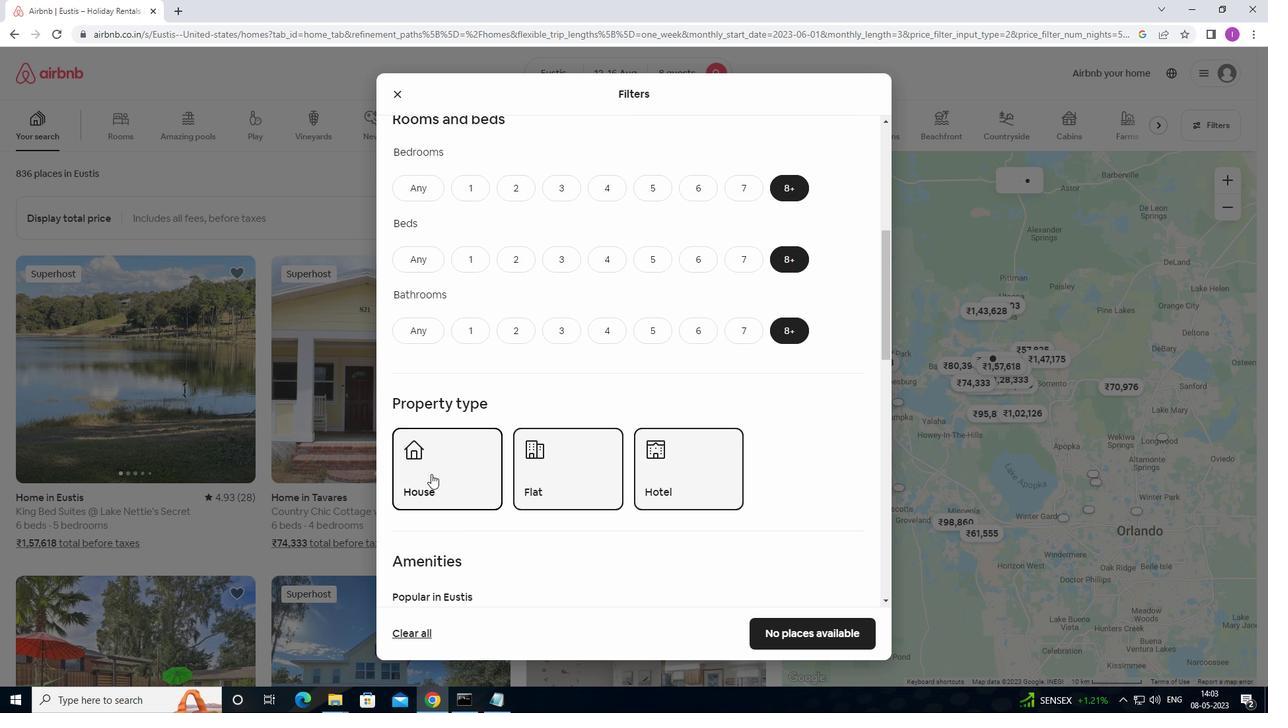 
Action: Mouse scrolled (431, 470) with delta (0, 0)
Screenshot: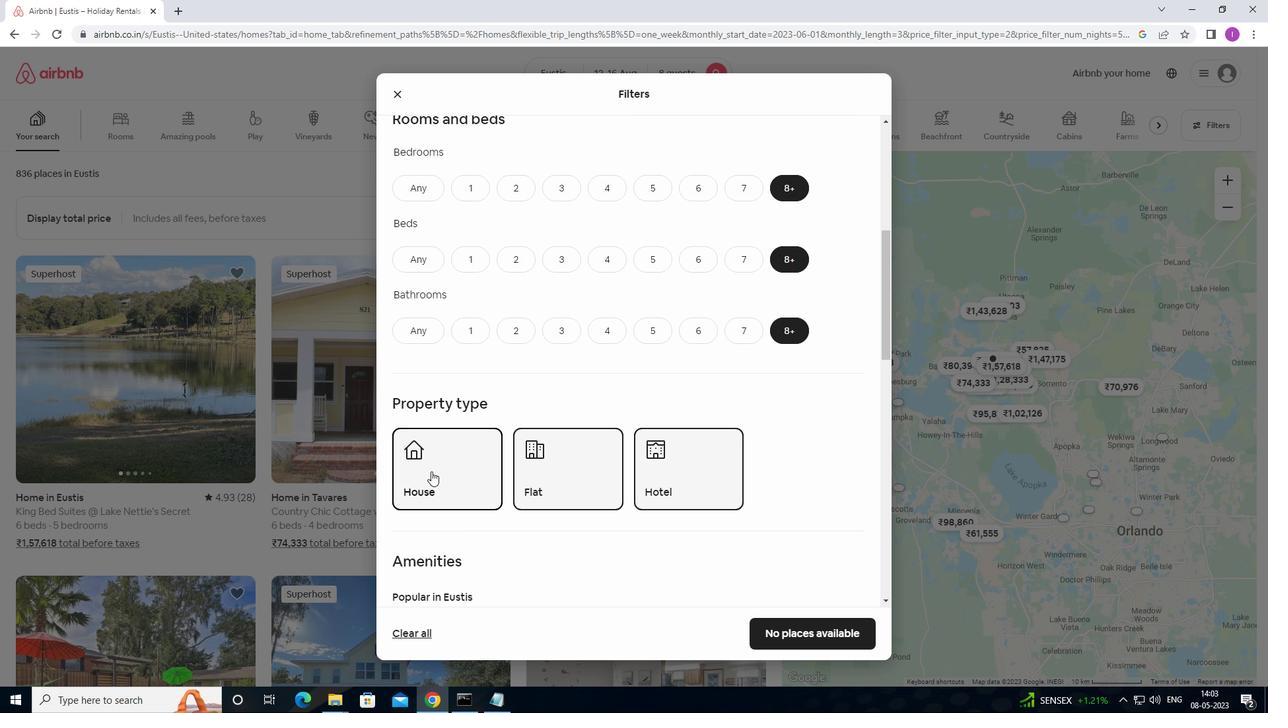 
Action: Mouse scrolled (431, 470) with delta (0, 0)
Screenshot: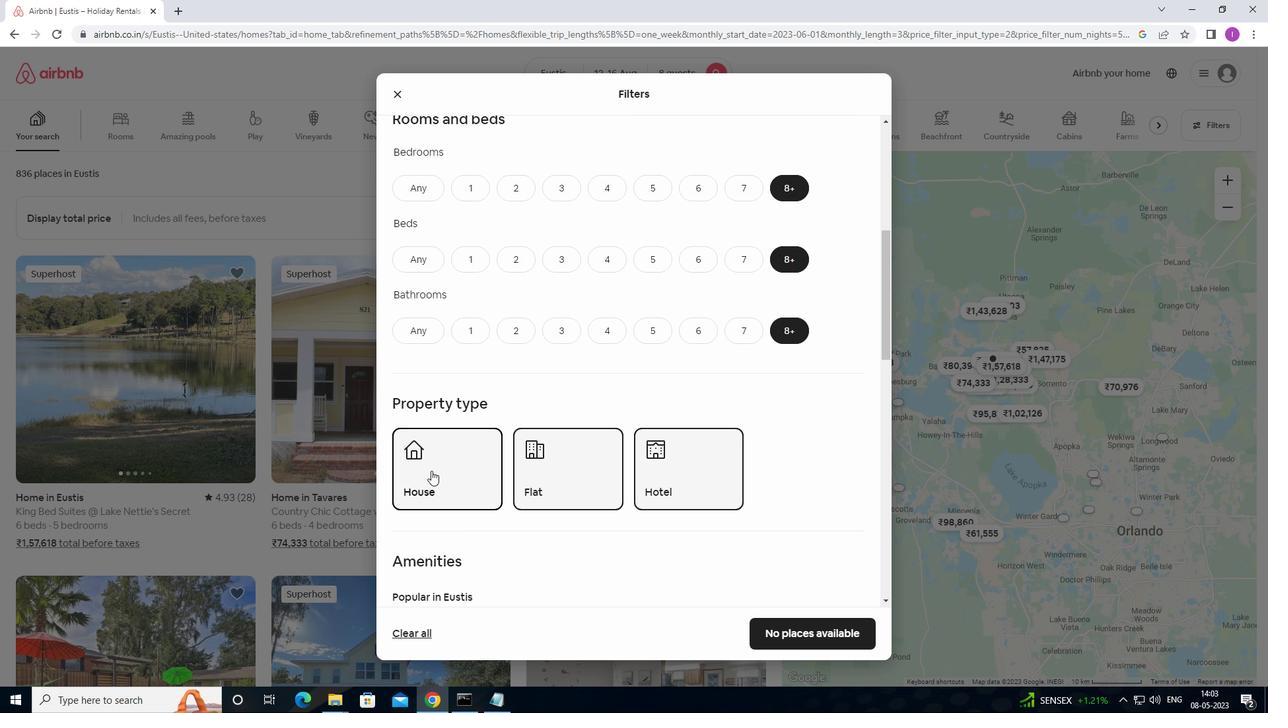 
Action: Mouse moved to (386, 525)
Screenshot: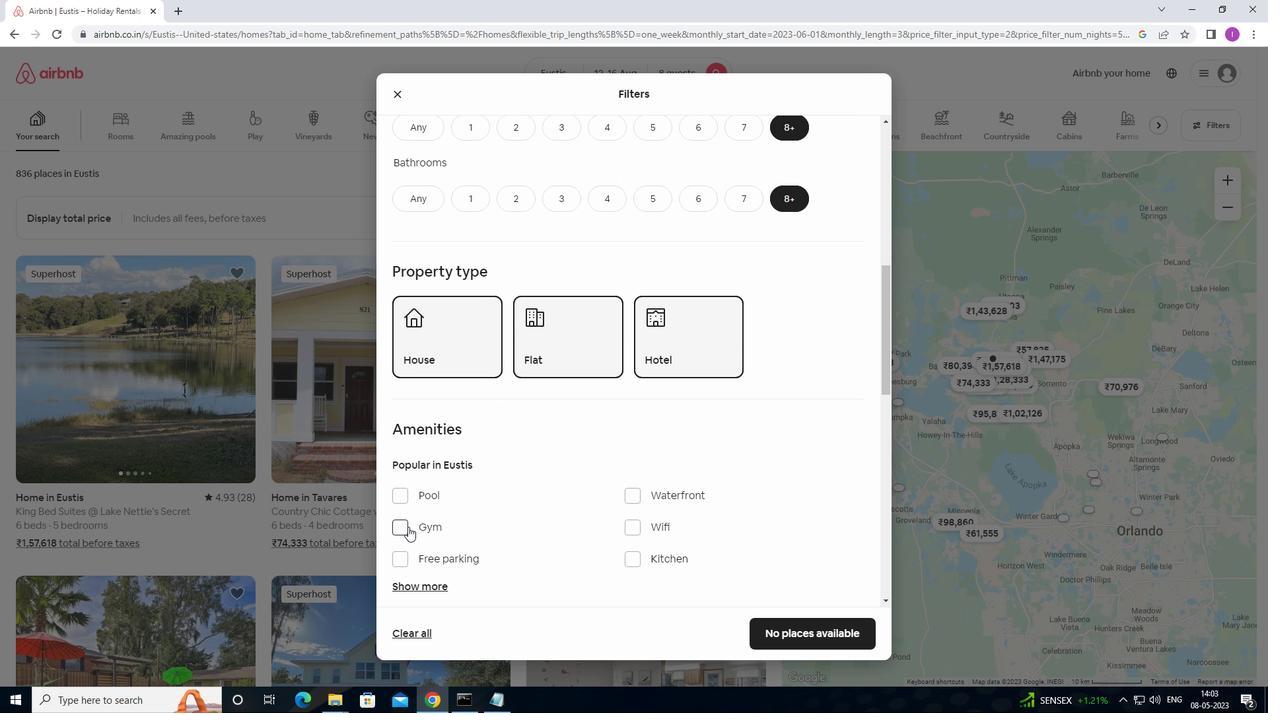 
Action: Mouse pressed left at (386, 525)
Screenshot: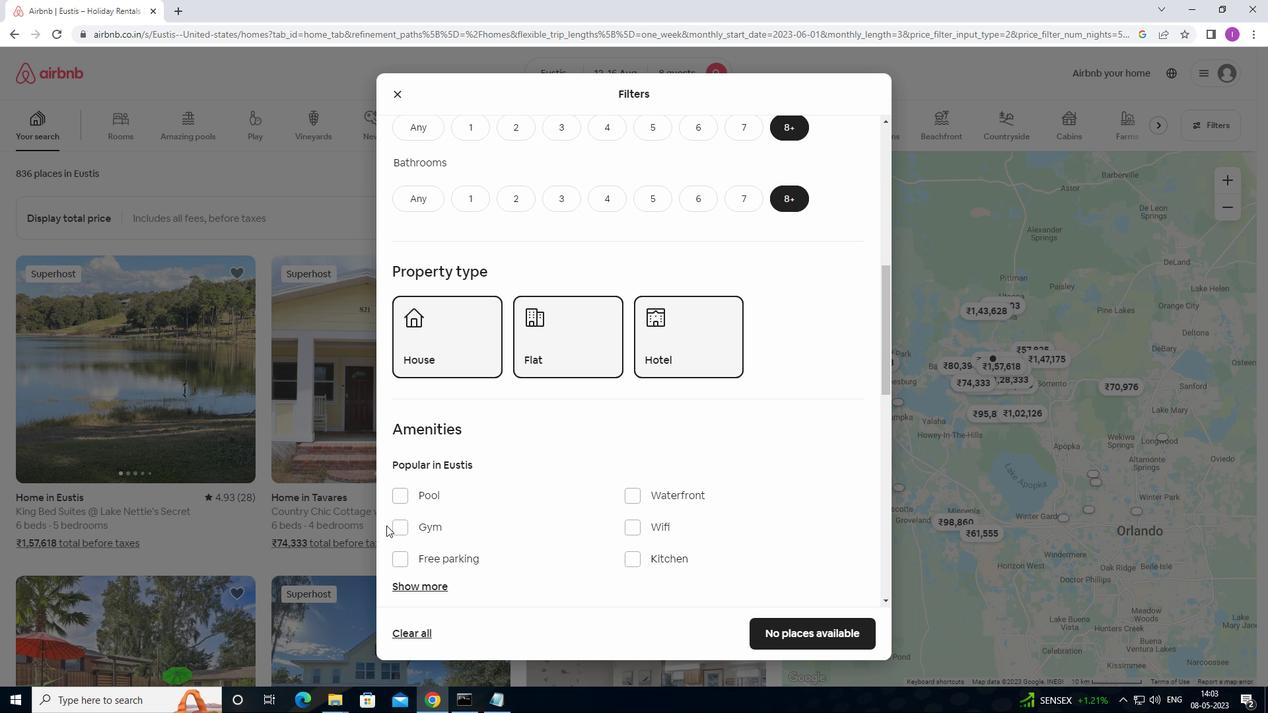 
Action: Mouse pressed left at (386, 525)
Screenshot: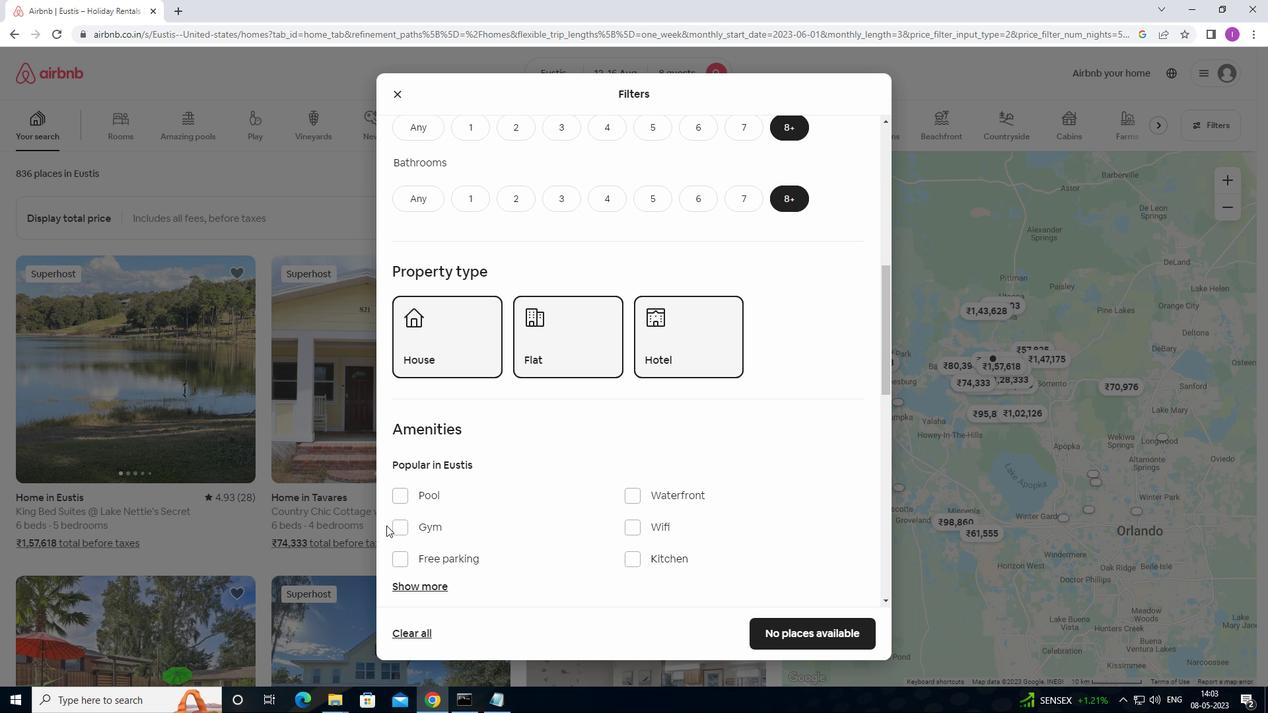 
Action: Mouse moved to (399, 522)
Screenshot: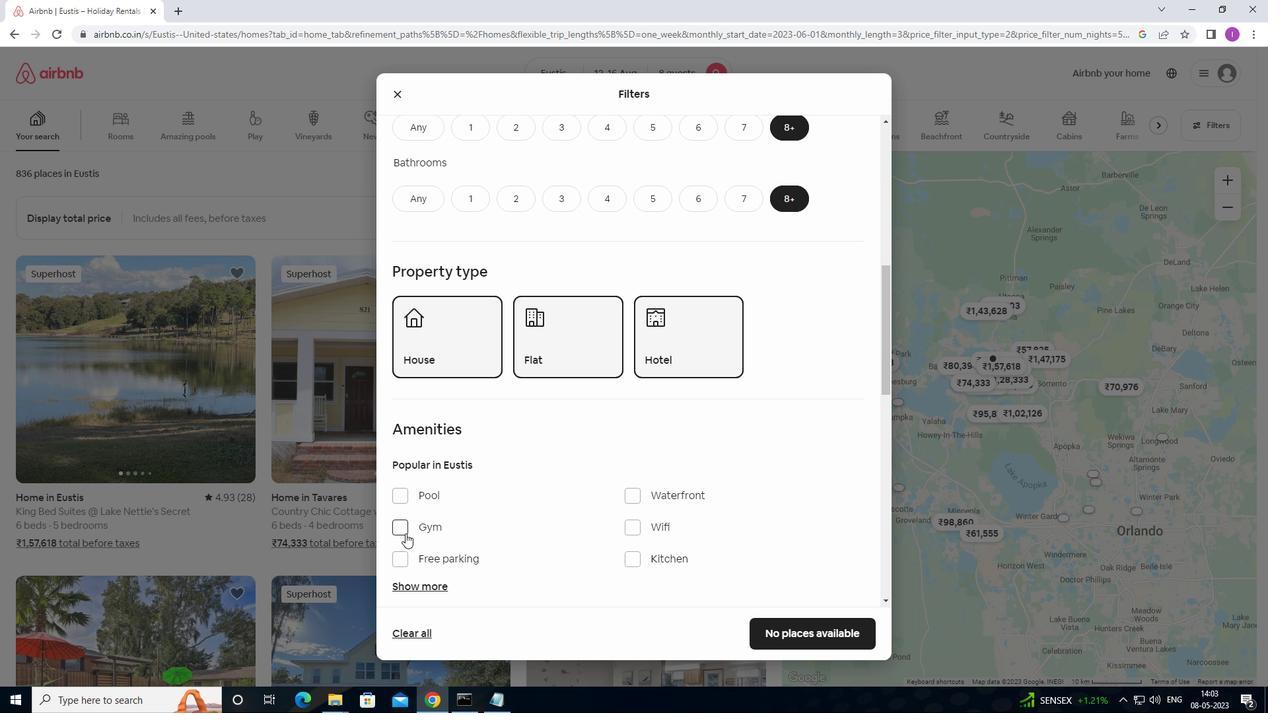 
Action: Mouse pressed left at (399, 522)
Screenshot: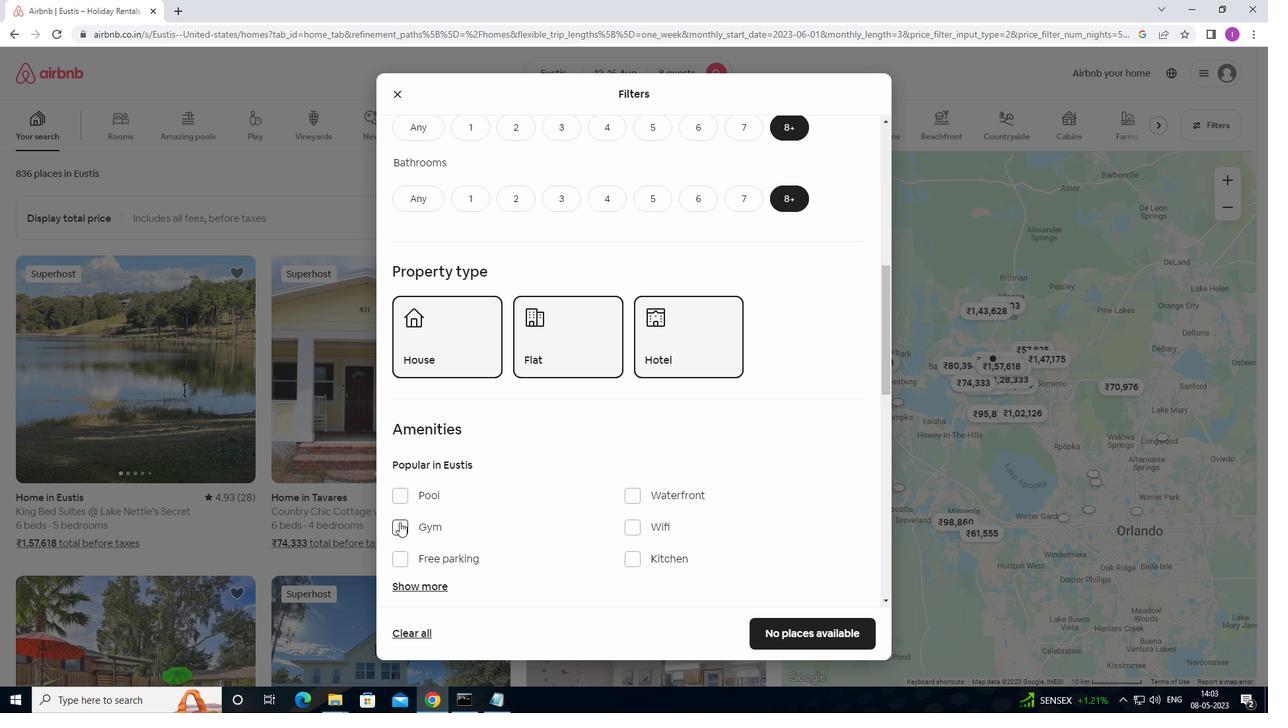 
Action: Mouse moved to (634, 529)
Screenshot: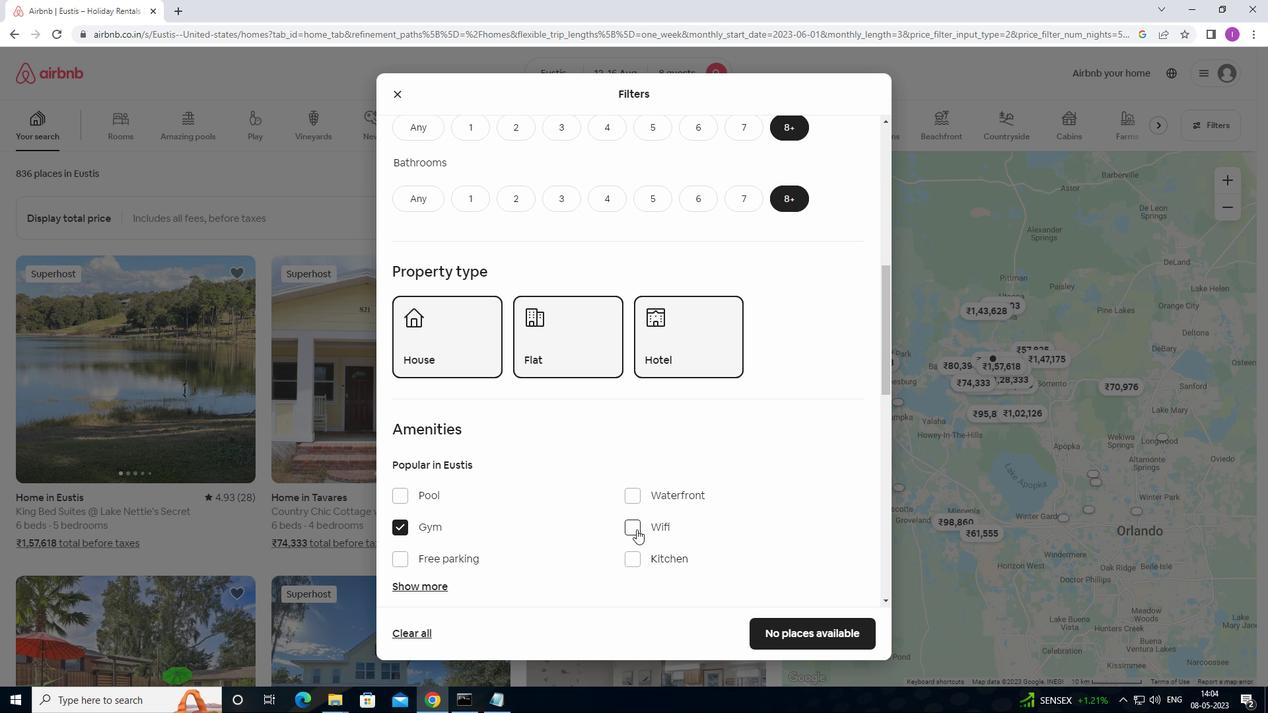
Action: Mouse pressed left at (634, 529)
Screenshot: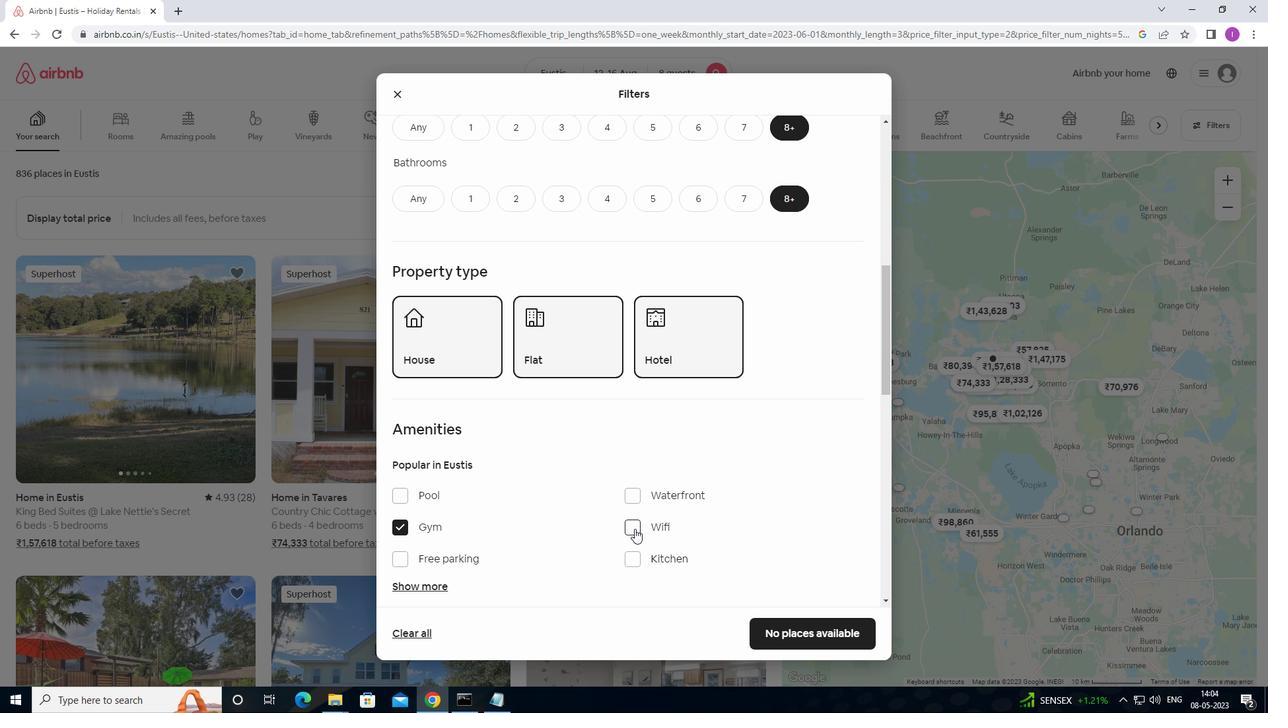 
Action: Mouse moved to (401, 554)
Screenshot: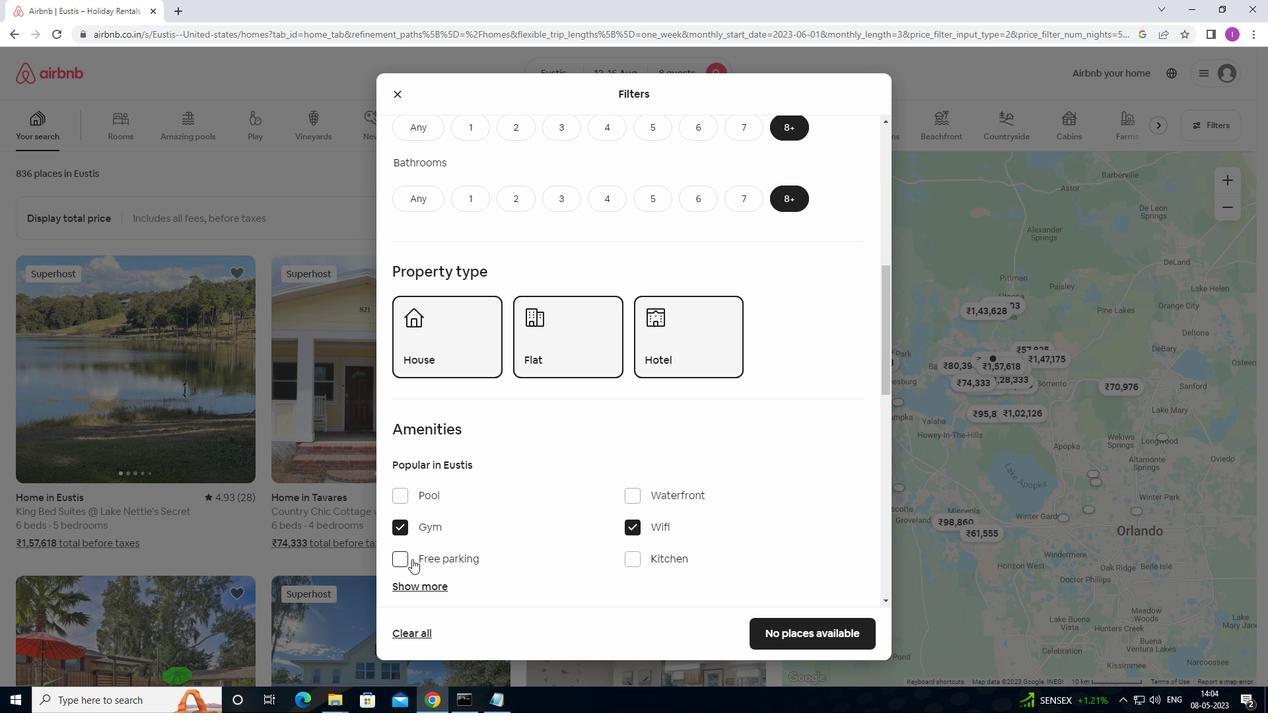 
Action: Mouse pressed left at (401, 554)
Screenshot: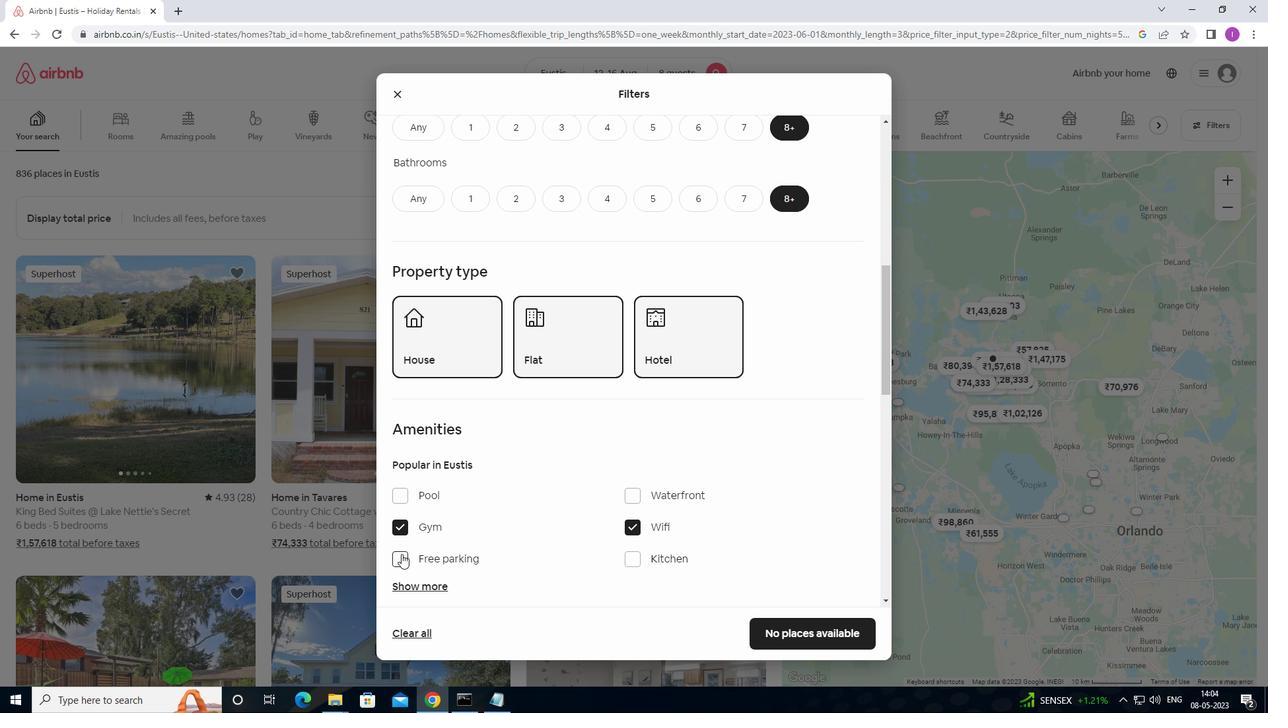 
Action: Mouse moved to (424, 579)
Screenshot: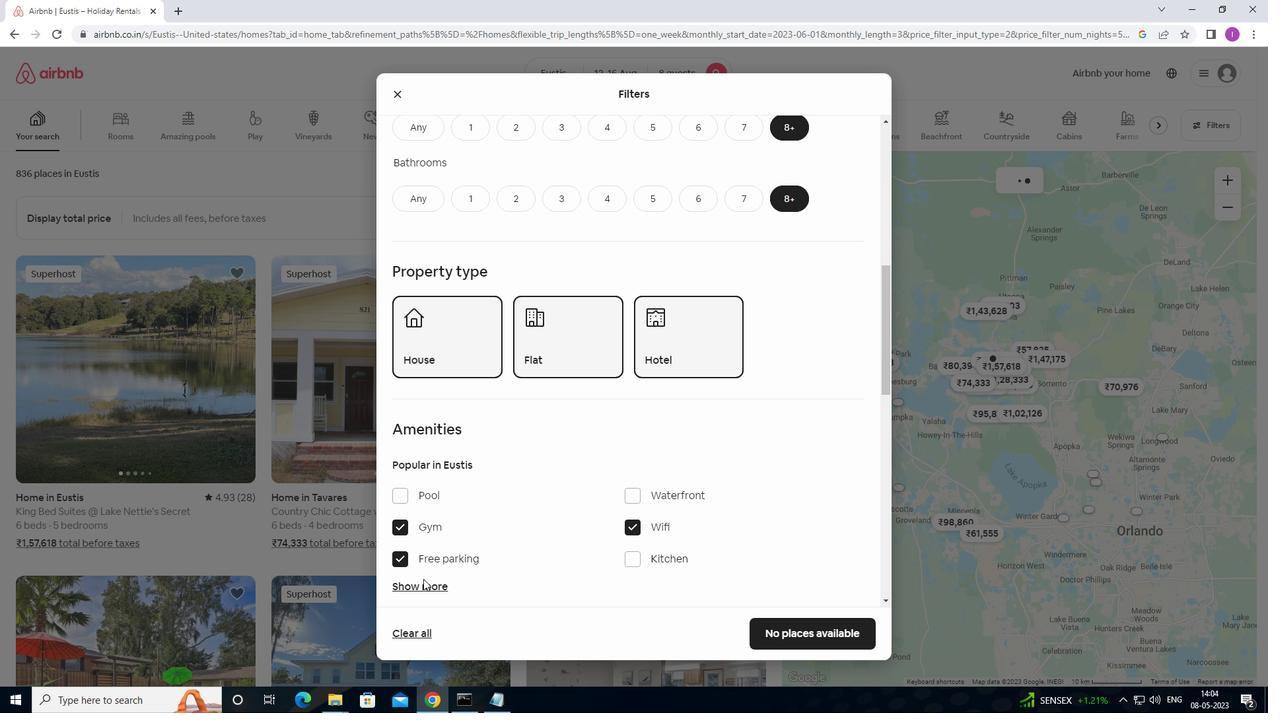 
Action: Mouse pressed left at (424, 579)
Screenshot: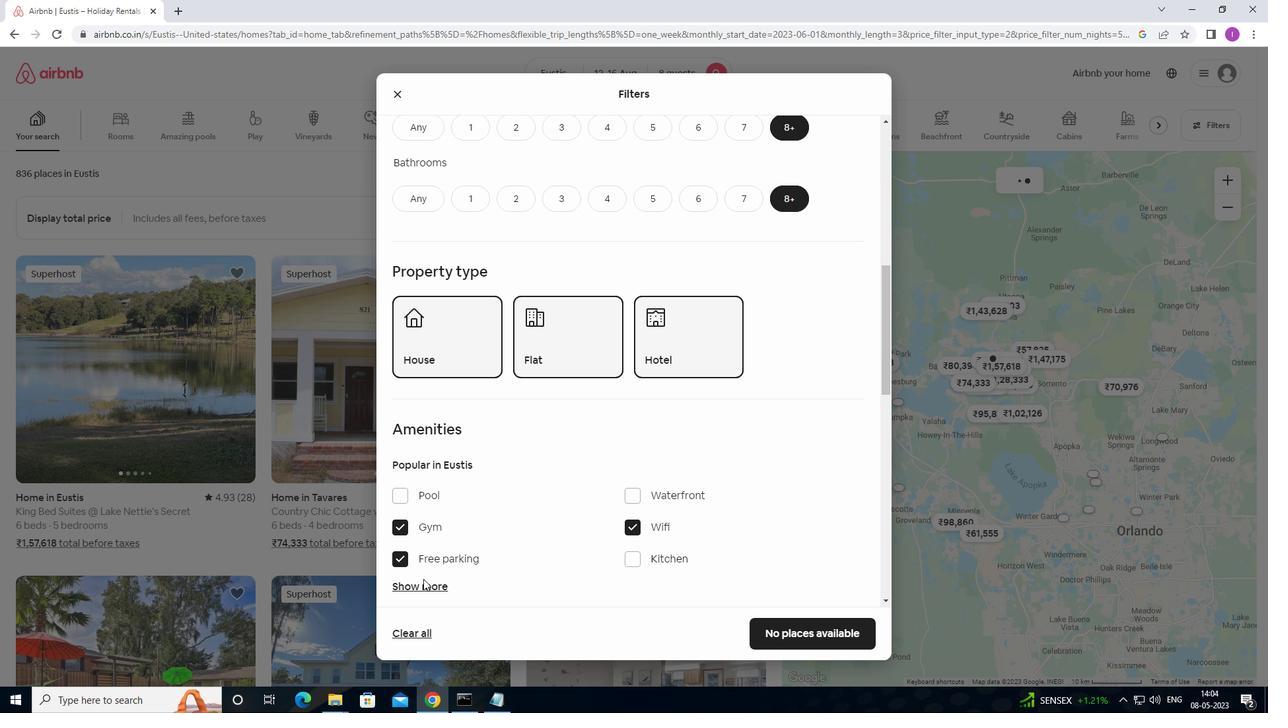 
Action: Mouse moved to (439, 588)
Screenshot: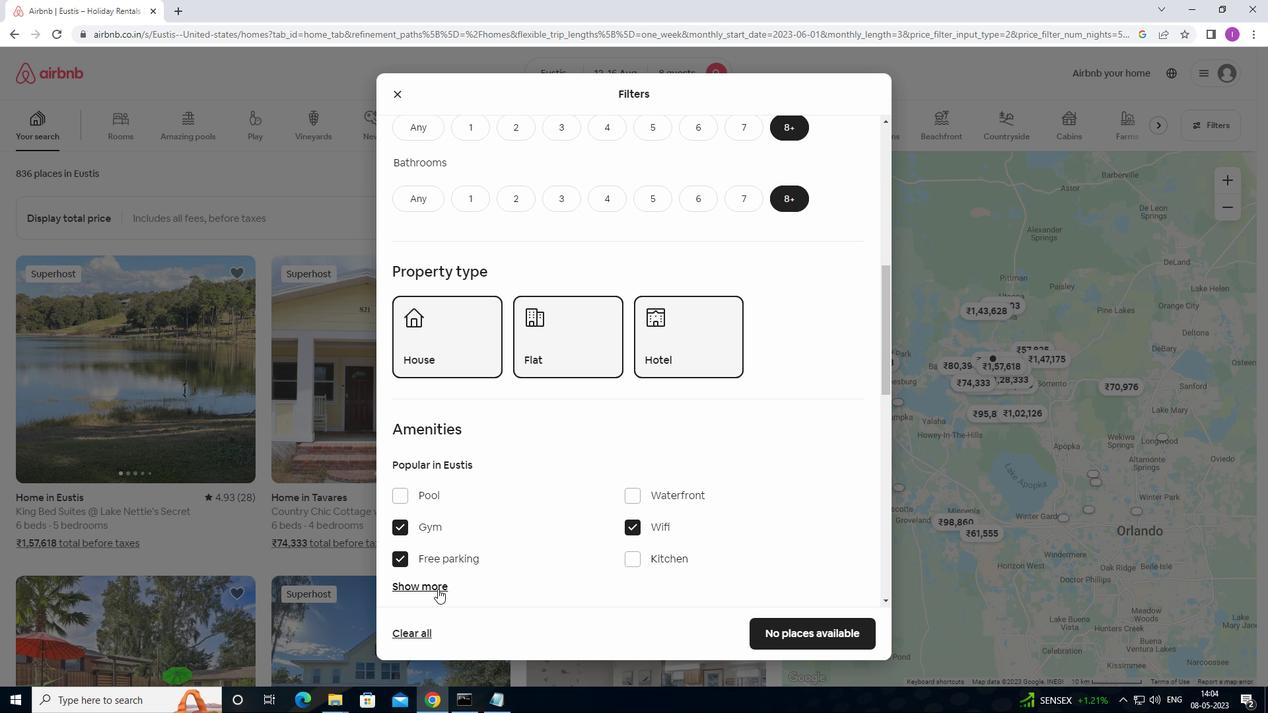 
Action: Mouse pressed left at (439, 588)
Screenshot: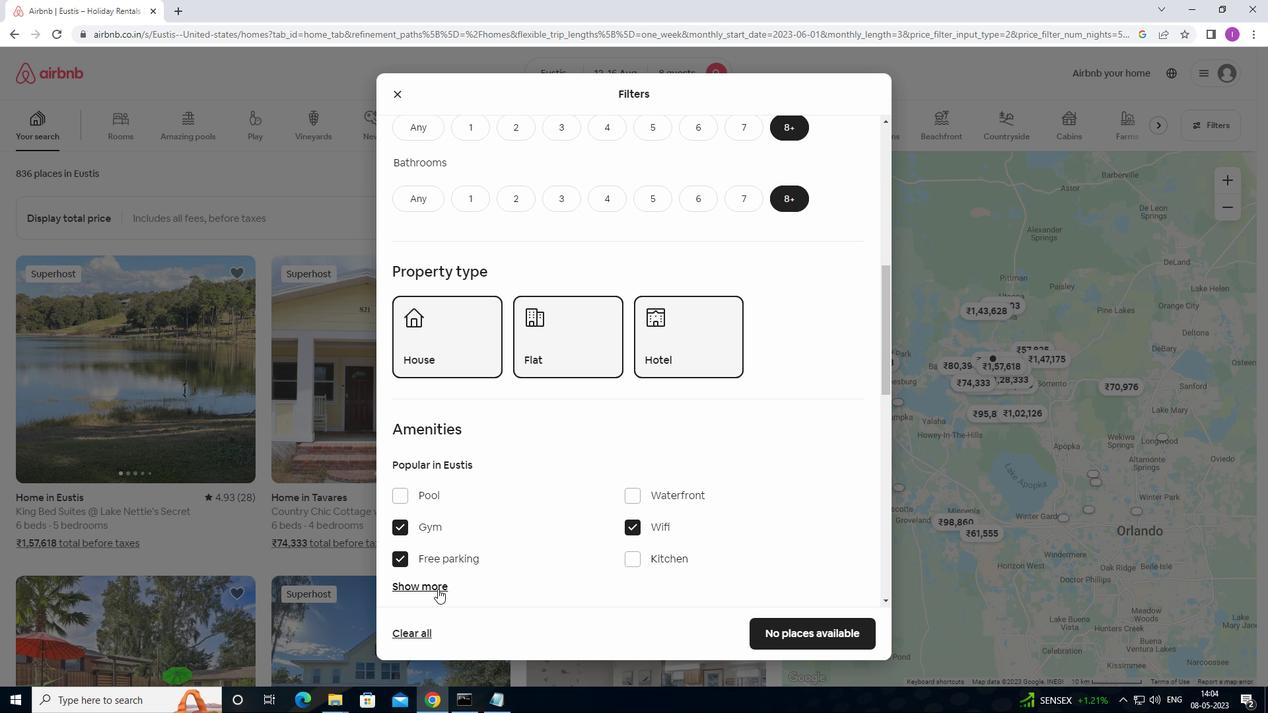 
Action: Mouse moved to (535, 595)
Screenshot: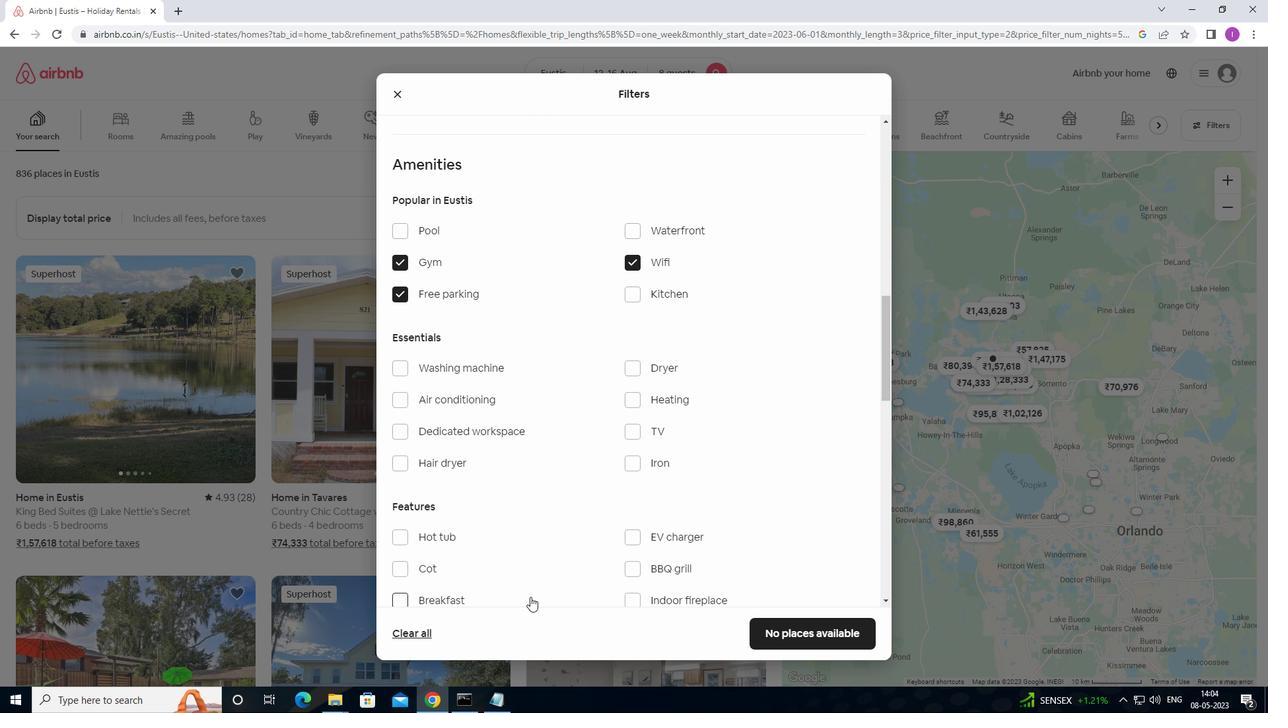 
Action: Mouse scrolled (535, 594) with delta (0, 0)
Screenshot: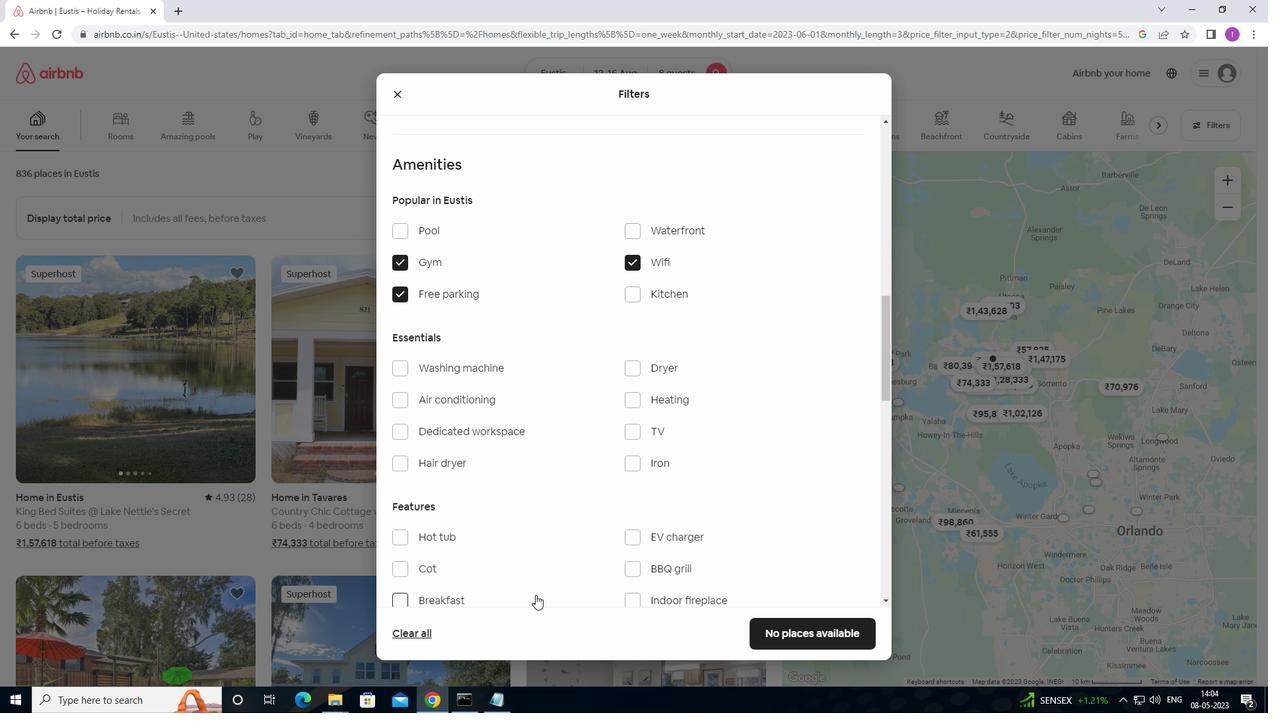 
Action: Mouse scrolled (535, 594) with delta (0, 0)
Screenshot: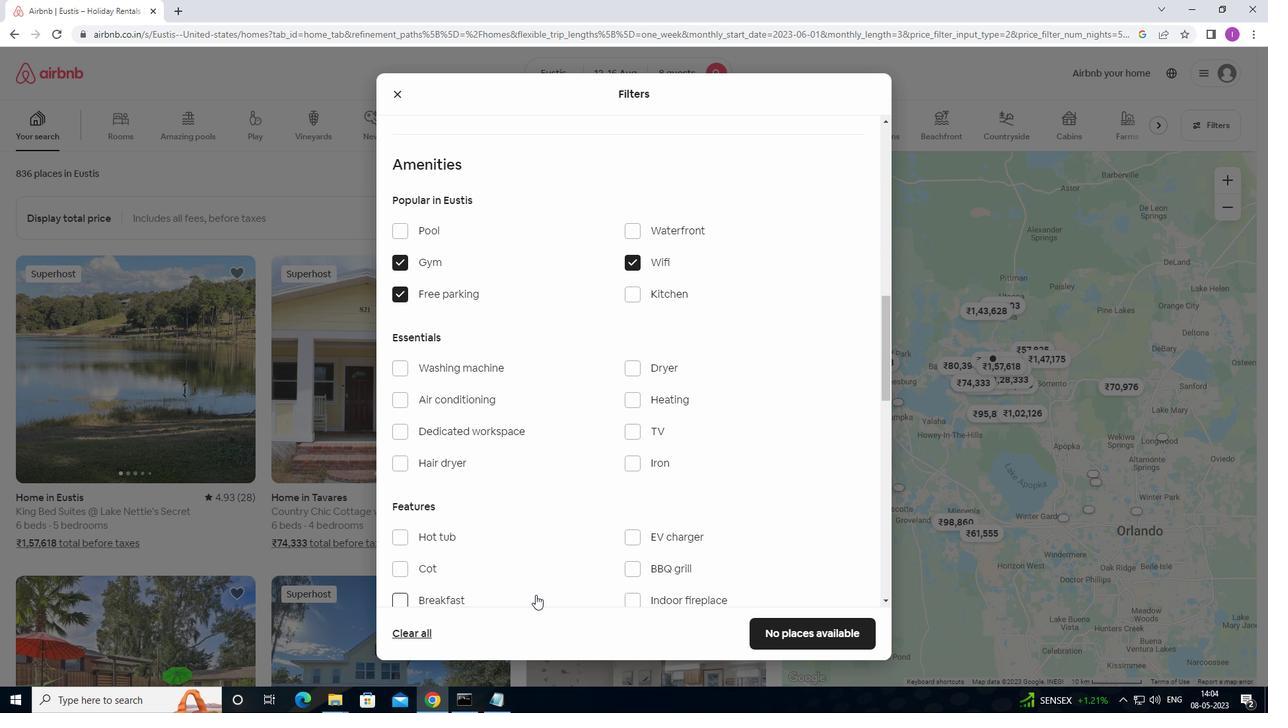 
Action: Mouse moved to (639, 303)
Screenshot: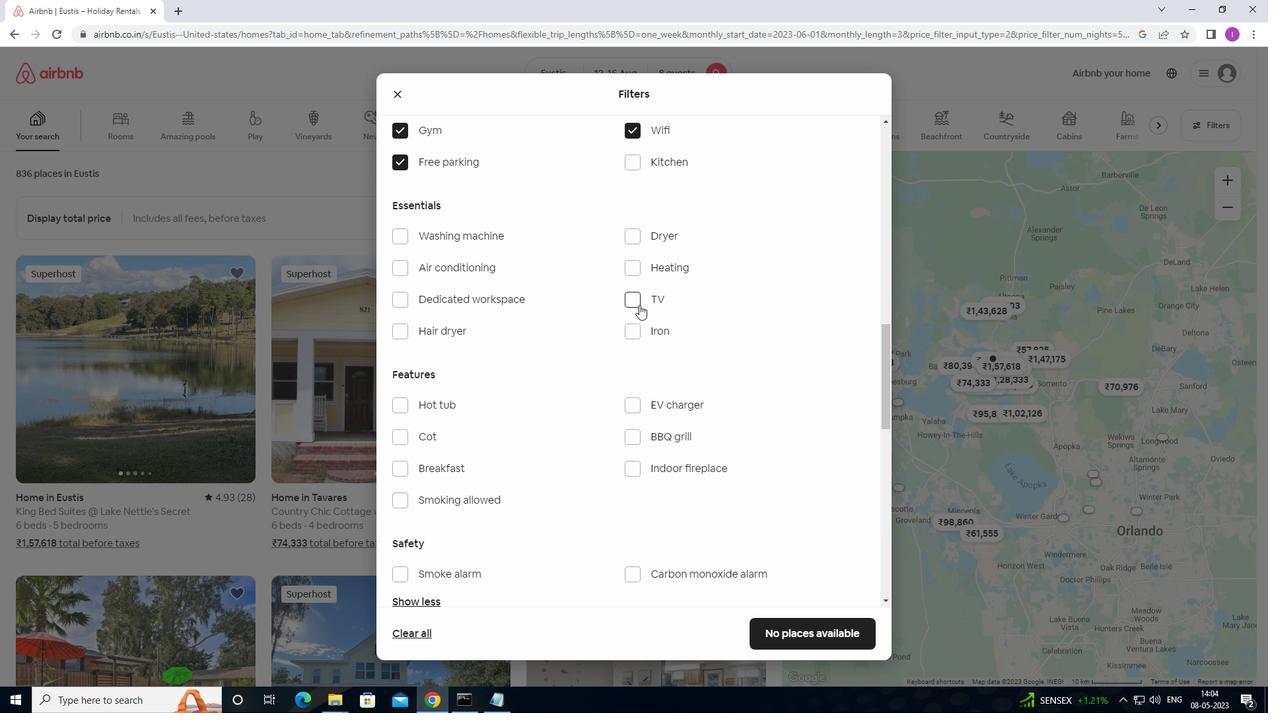 
Action: Mouse pressed left at (639, 303)
Screenshot: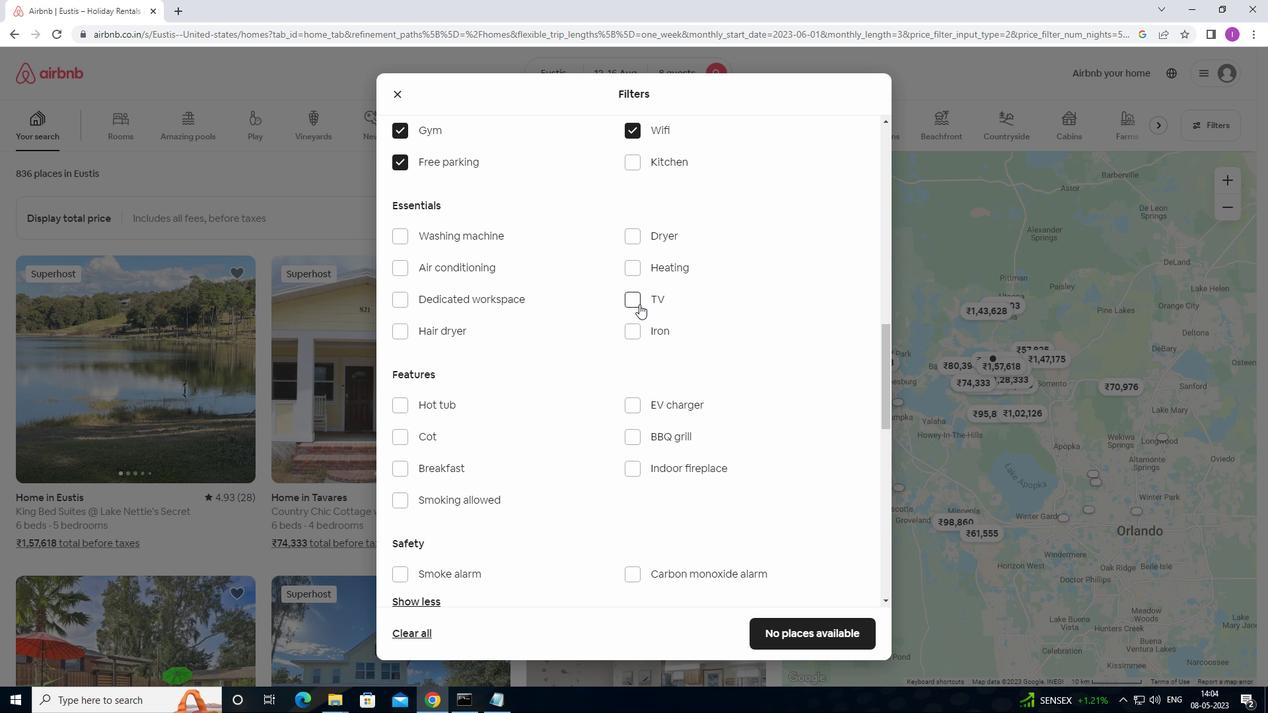 
Action: Mouse moved to (412, 474)
Screenshot: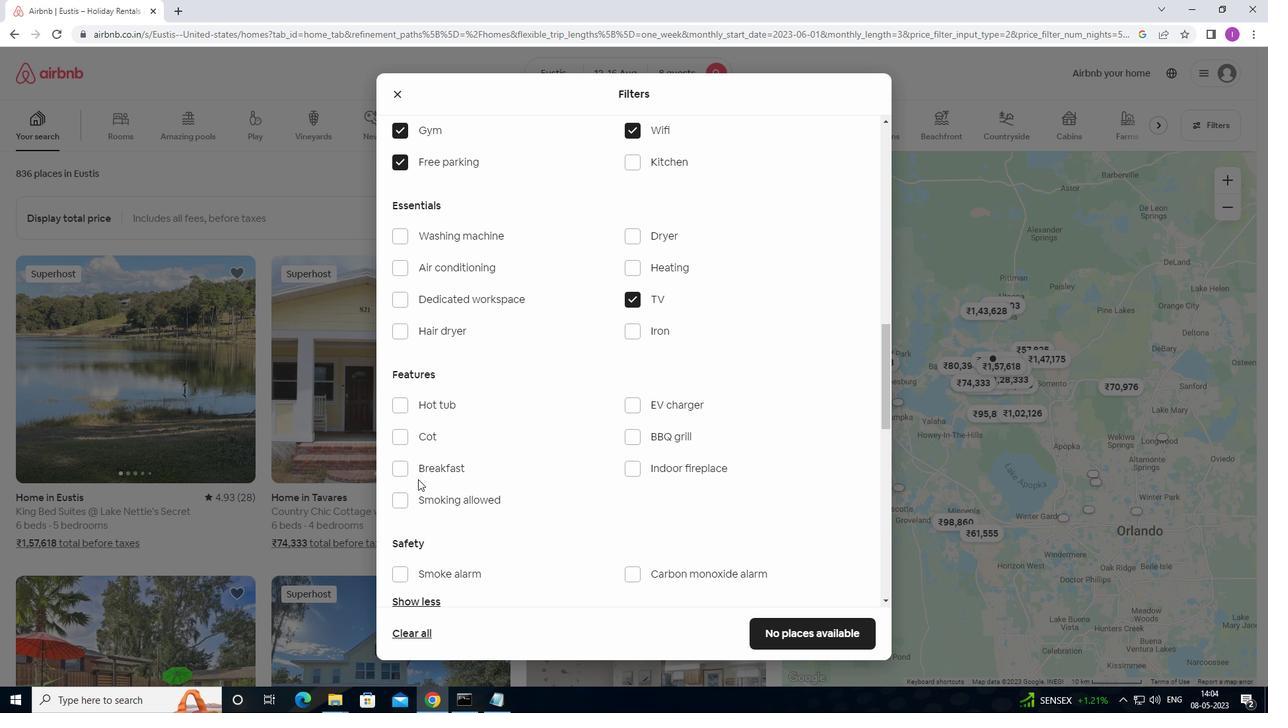 
Action: Mouse pressed left at (412, 474)
Screenshot: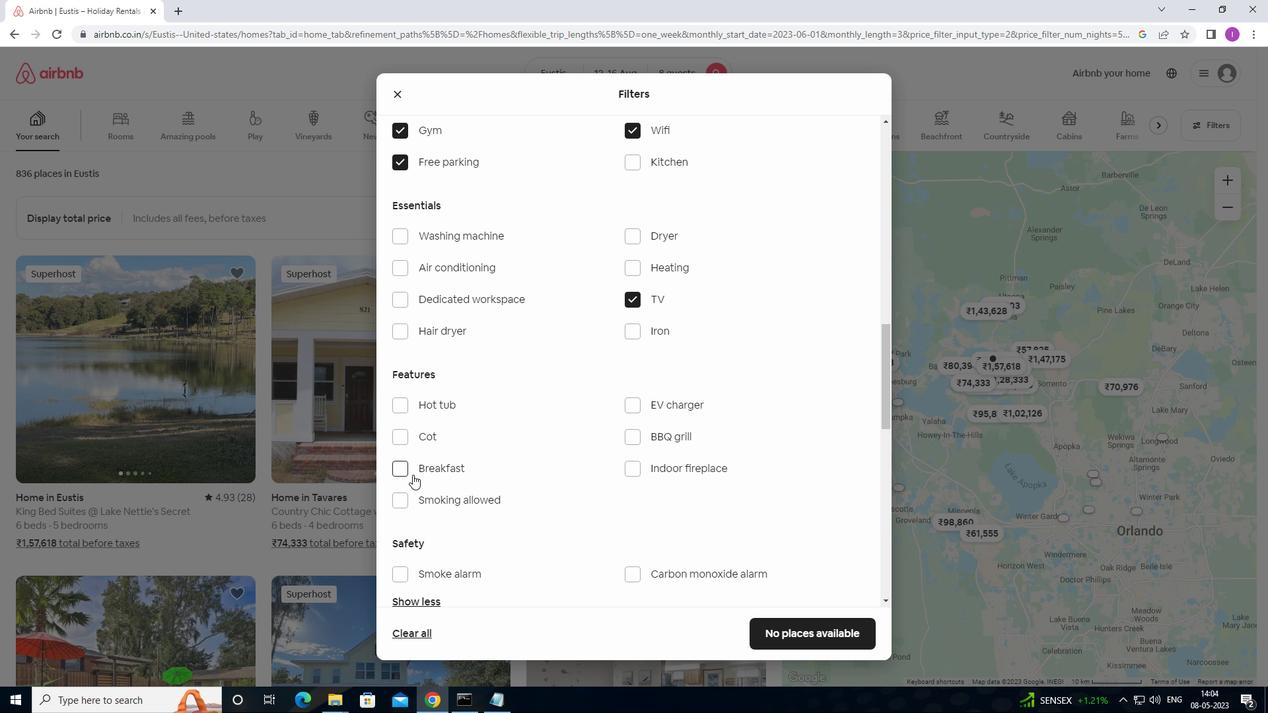 
Action: Mouse moved to (546, 527)
Screenshot: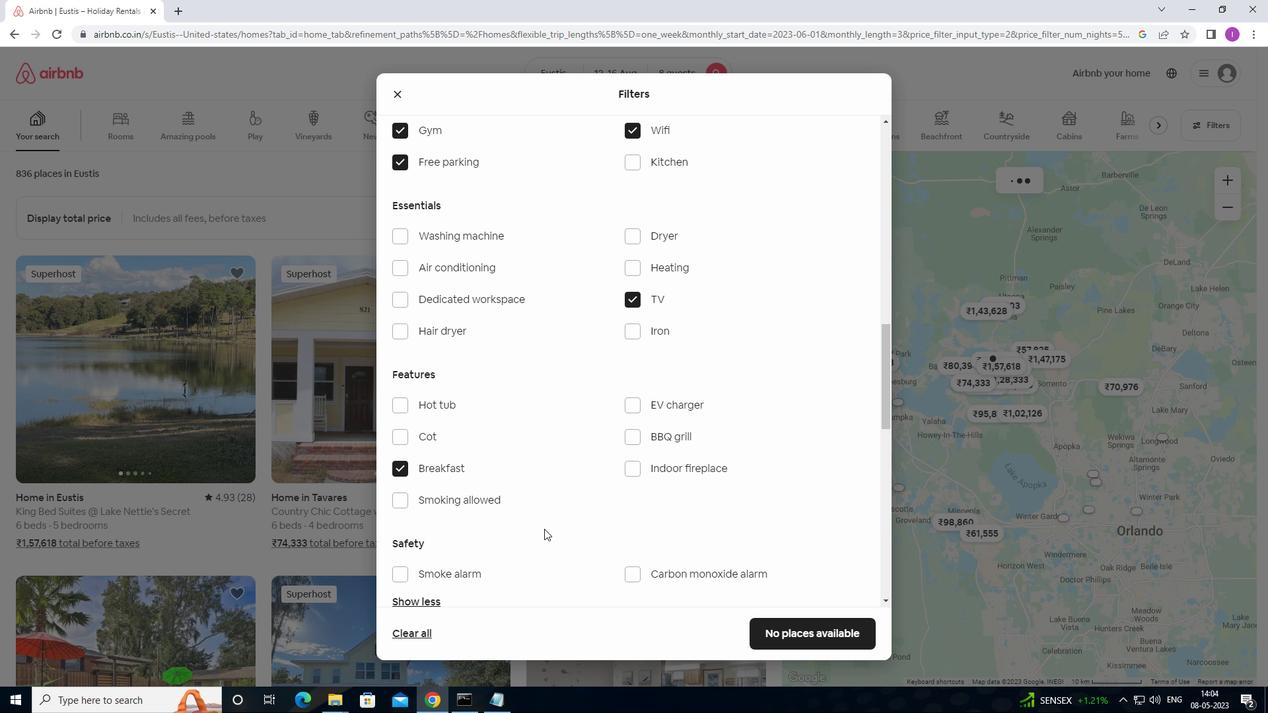 
Action: Mouse scrolled (546, 526) with delta (0, 0)
Screenshot: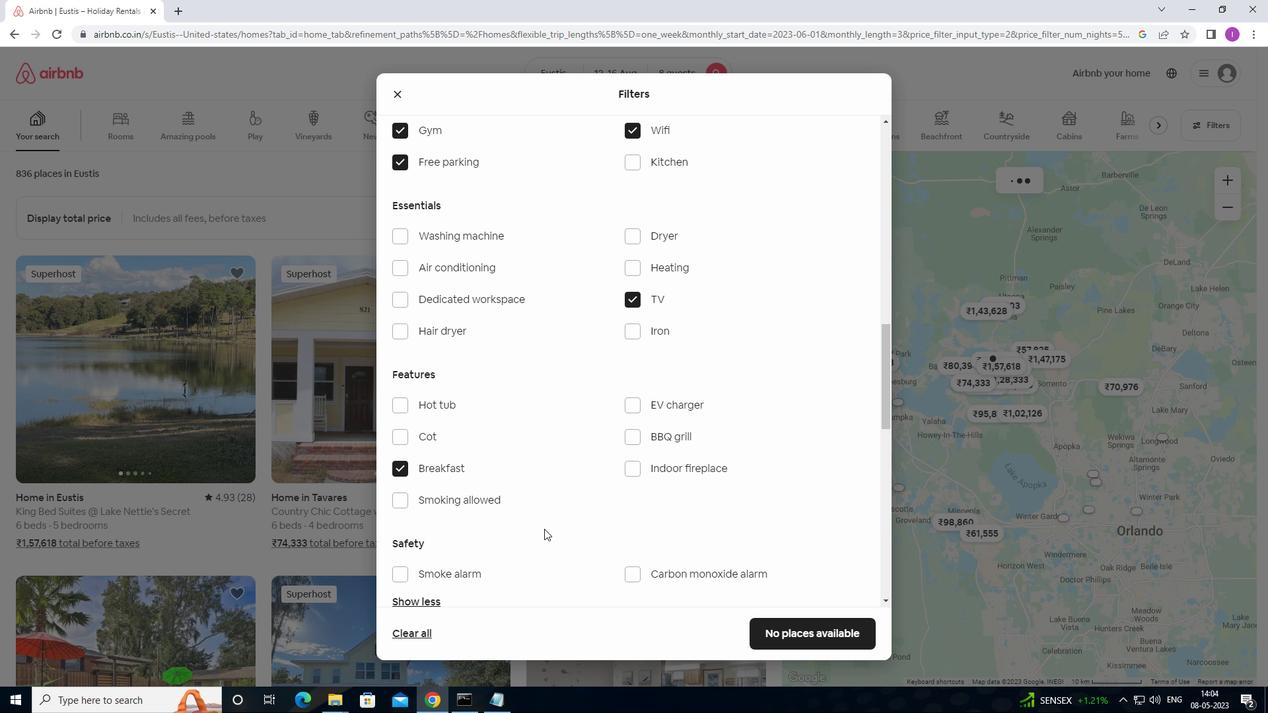 
Action: Mouse moved to (548, 526)
Screenshot: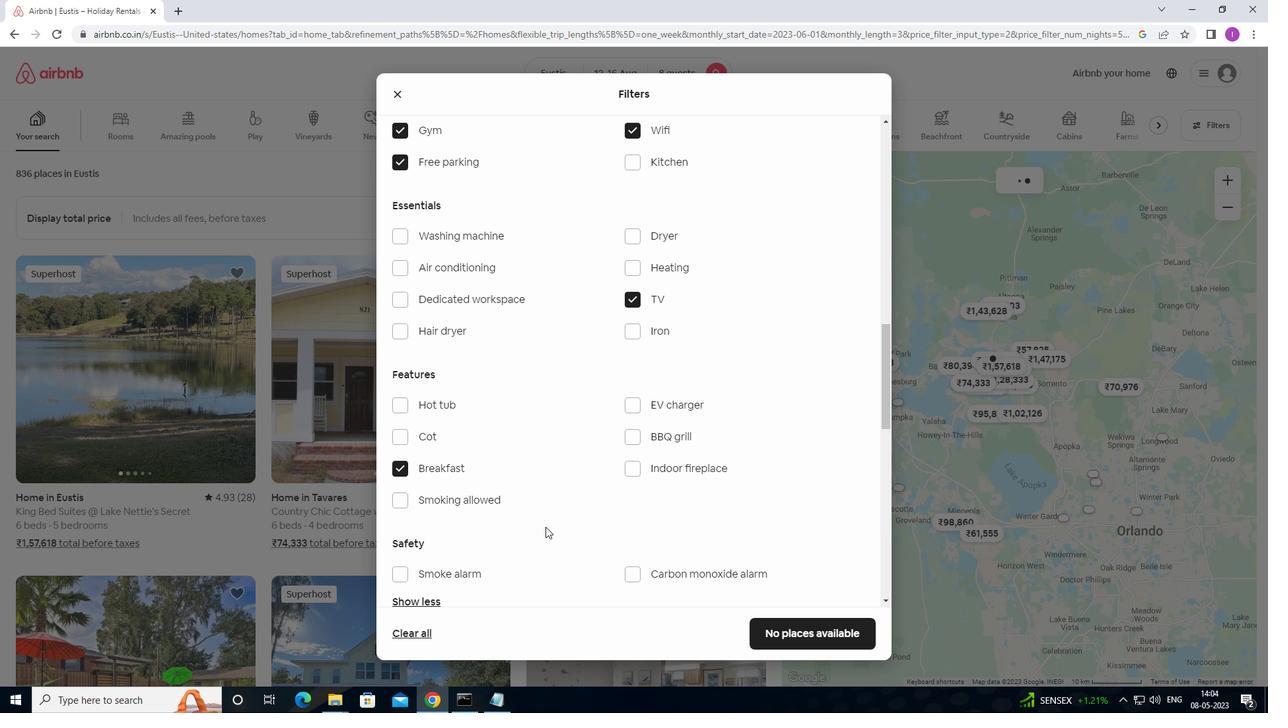 
Action: Mouse scrolled (548, 525) with delta (0, 0)
Screenshot: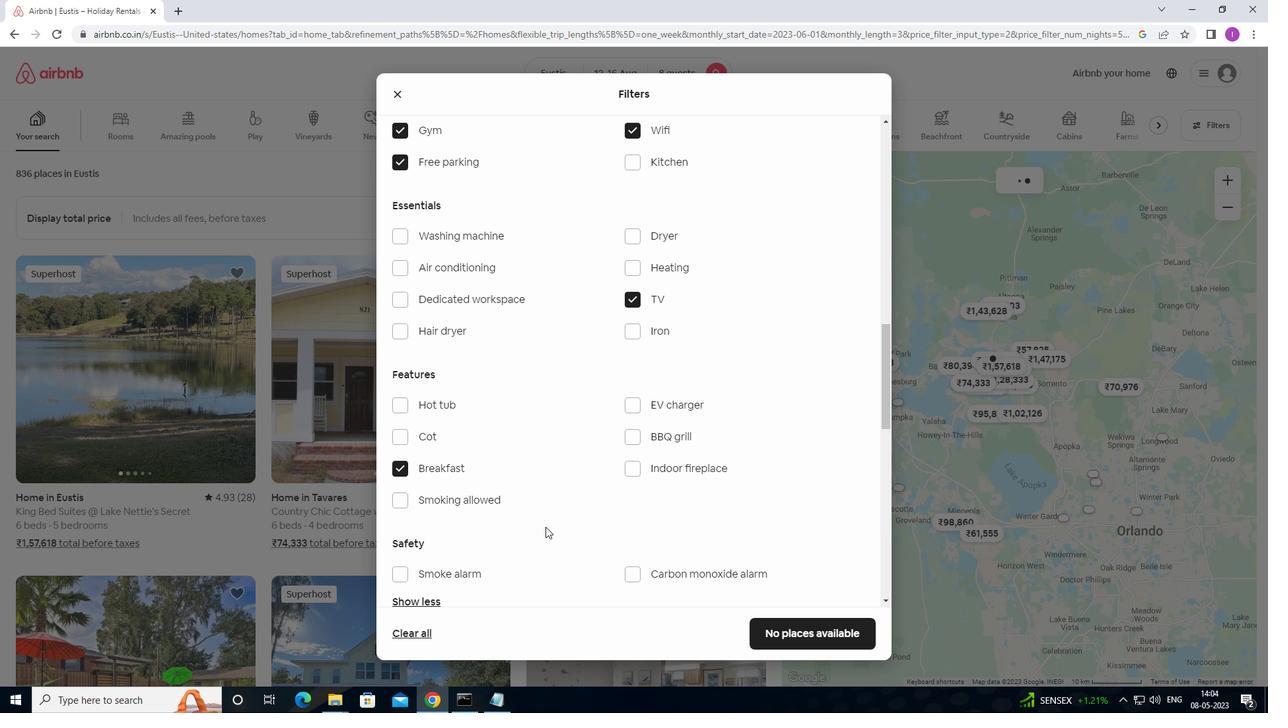 
Action: Mouse moved to (549, 521)
Screenshot: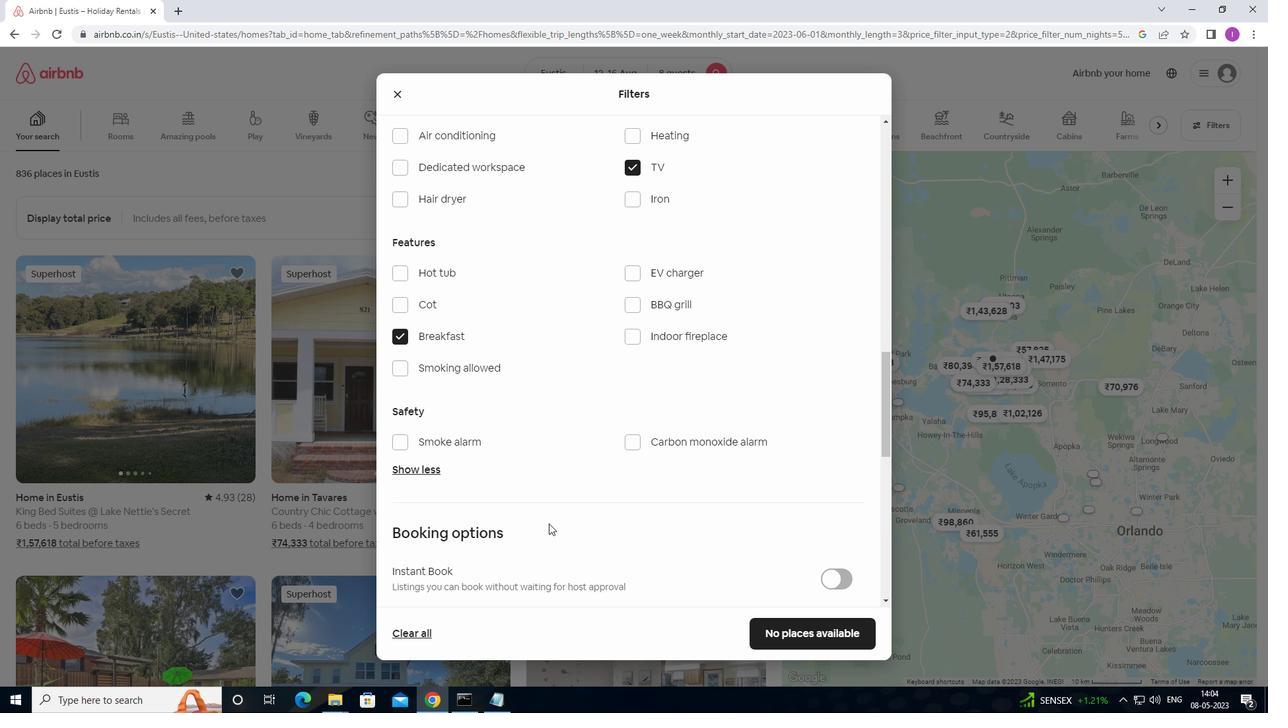 
Action: Mouse scrolled (549, 521) with delta (0, 0)
Screenshot: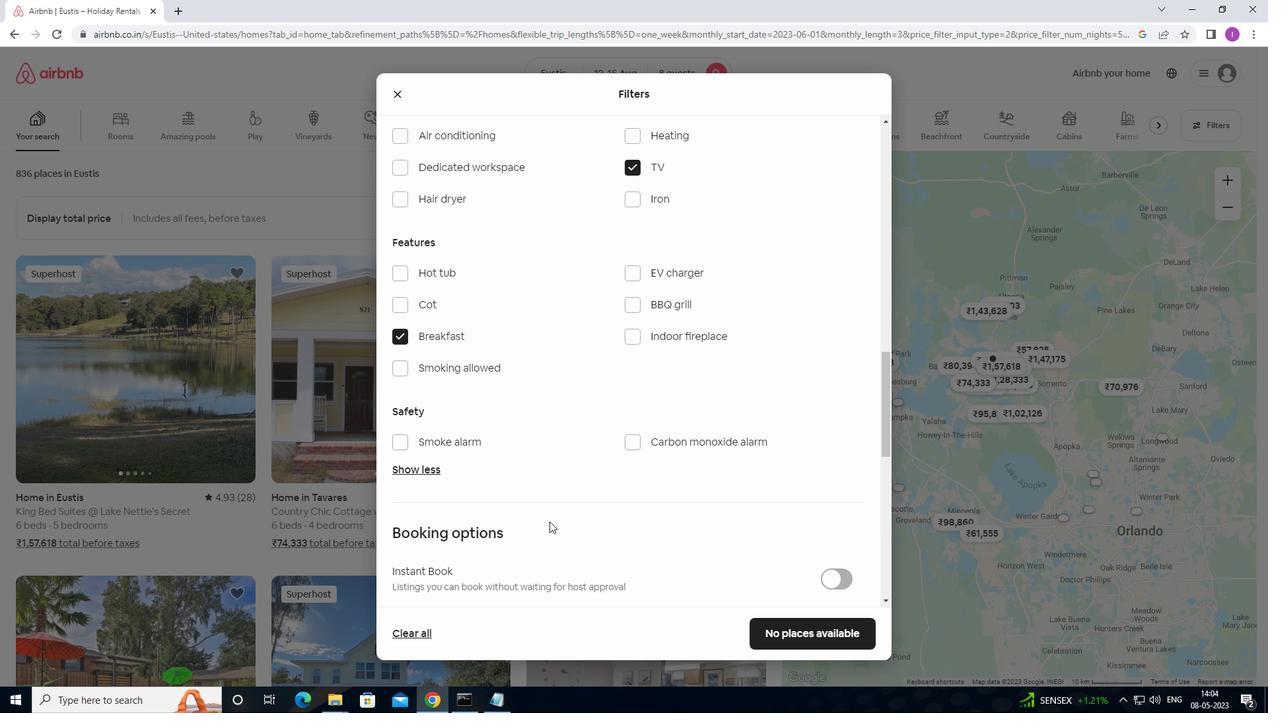 
Action: Mouse scrolled (549, 521) with delta (0, 0)
Screenshot: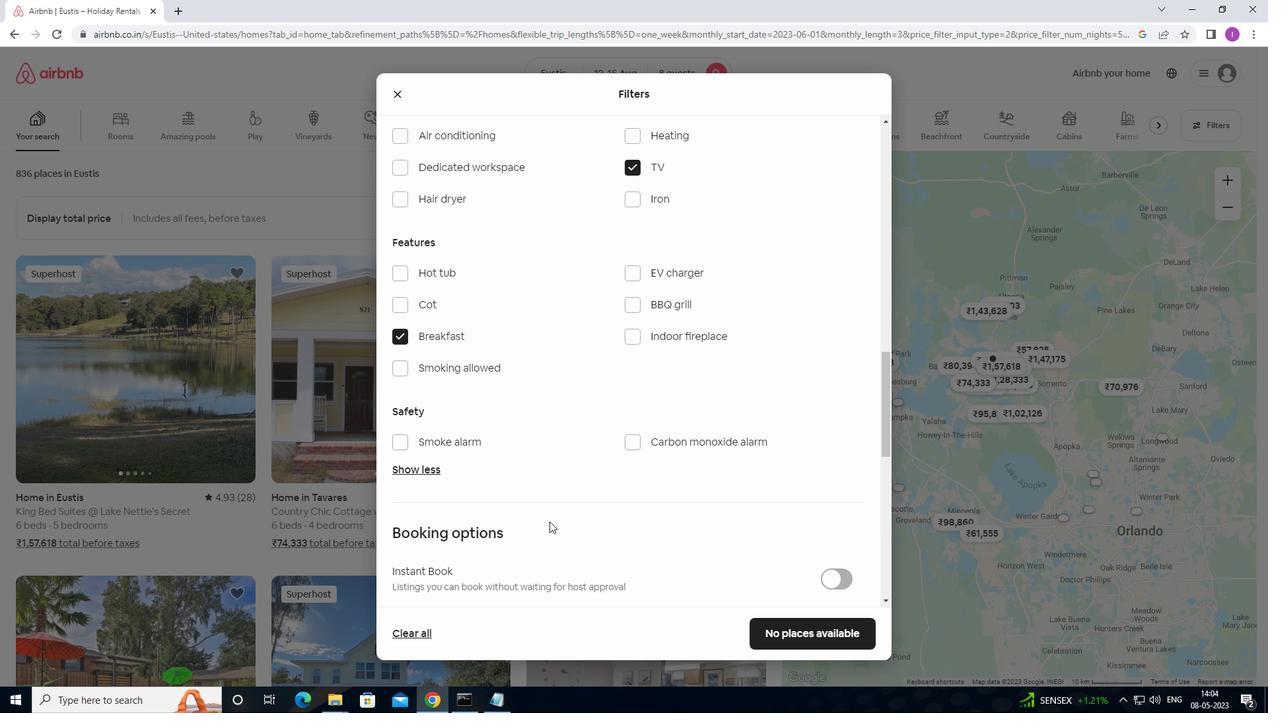 
Action: Mouse moved to (847, 486)
Screenshot: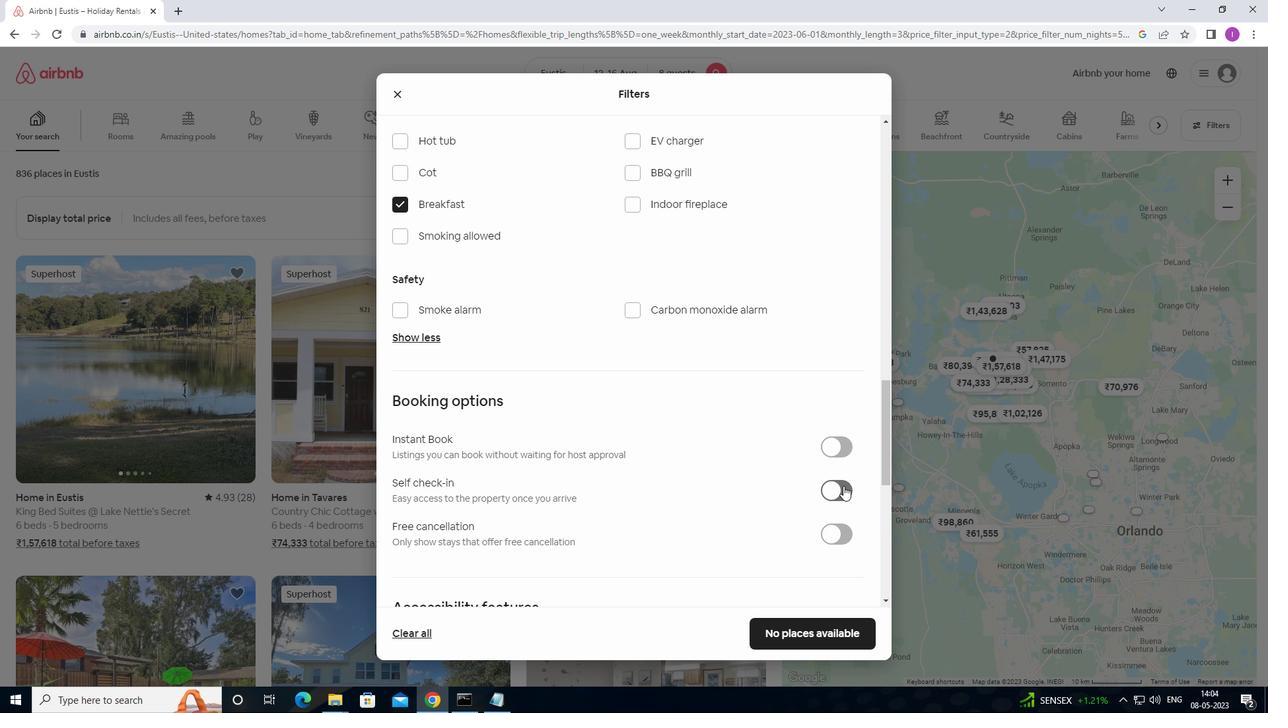 
Action: Mouse pressed left at (847, 486)
Screenshot: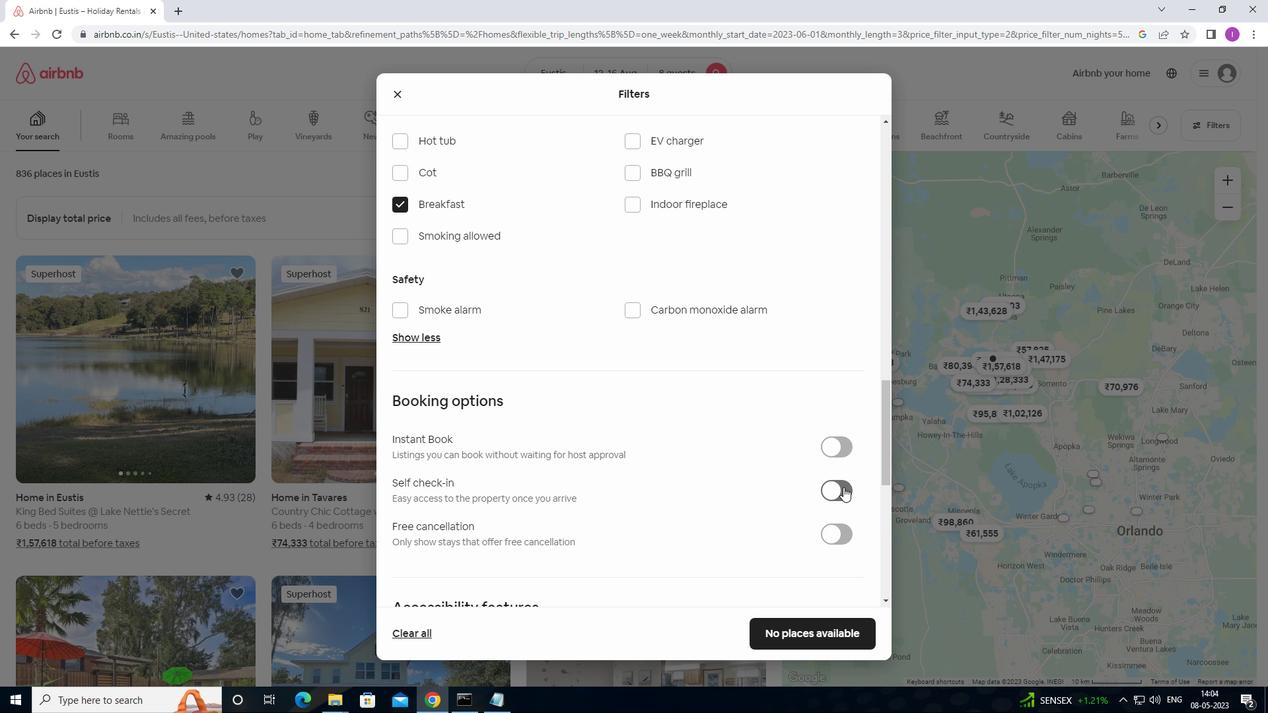 
Action: Mouse moved to (637, 482)
Screenshot: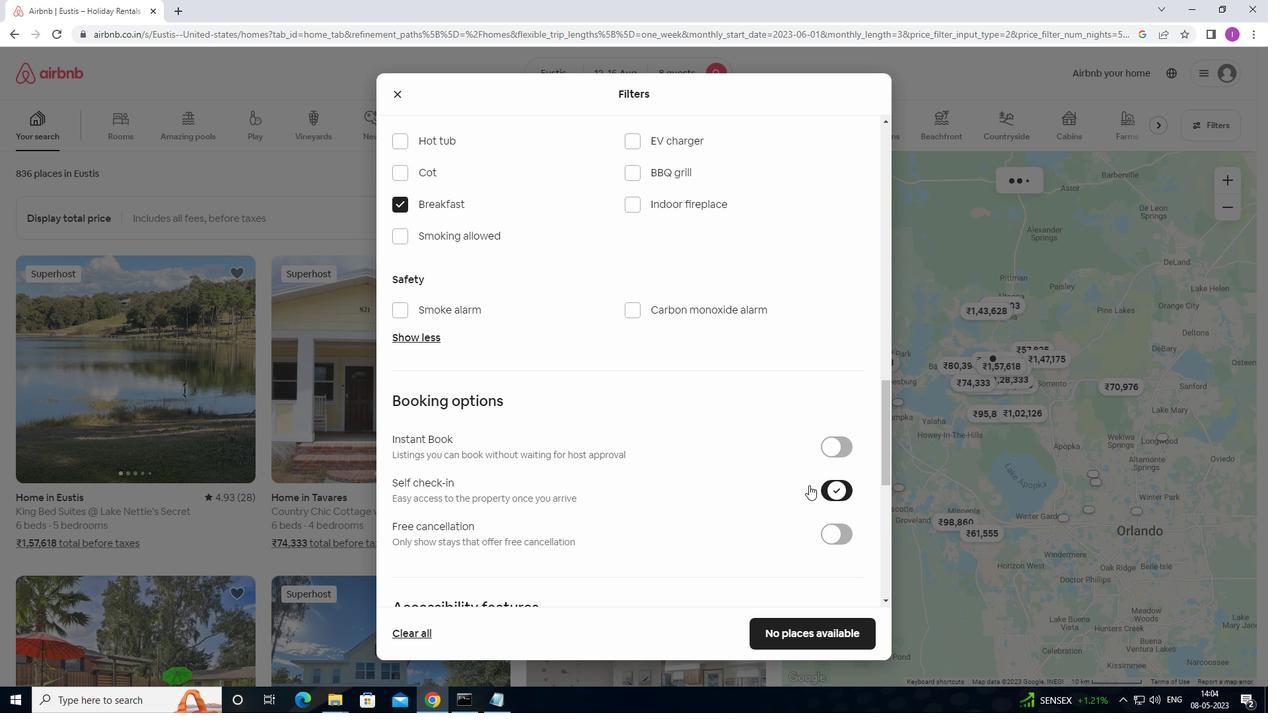 
Action: Mouse scrolled (637, 481) with delta (0, 0)
Screenshot: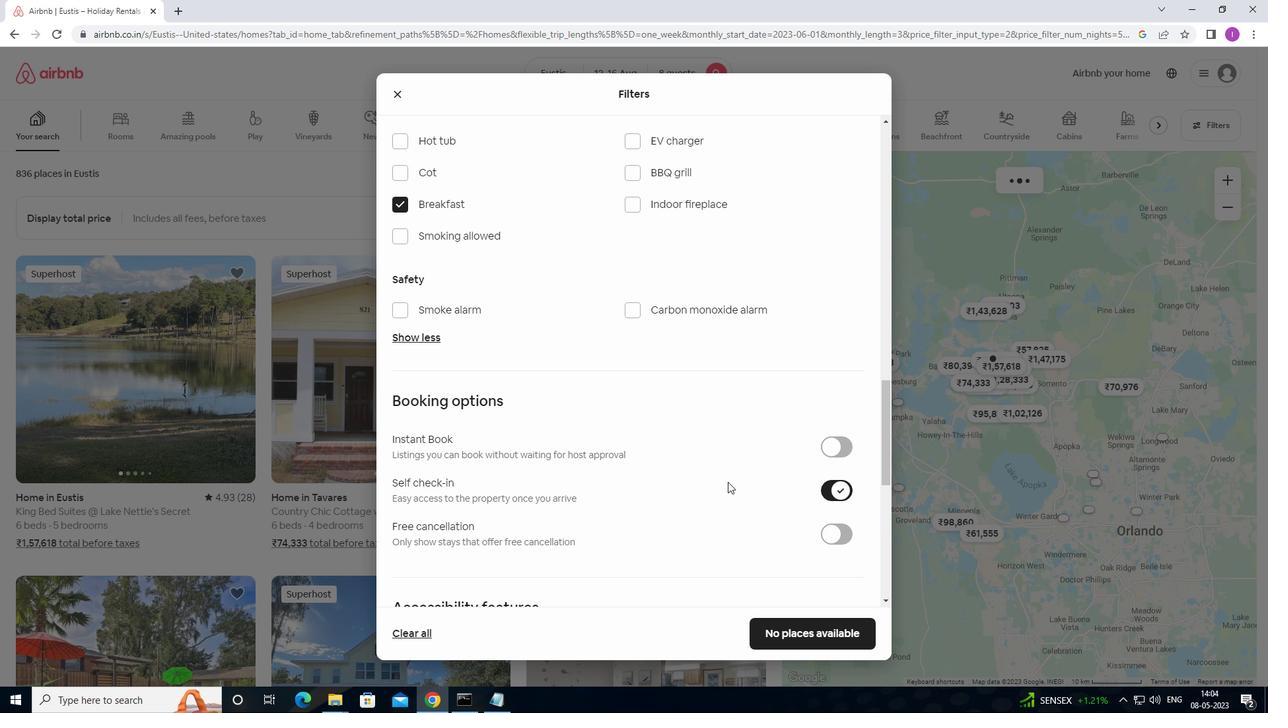 
Action: Mouse scrolled (637, 481) with delta (0, 0)
Screenshot: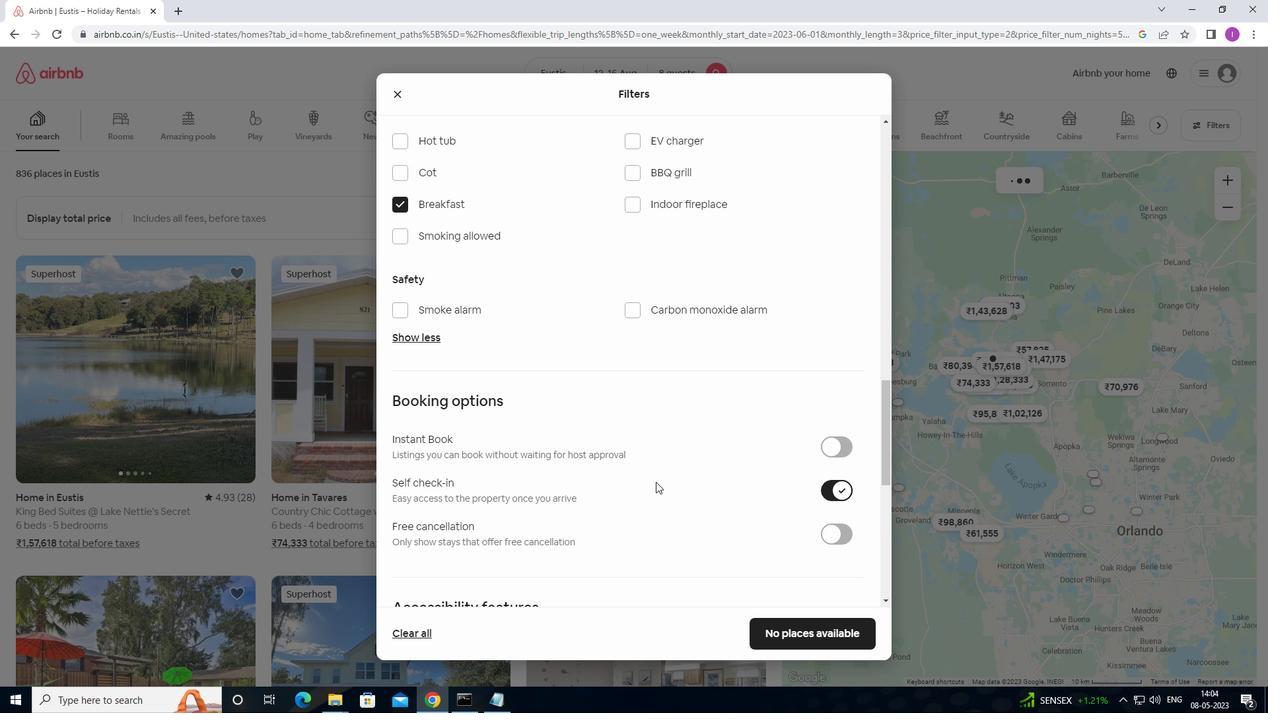 
Action: Mouse scrolled (637, 481) with delta (0, 0)
Screenshot: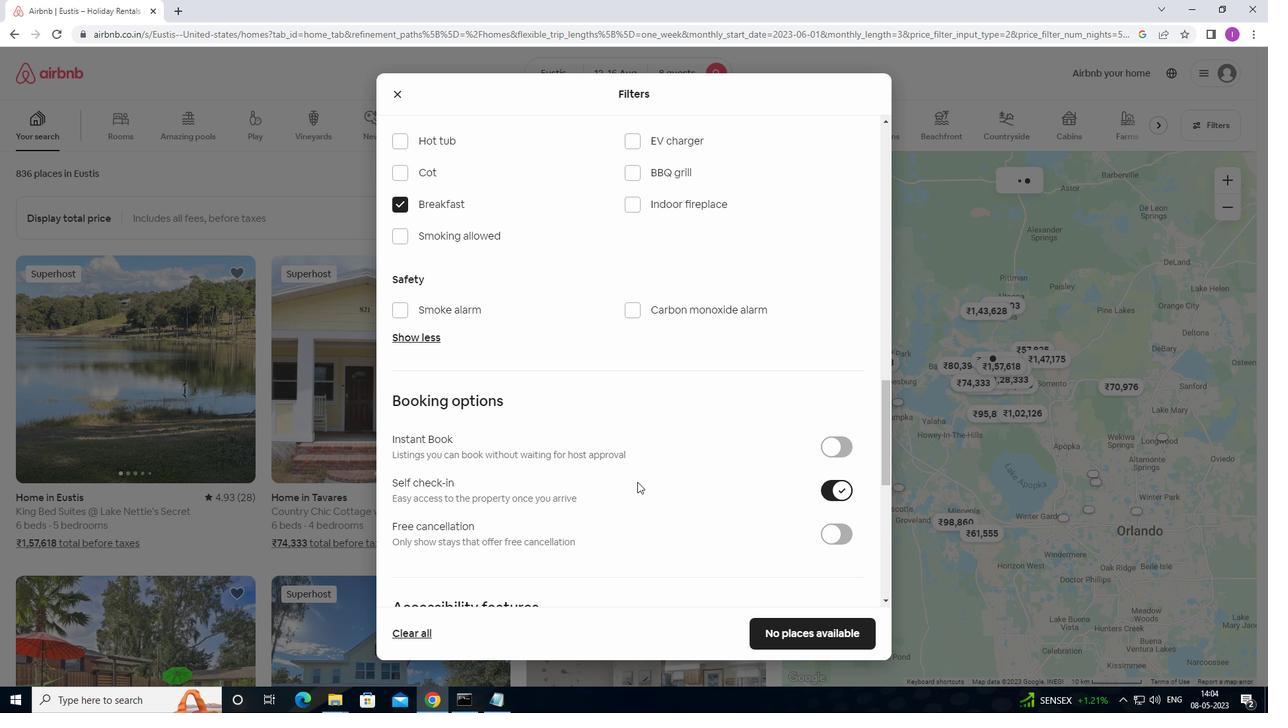 
Action: Mouse moved to (647, 470)
Screenshot: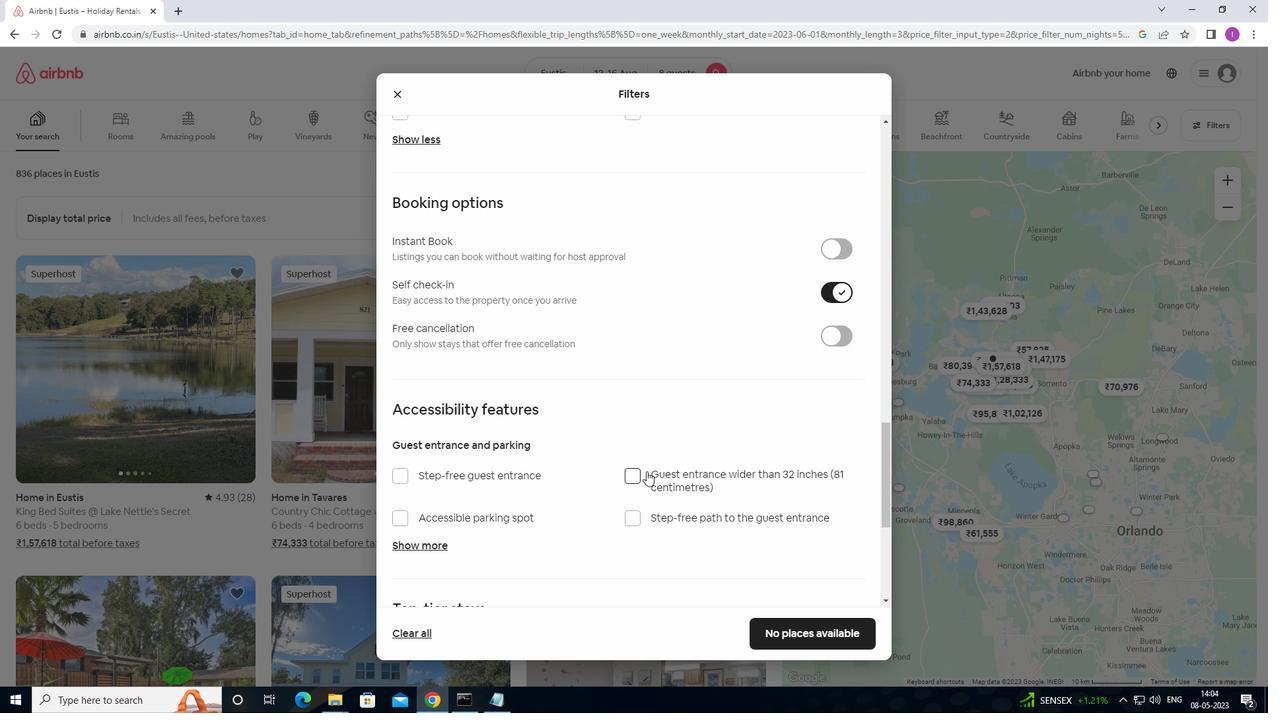 
Action: Mouse scrolled (647, 470) with delta (0, 0)
Screenshot: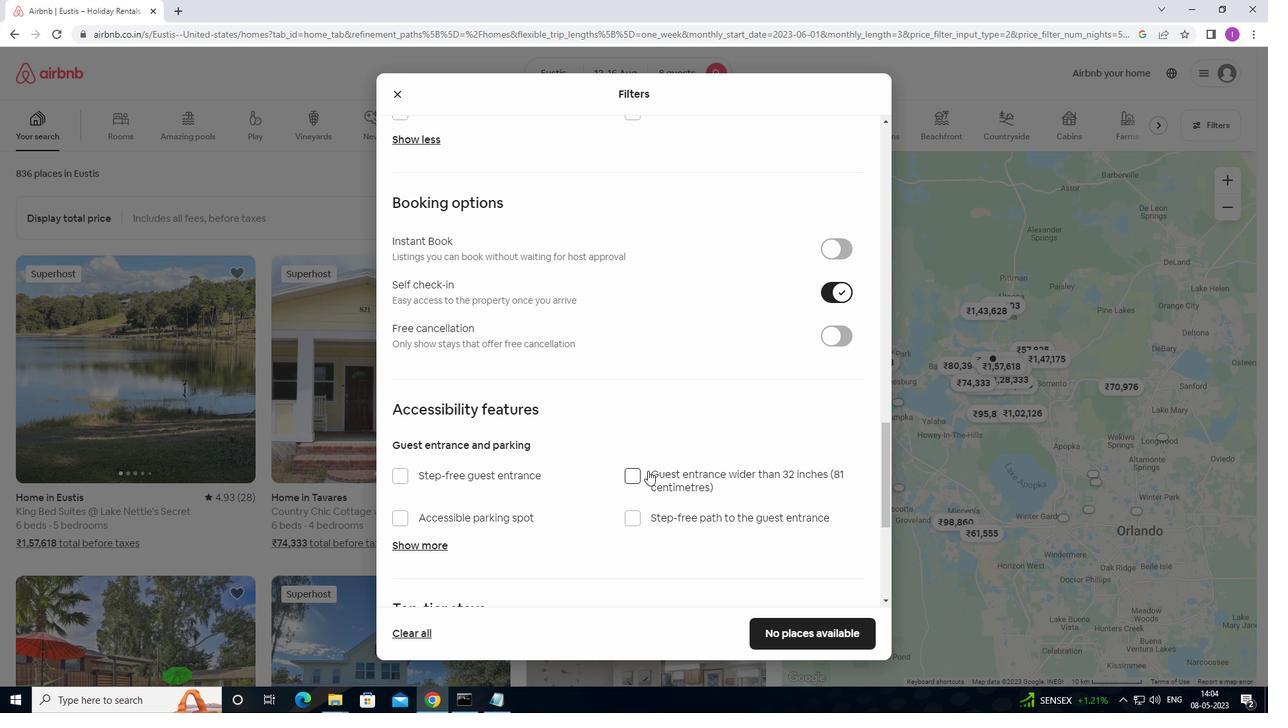 
Action: Mouse moved to (649, 470)
Screenshot: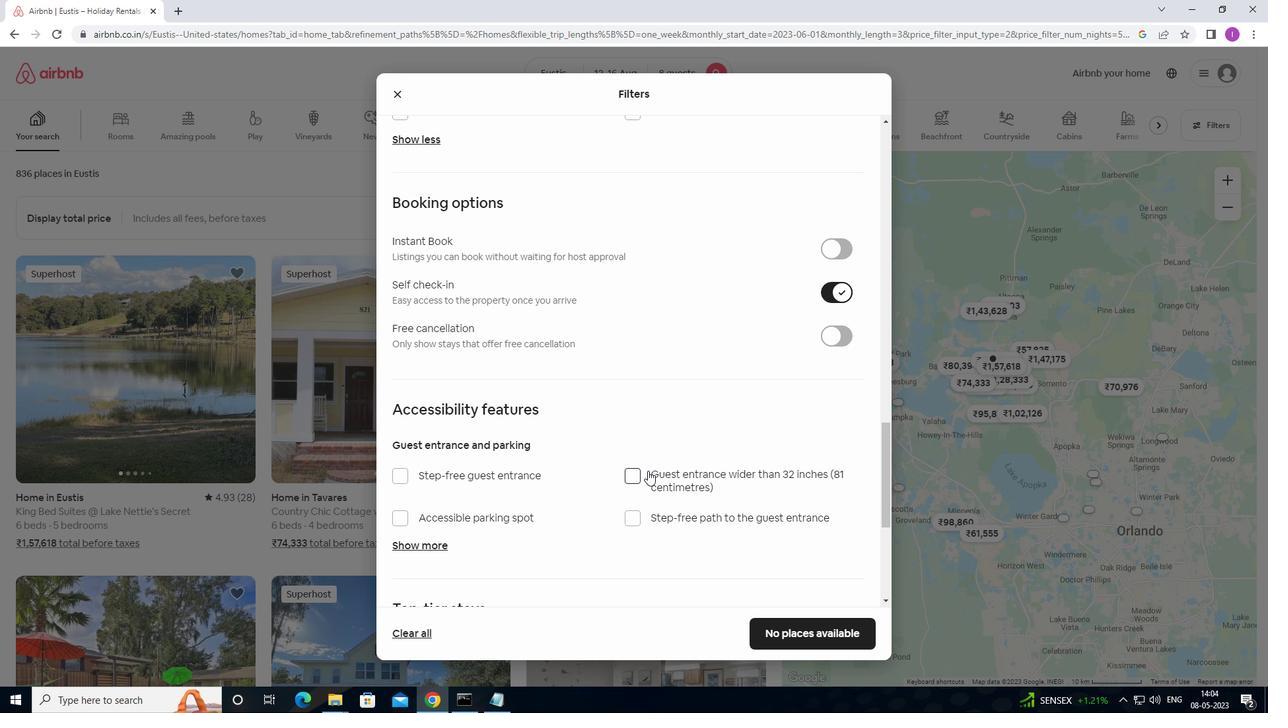 
Action: Mouse scrolled (649, 470) with delta (0, 0)
Screenshot: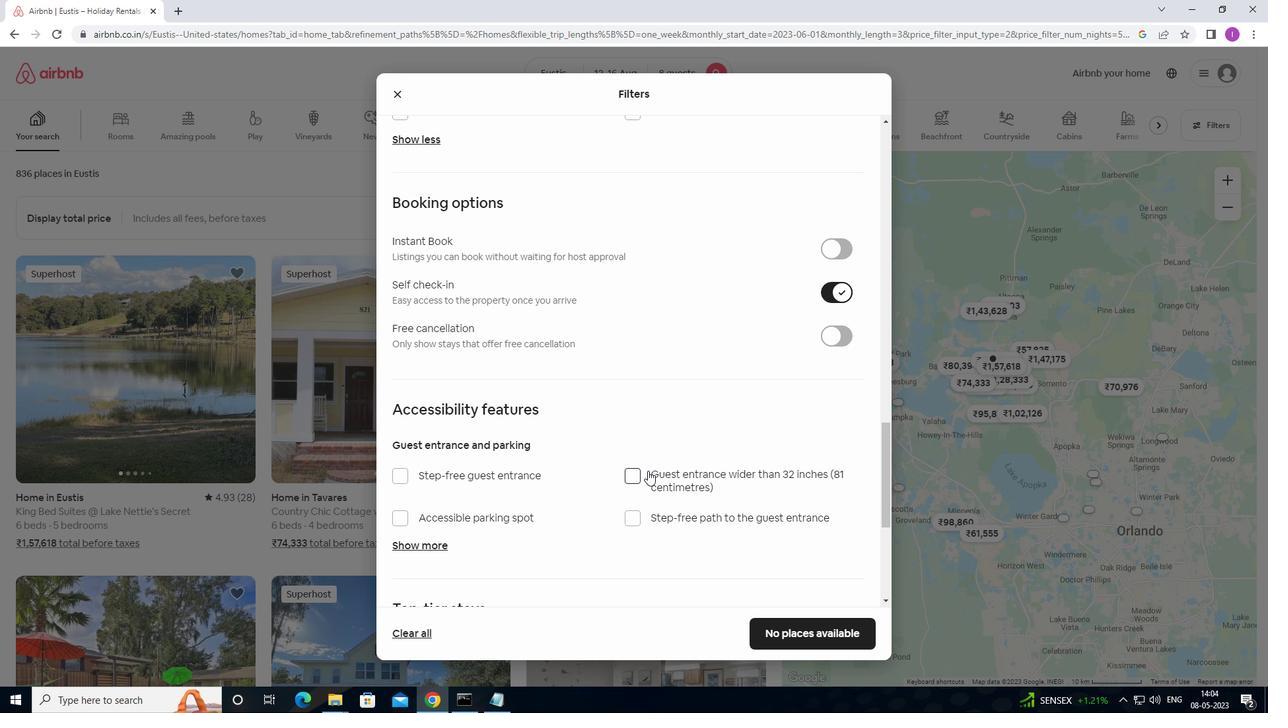 
Action: Mouse moved to (650, 470)
Screenshot: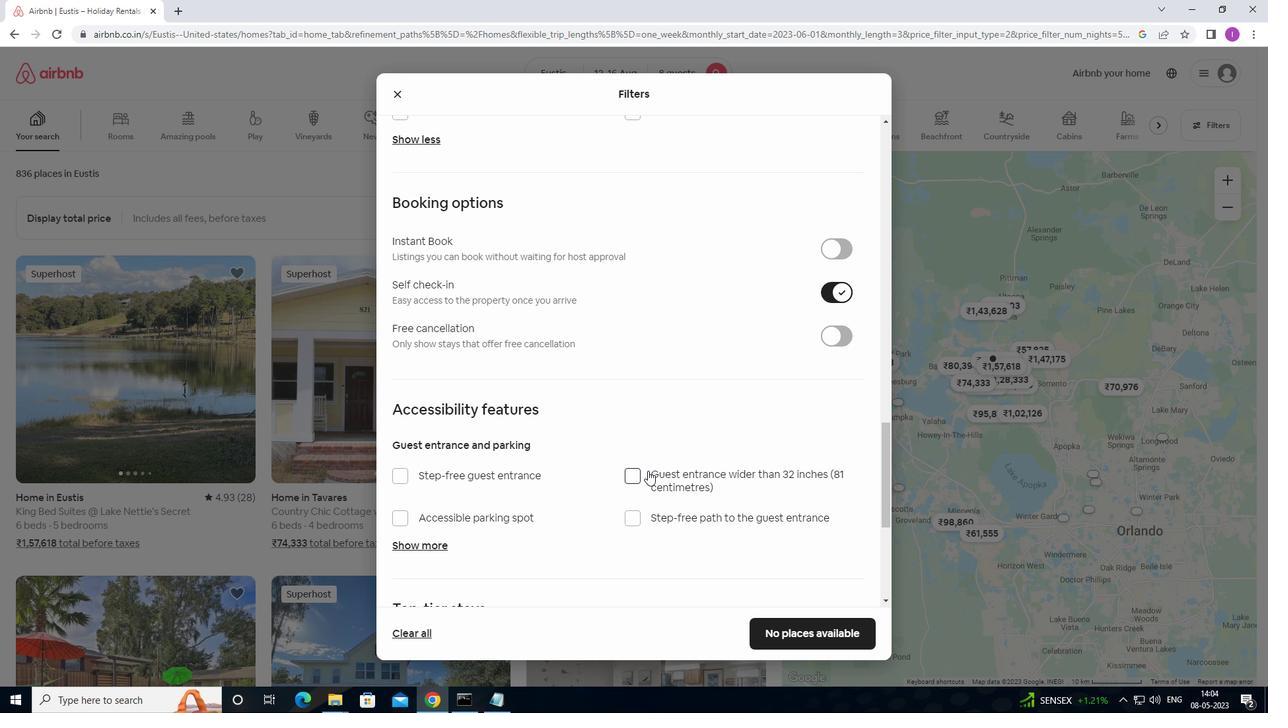 
Action: Mouse scrolled (650, 470) with delta (0, 0)
Screenshot: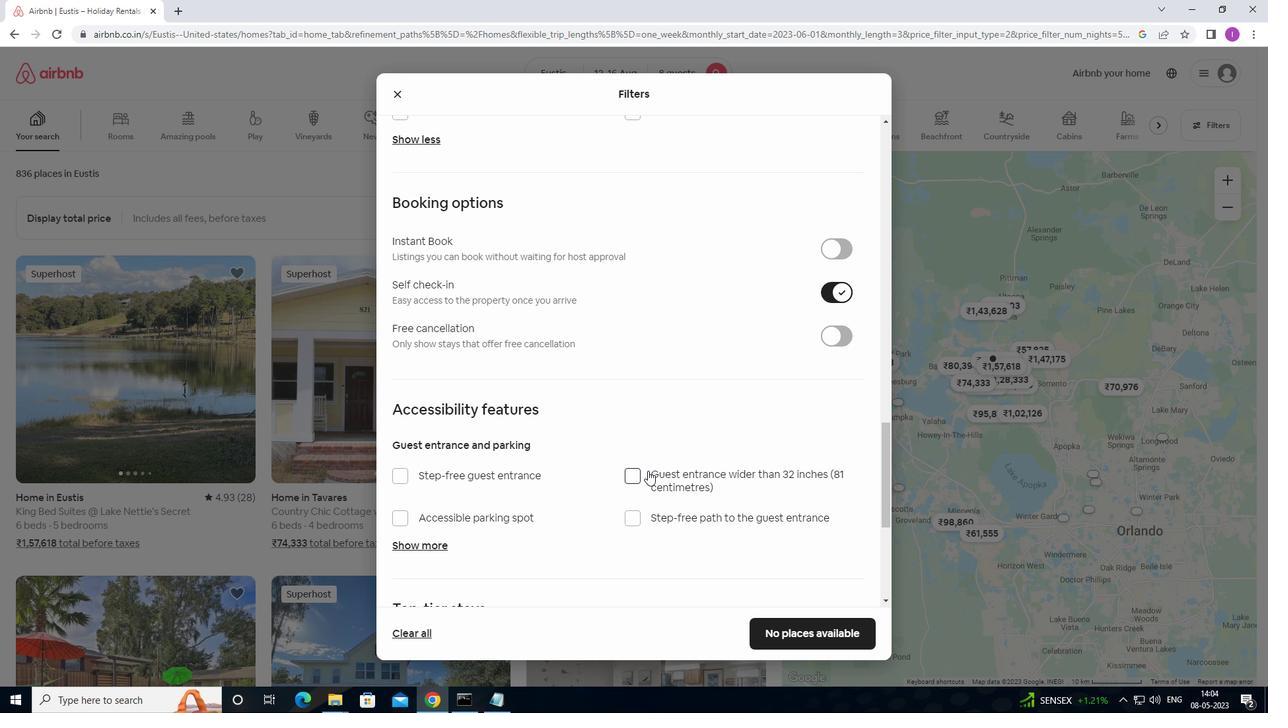 
Action: Mouse moved to (654, 471)
Screenshot: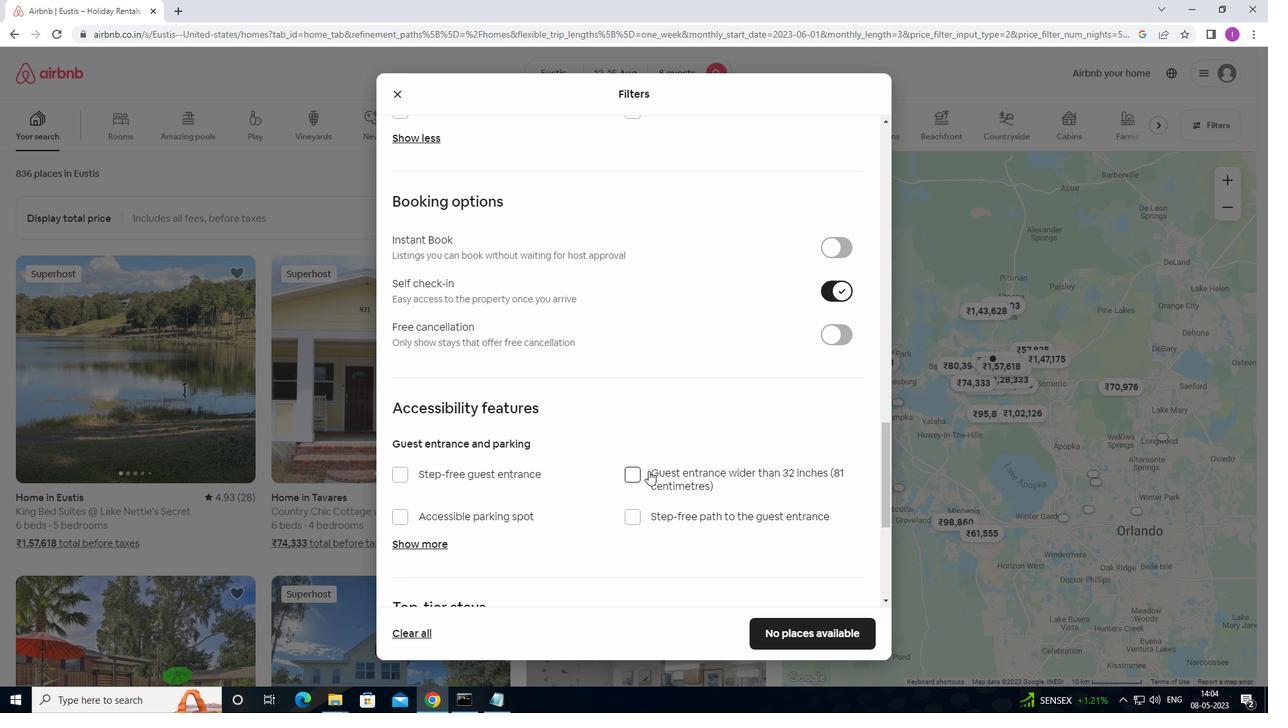 
Action: Mouse scrolled (654, 470) with delta (0, 0)
Screenshot: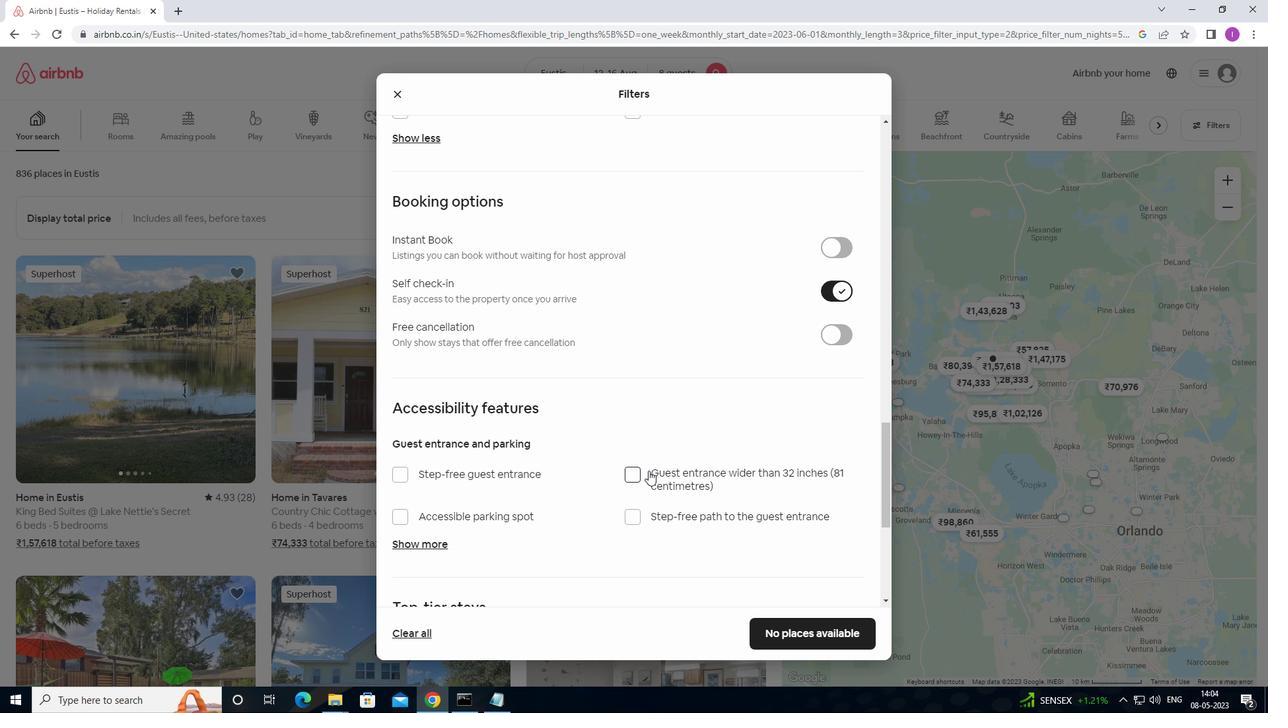 
Action: Mouse moved to (665, 472)
Screenshot: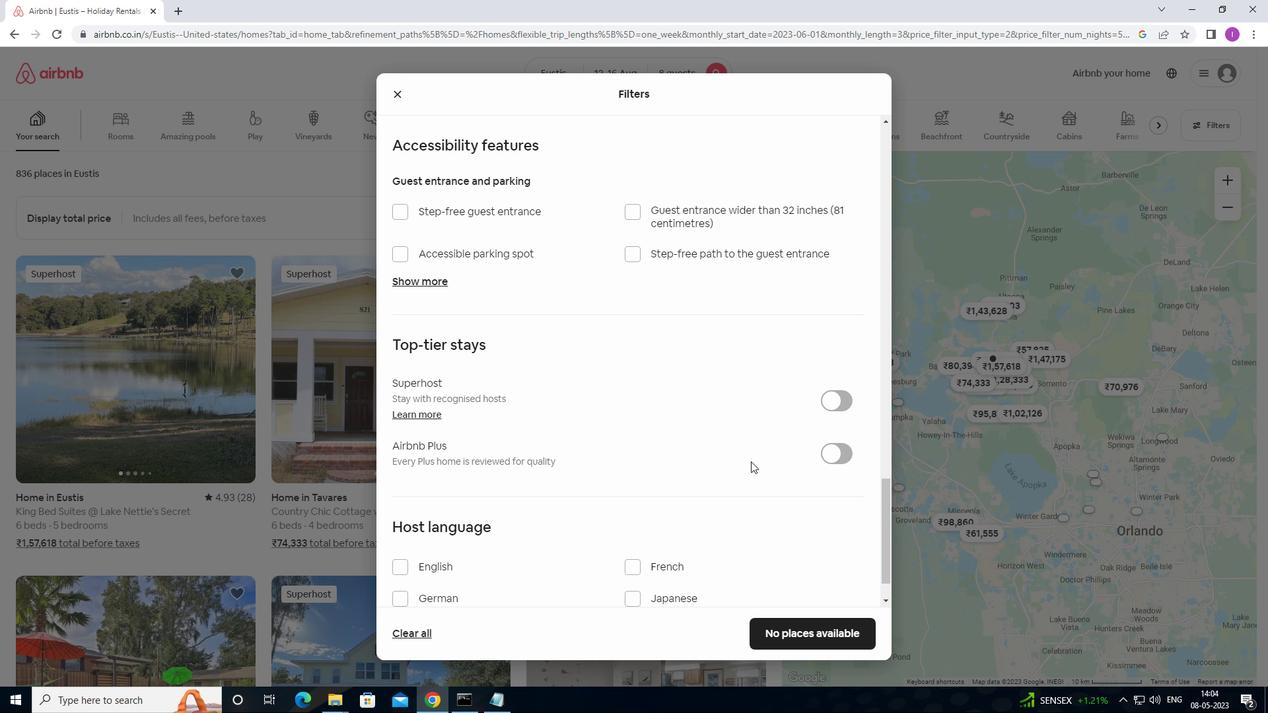 
Action: Mouse scrolled (665, 472) with delta (0, 0)
Screenshot: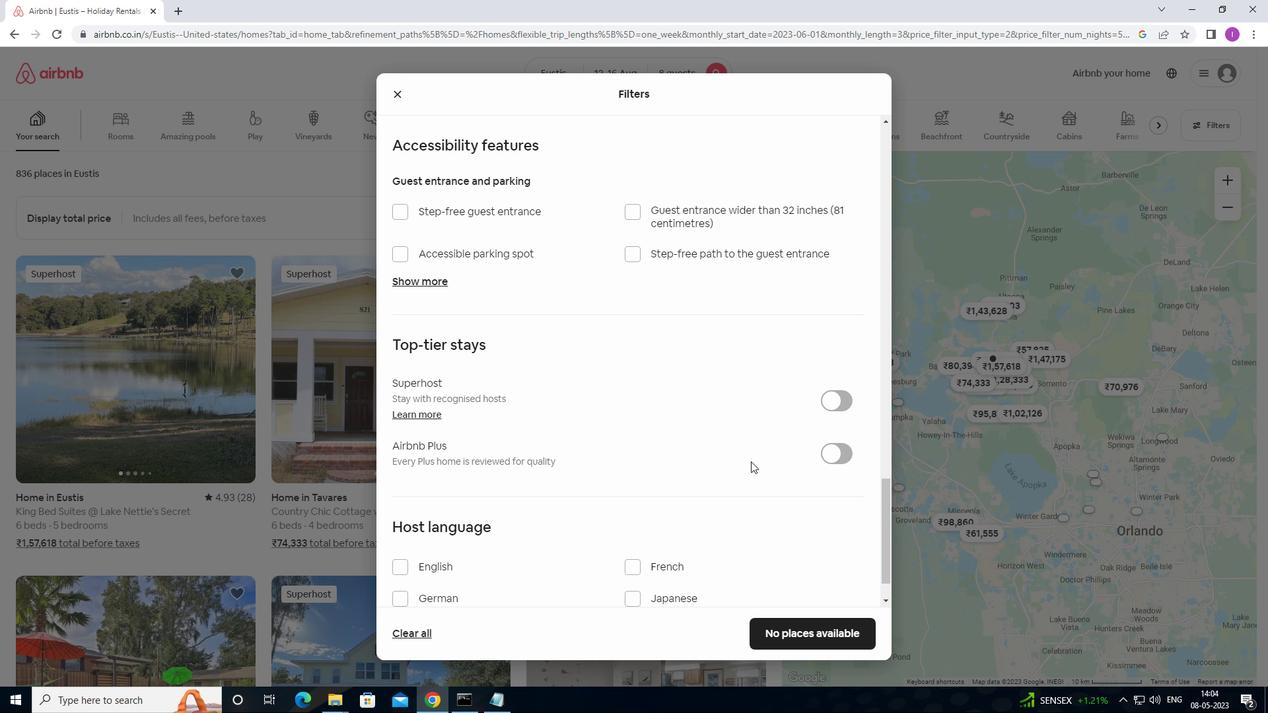 
Action: Mouse moved to (656, 474)
Screenshot: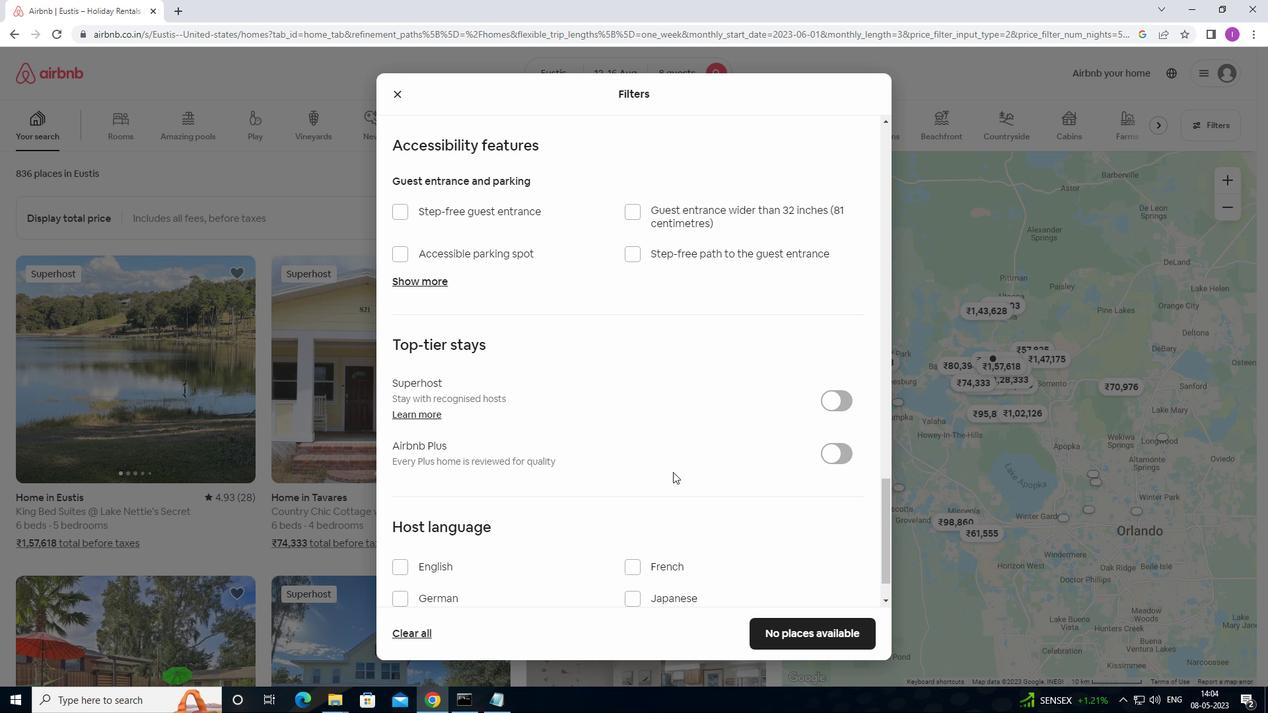 
Action: Mouse scrolled (656, 474) with delta (0, 0)
Screenshot: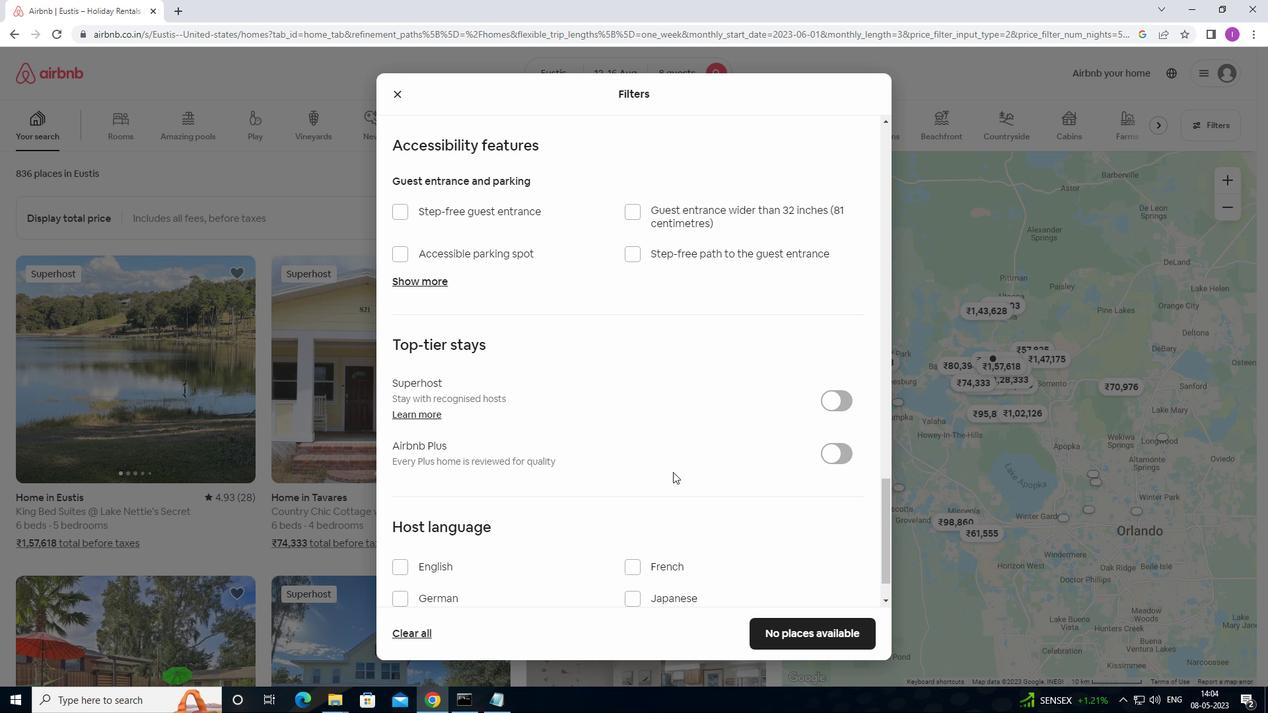 
Action: Mouse moved to (651, 478)
Screenshot: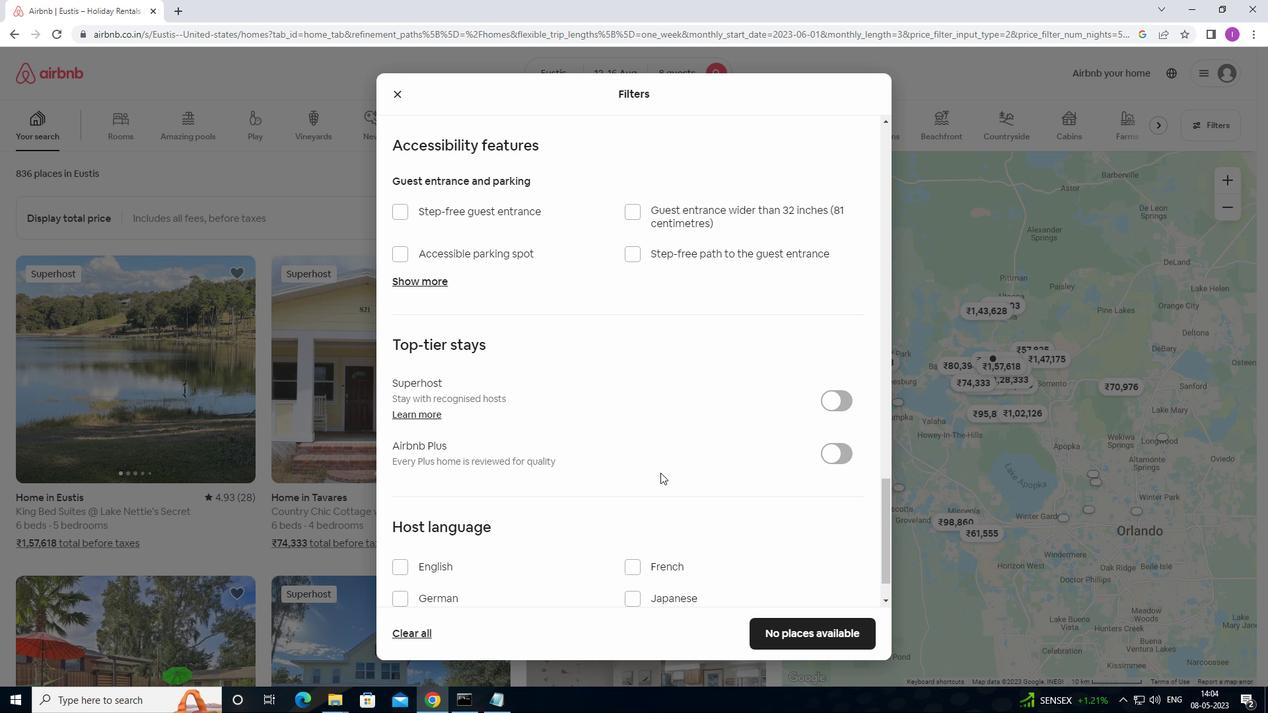 
Action: Mouse scrolled (651, 477) with delta (0, 0)
Screenshot: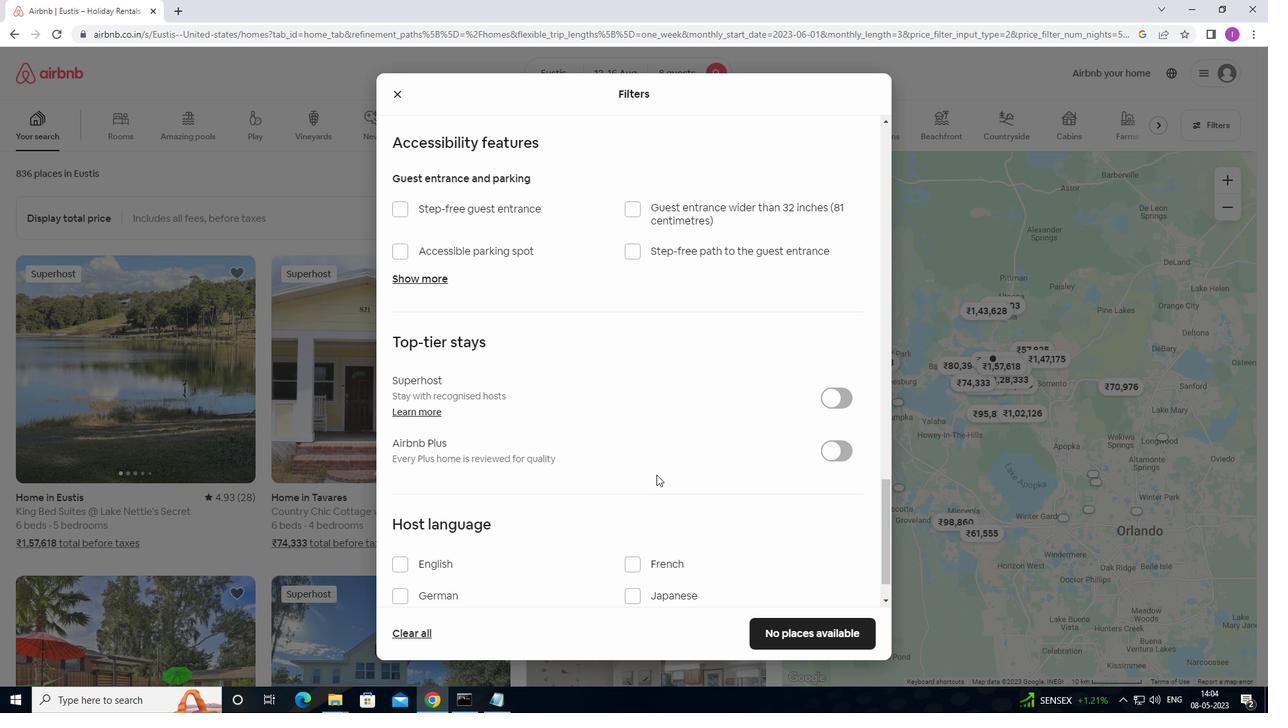 
Action: Mouse moved to (396, 516)
Screenshot: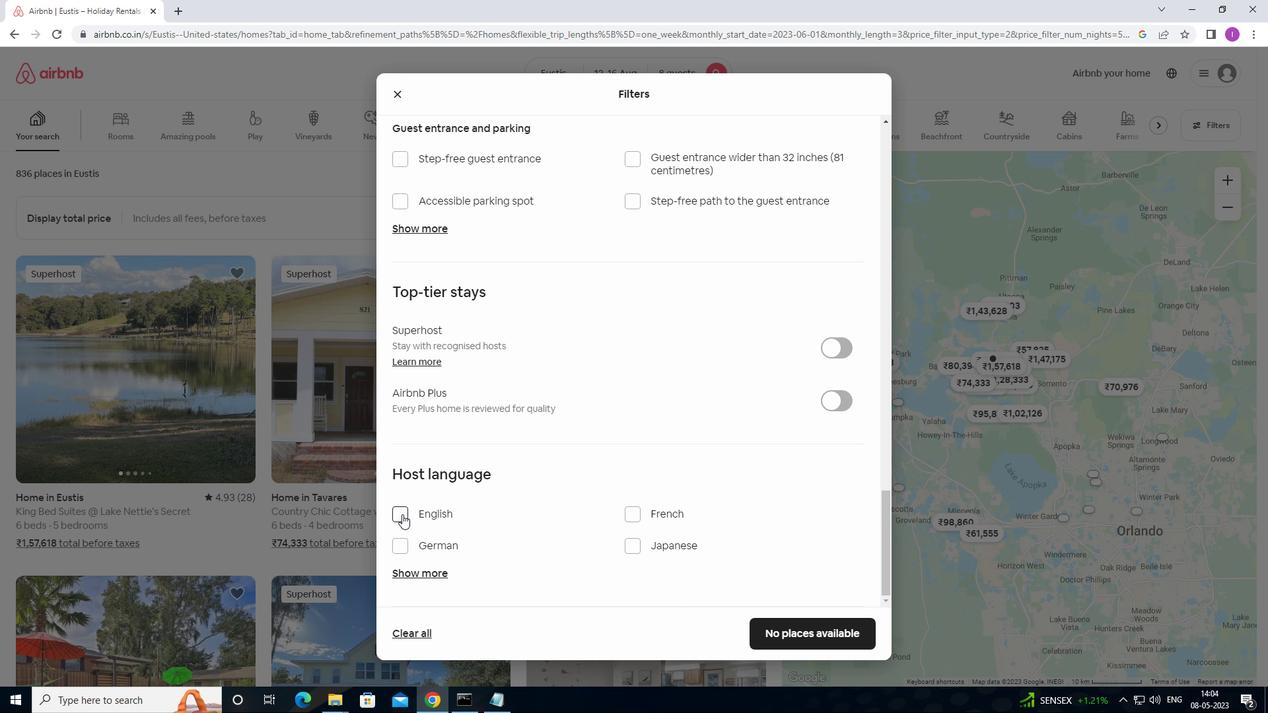 
Action: Mouse pressed left at (396, 516)
Screenshot: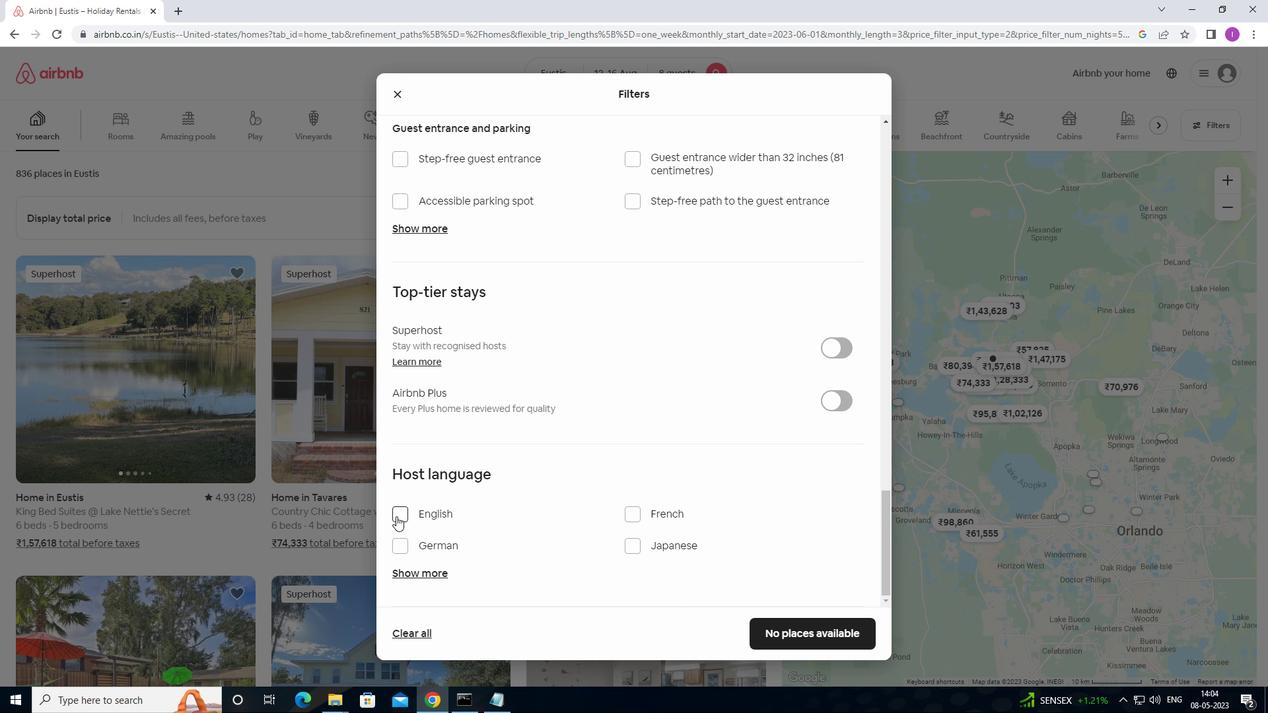 
Action: Mouse moved to (778, 626)
Screenshot: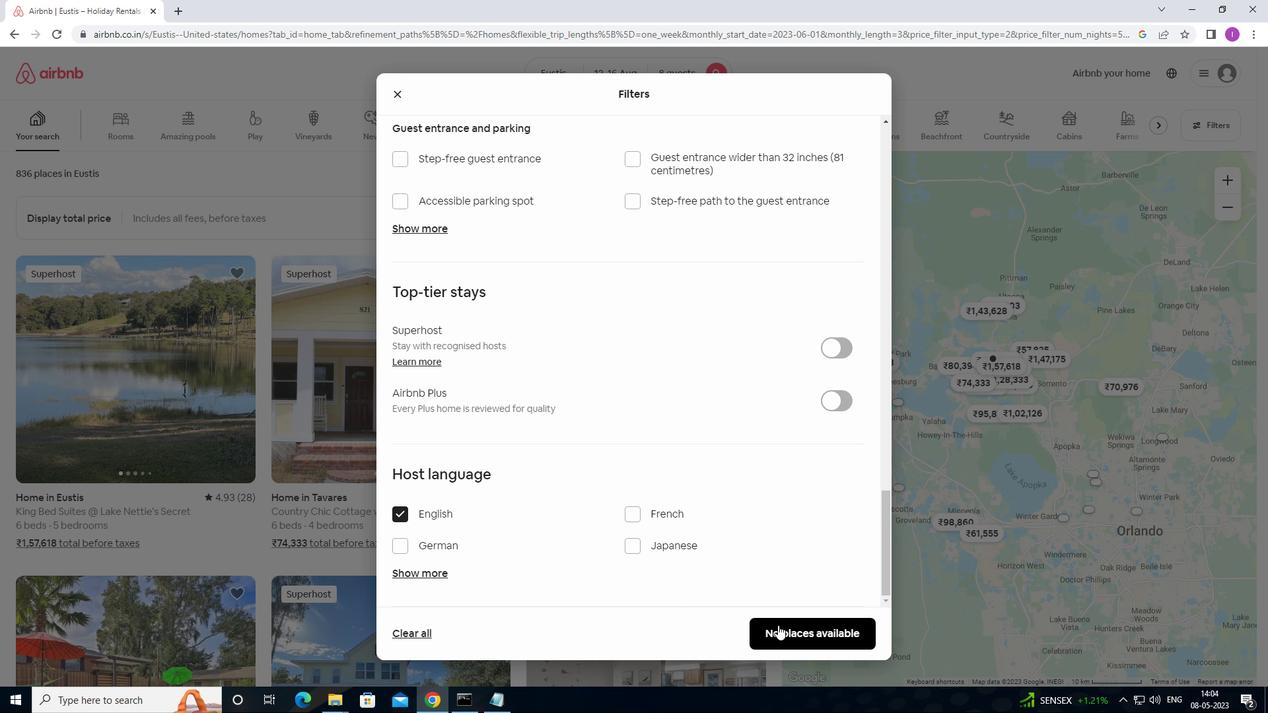 
Action: Mouse pressed left at (778, 626)
Screenshot: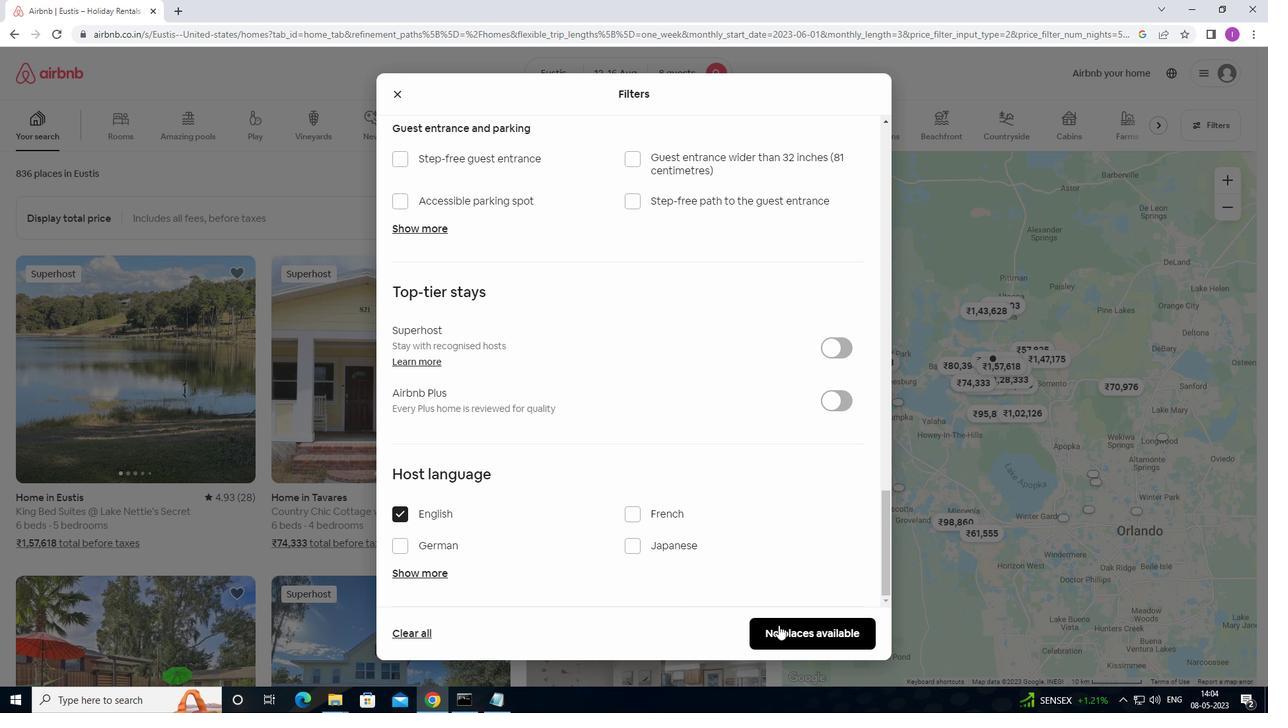 
Action: Mouse moved to (674, 525)
Screenshot: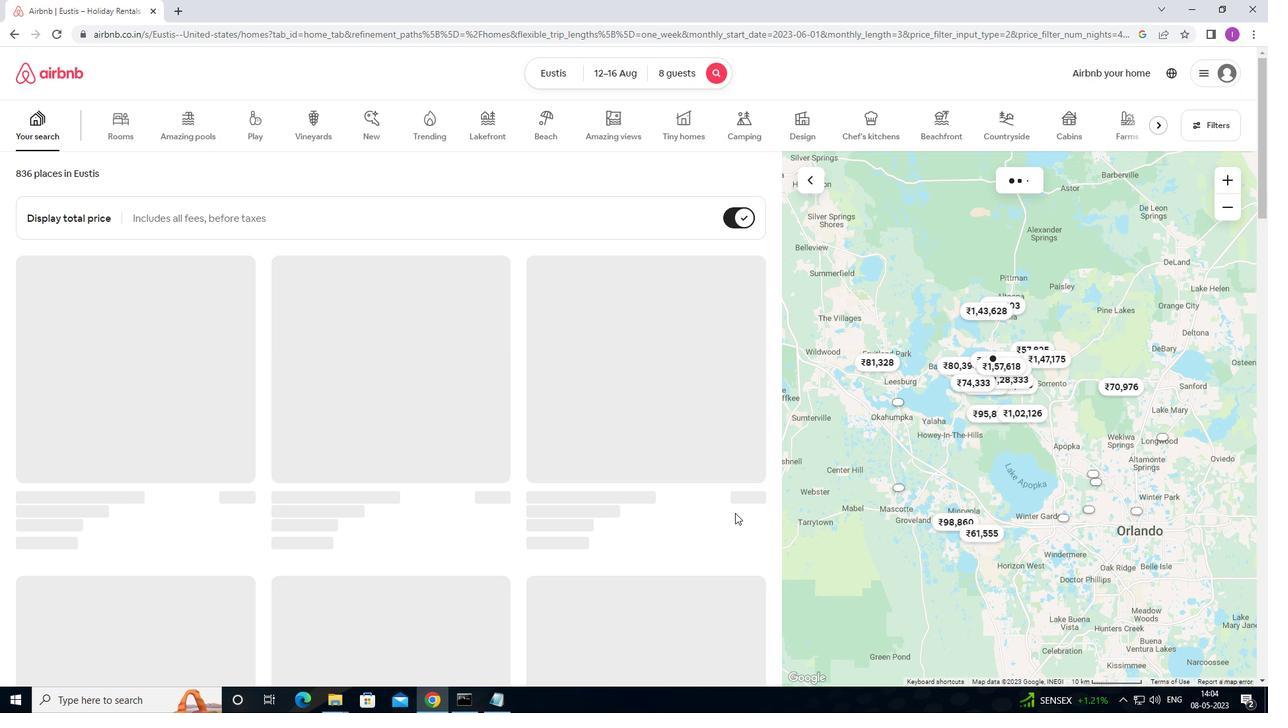 
